 Task: Send an email with the signature Dana Mitchell with the subject Shipping confirmation and the message Thank you for your cooperation in this matter. from softage.1@softage.net to softage.2@softage.net and softage.3@softage.net with an attached document Proposal_summary.docx
Action: Mouse moved to (505, 638)
Screenshot: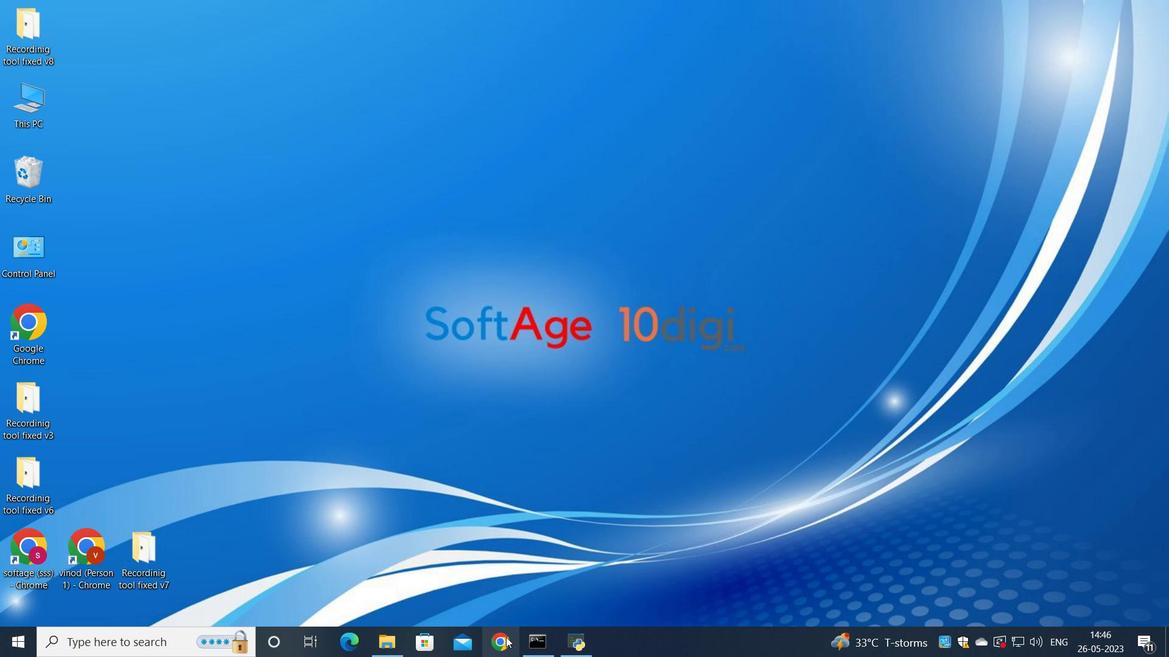 
Action: Mouse pressed left at (505, 638)
Screenshot: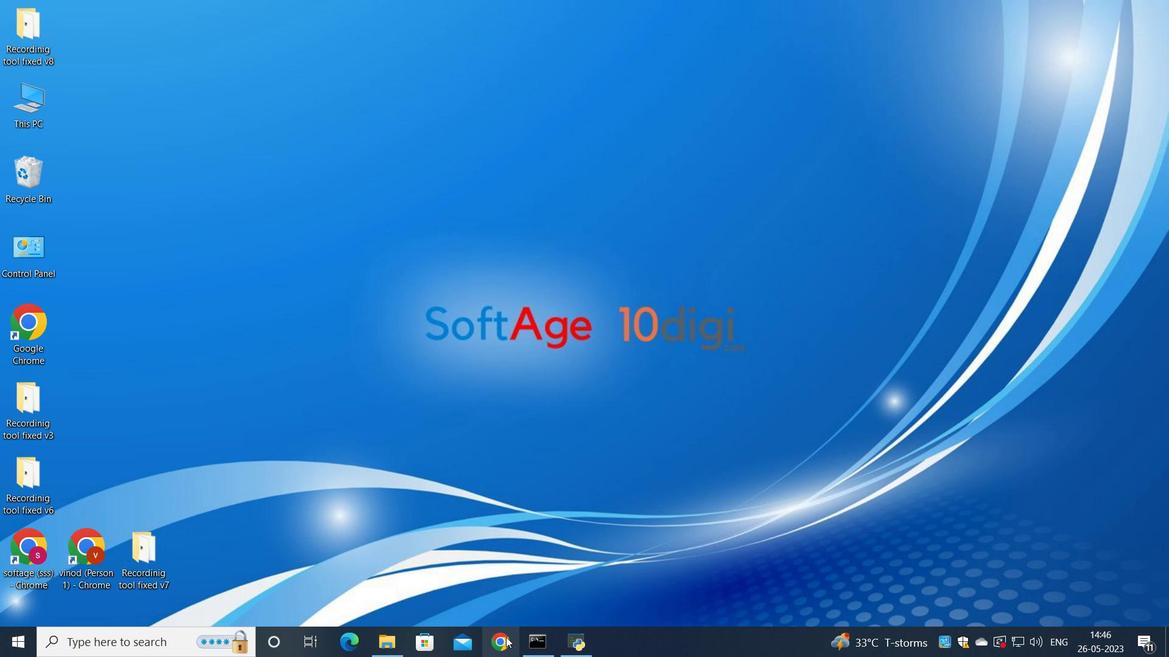 
Action: Mouse moved to (547, 377)
Screenshot: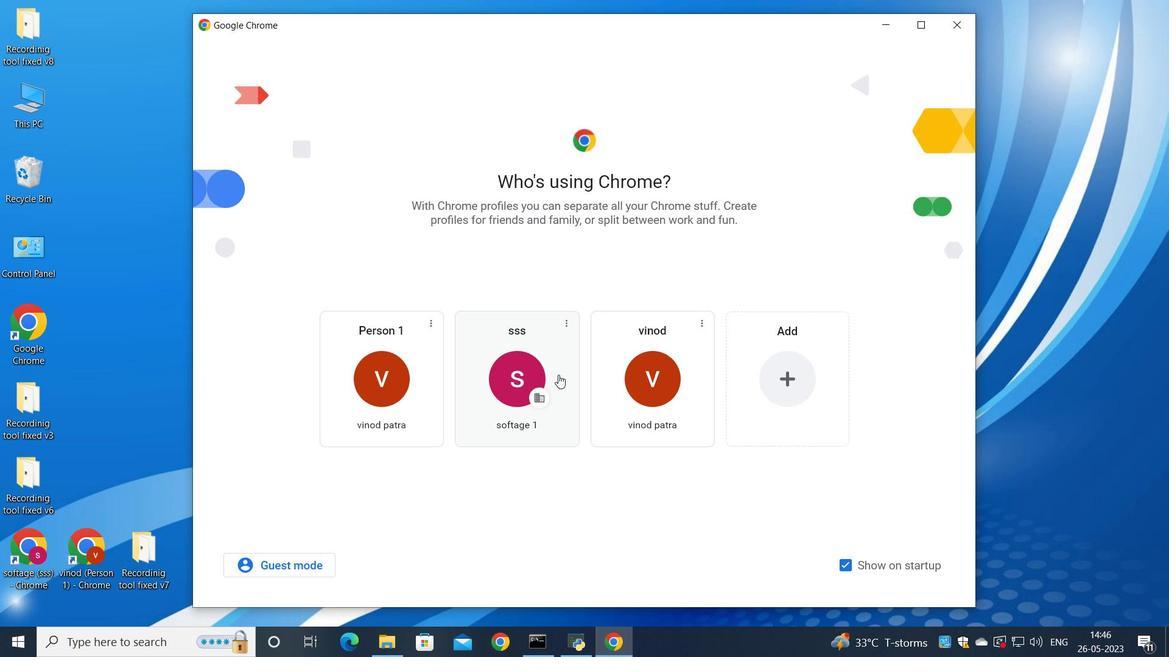 
Action: Mouse pressed left at (547, 377)
Screenshot: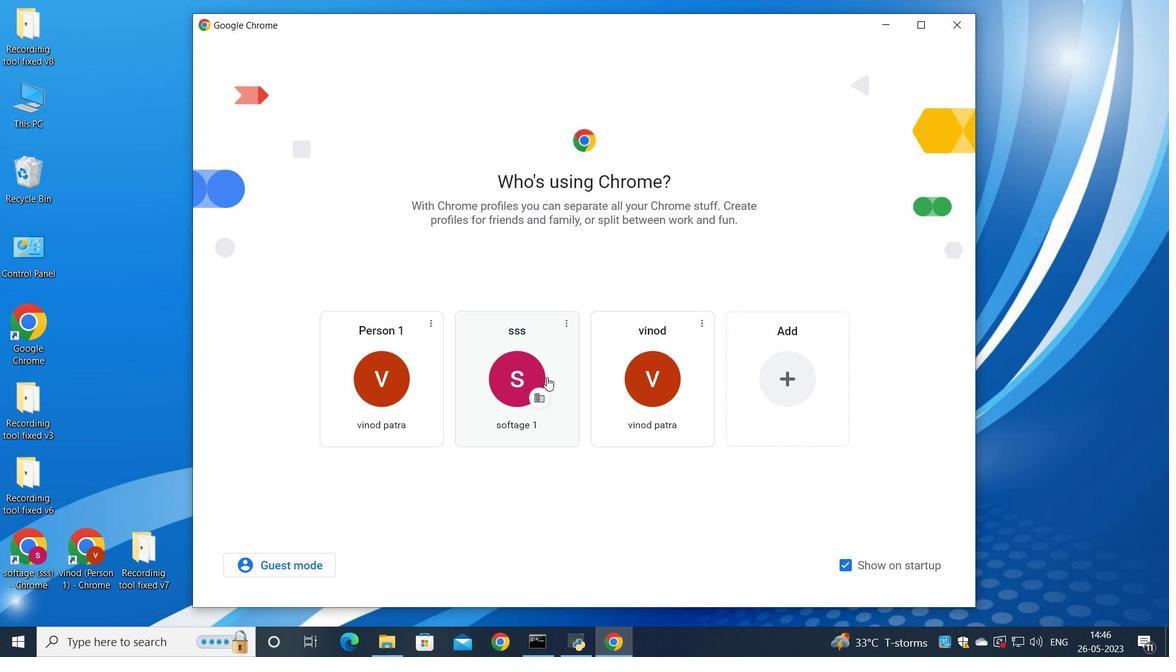 
Action: Mouse moved to (1023, 76)
Screenshot: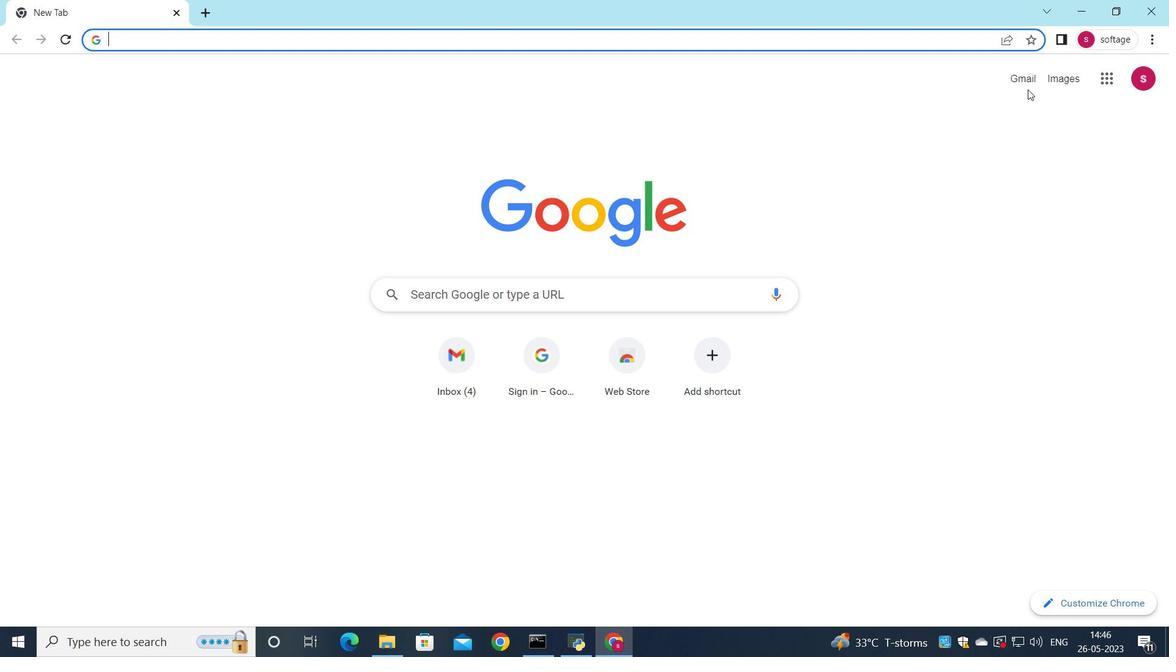 
Action: Mouse pressed left at (1023, 76)
Screenshot: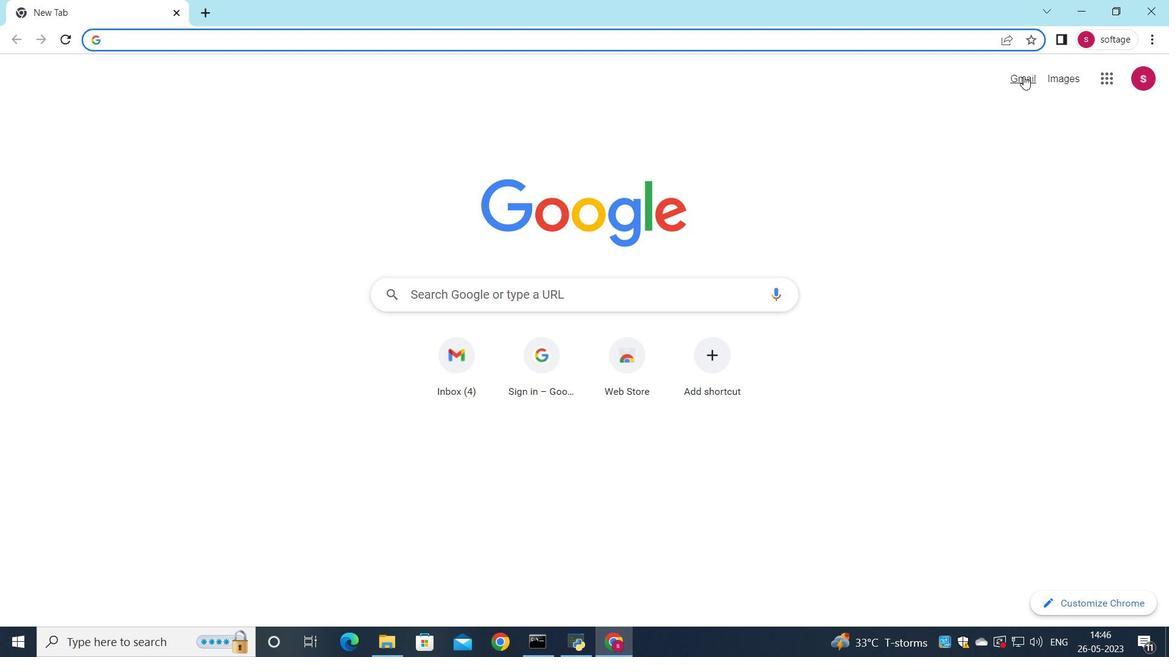 
Action: Mouse moved to (987, 104)
Screenshot: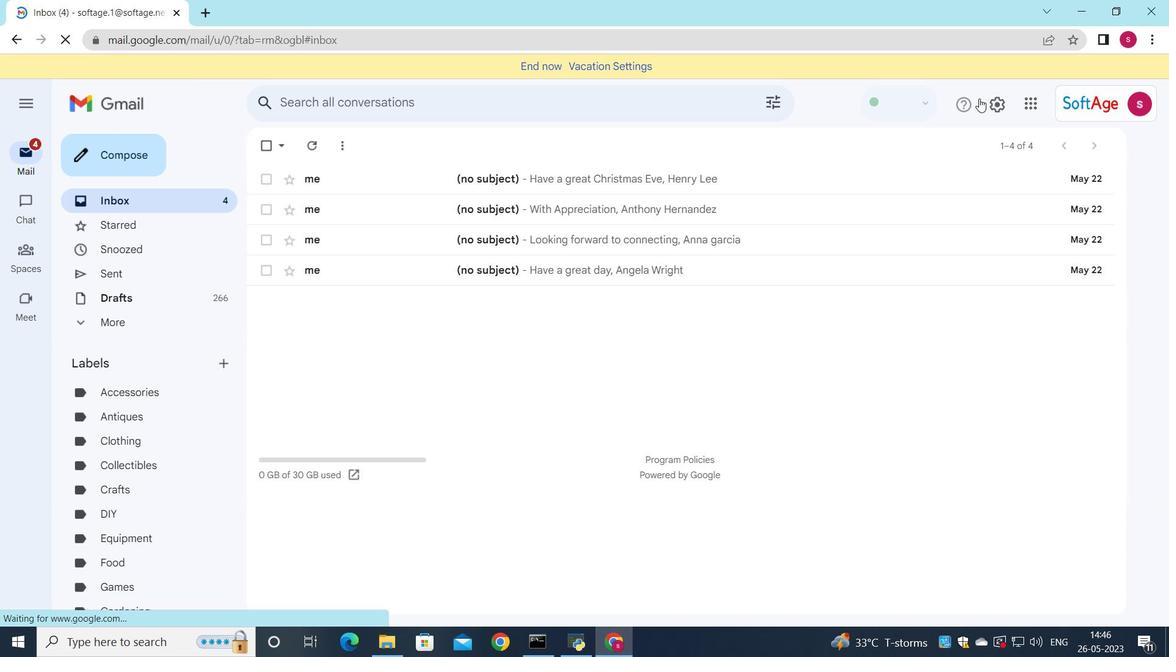 
Action: Mouse pressed left at (987, 104)
Screenshot: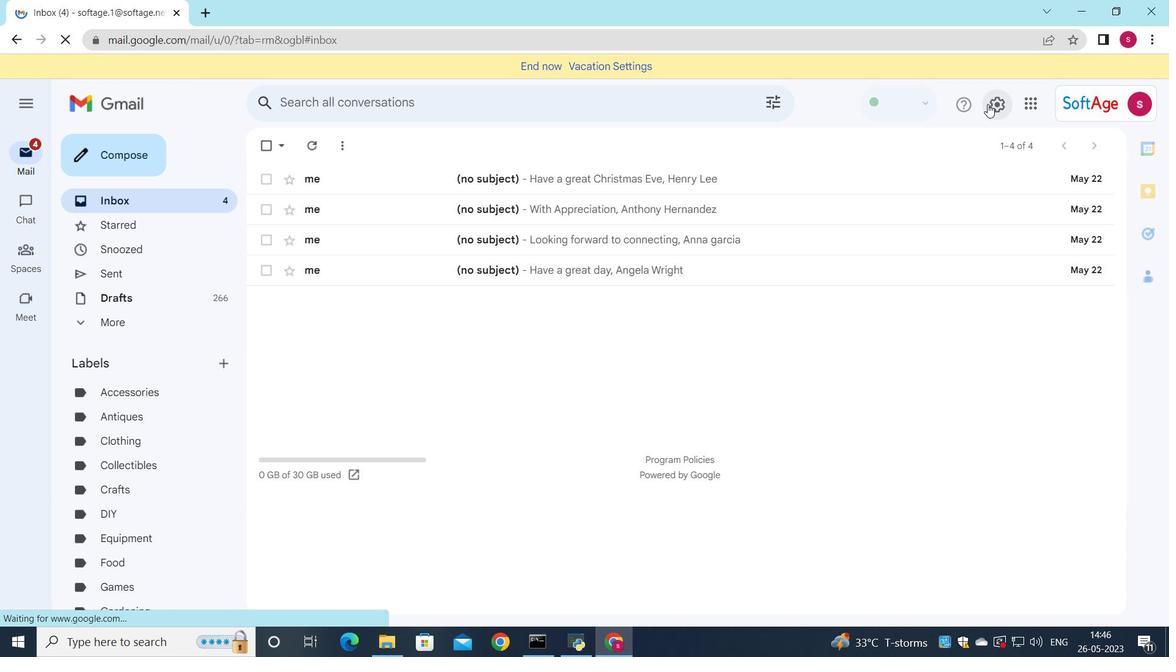 
Action: Mouse moved to (973, 185)
Screenshot: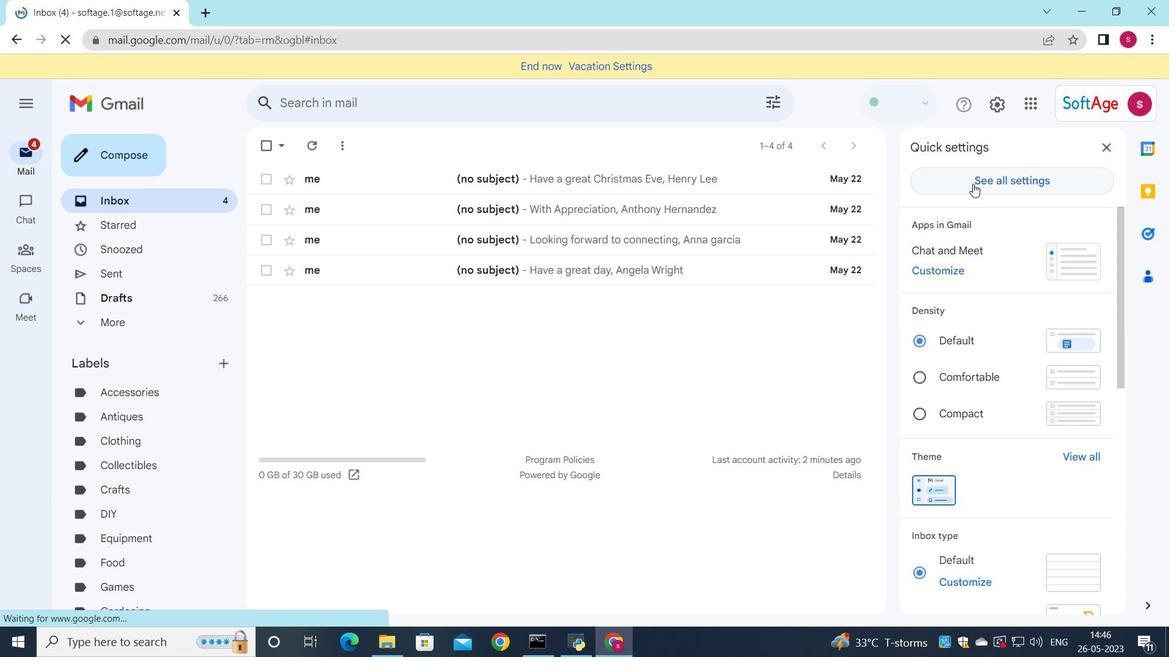 
Action: Mouse pressed left at (973, 185)
Screenshot: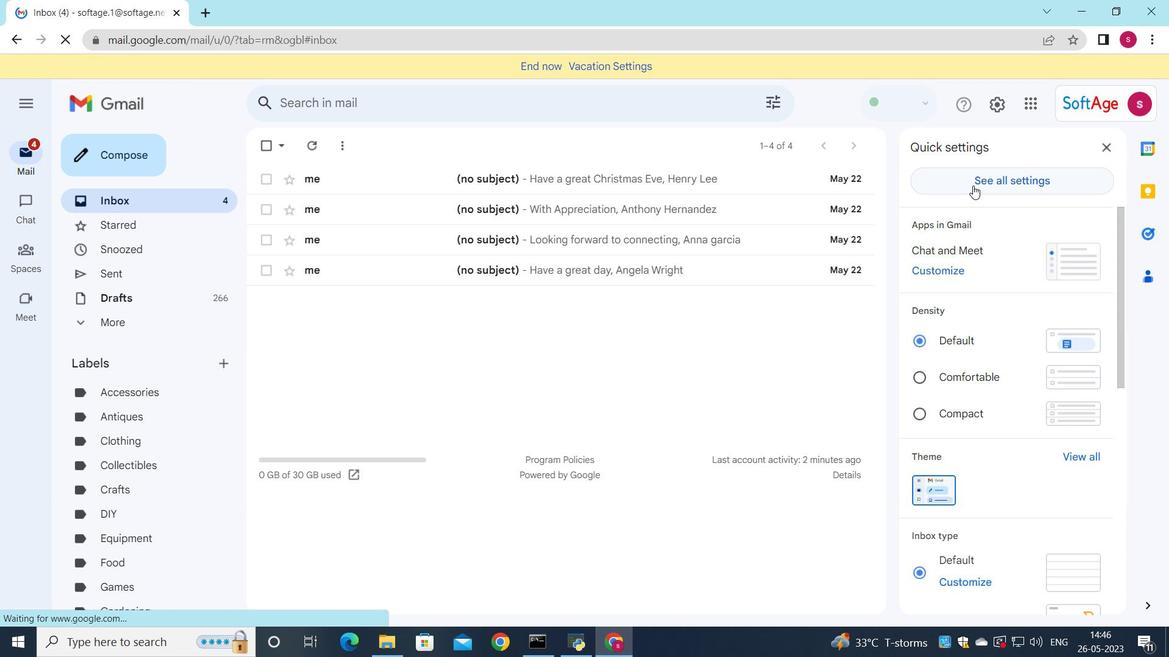 
Action: Mouse moved to (683, 296)
Screenshot: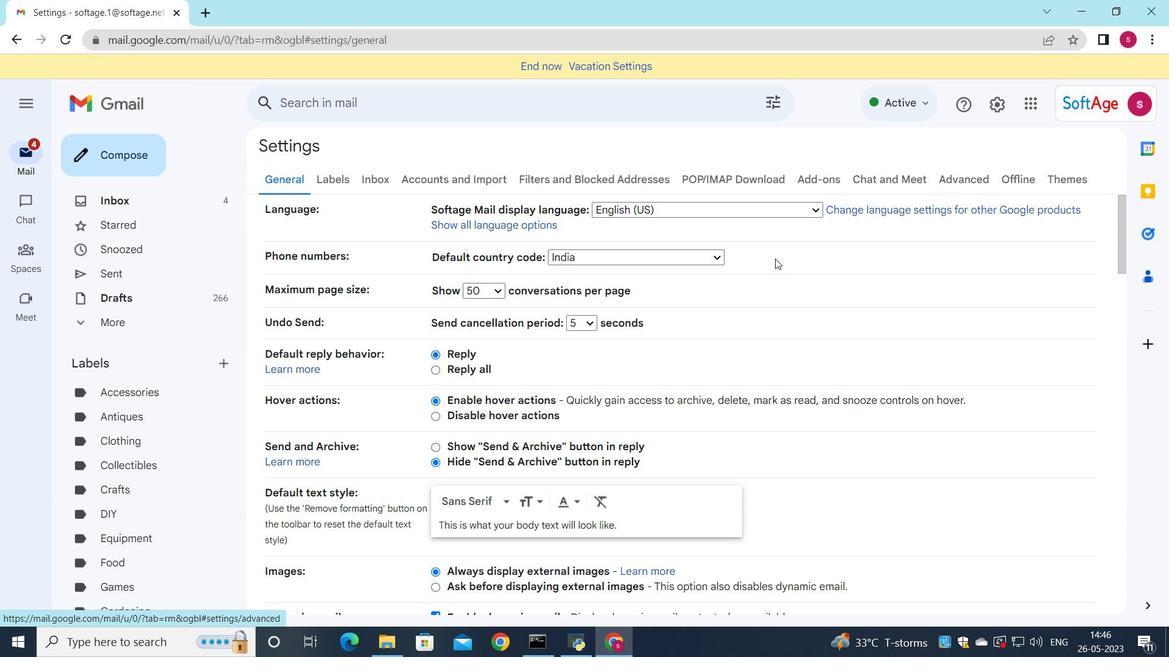 
Action: Mouse scrolled (683, 295) with delta (0, 0)
Screenshot: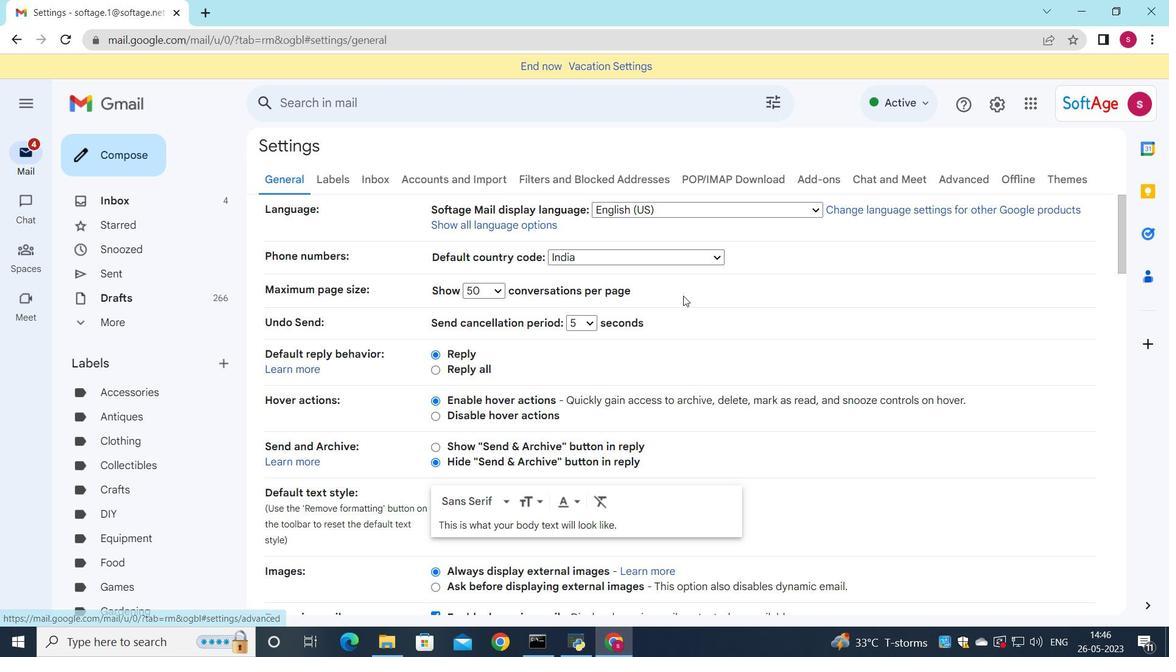 
Action: Mouse scrolled (683, 295) with delta (0, 0)
Screenshot: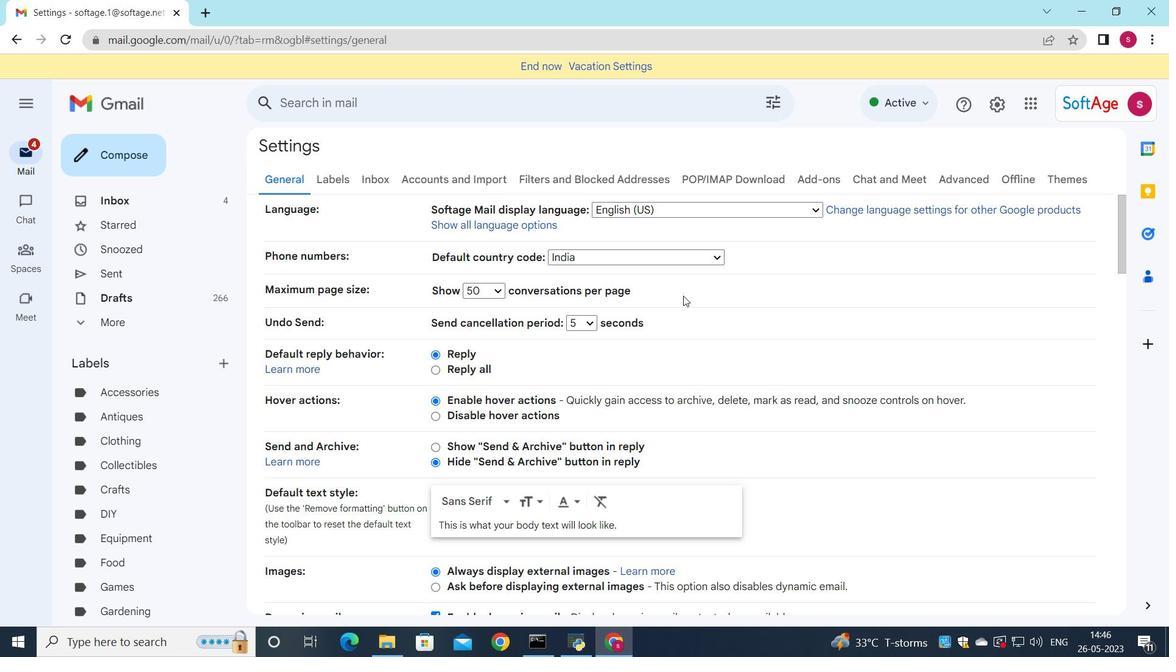 
Action: Mouse scrolled (683, 295) with delta (0, 0)
Screenshot: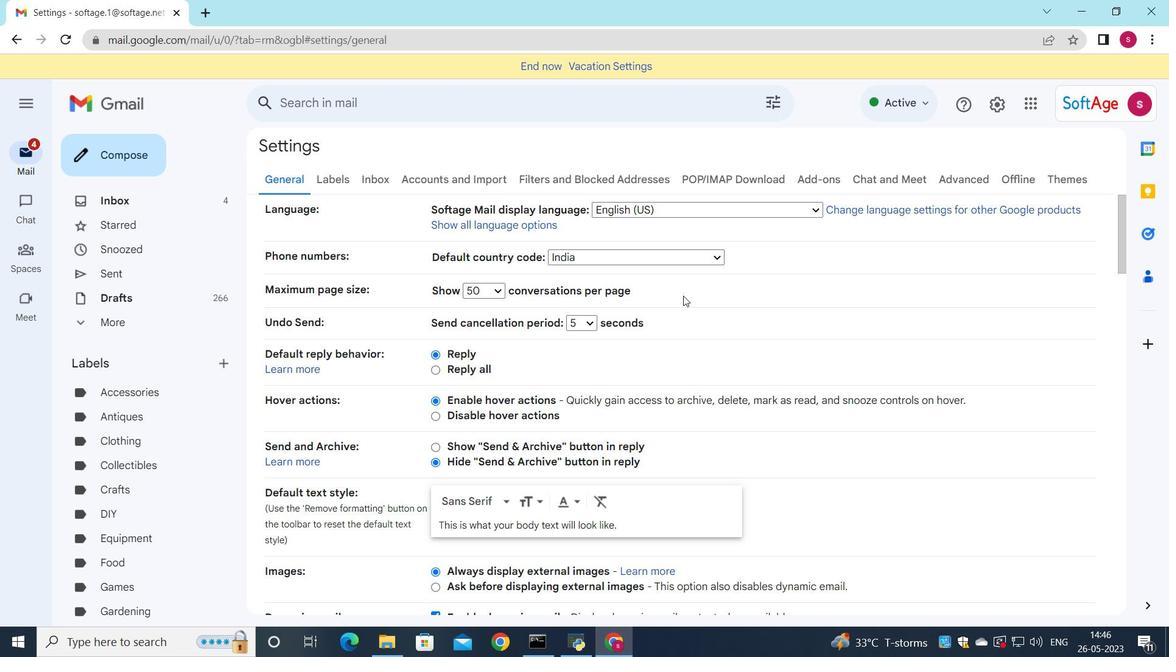 
Action: Mouse scrolled (683, 295) with delta (0, 0)
Screenshot: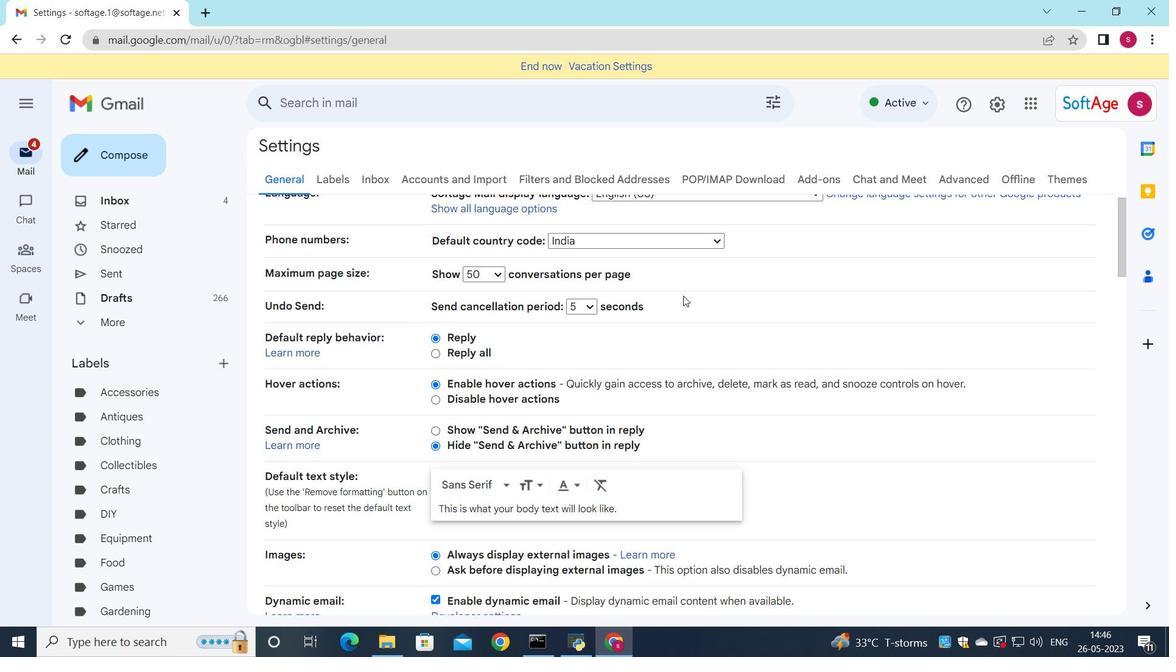 
Action: Mouse scrolled (683, 295) with delta (0, 0)
Screenshot: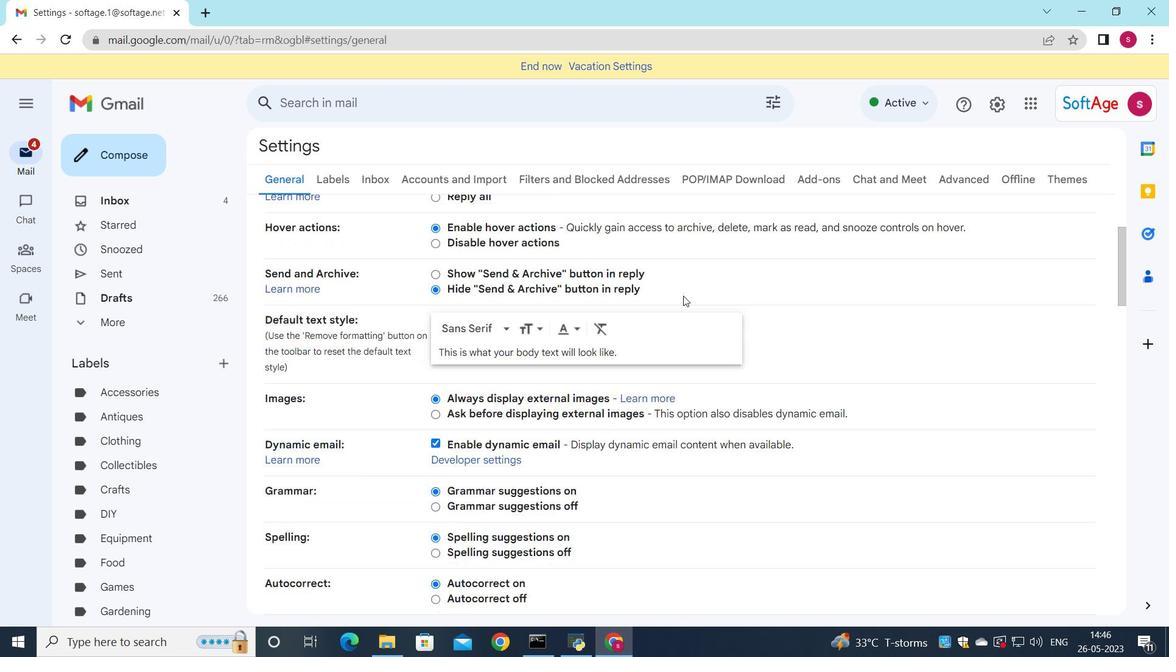 
Action: Mouse scrolled (683, 295) with delta (0, 0)
Screenshot: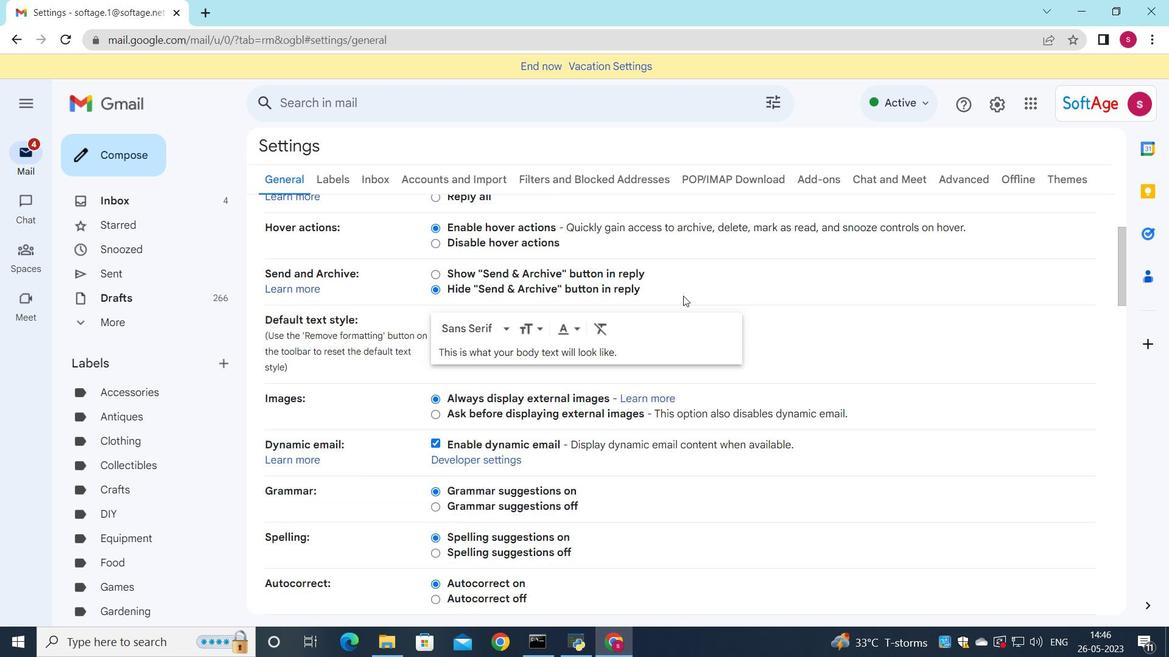 
Action: Mouse scrolled (683, 295) with delta (0, 0)
Screenshot: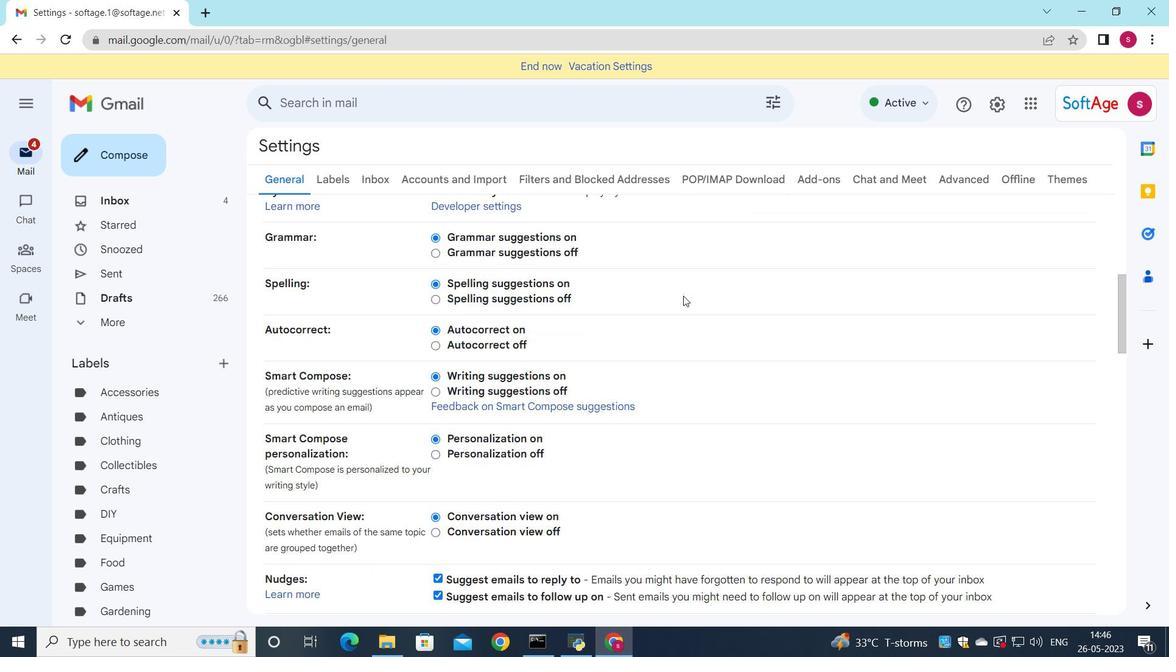 
Action: Mouse scrolled (683, 295) with delta (0, 0)
Screenshot: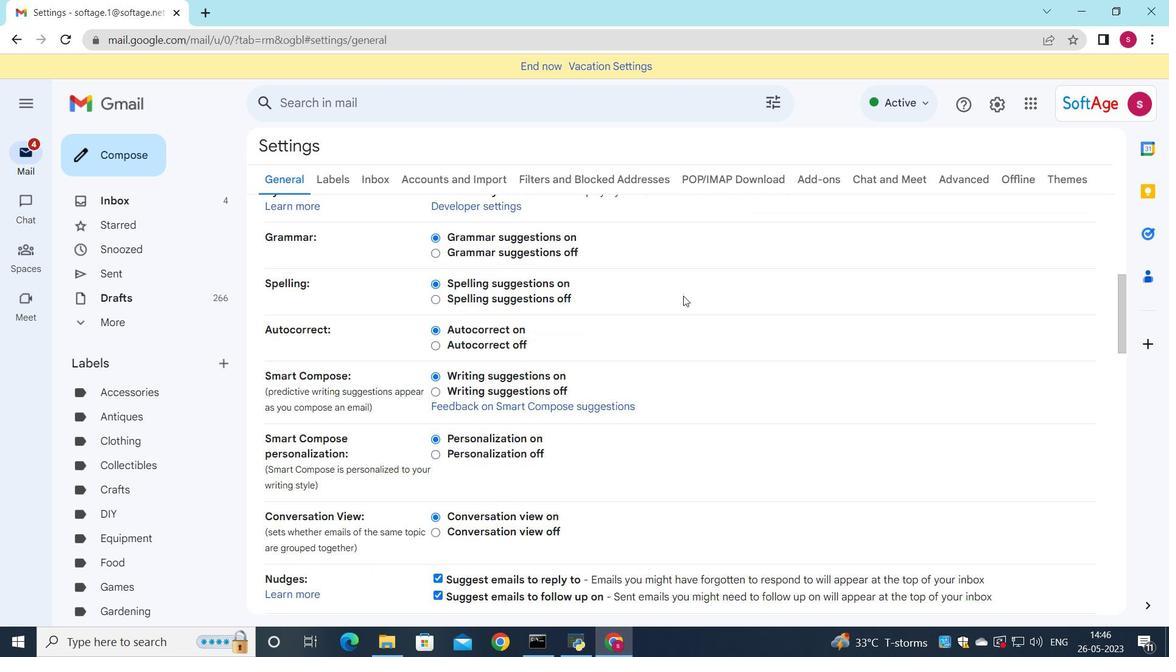 
Action: Mouse scrolled (683, 295) with delta (0, 0)
Screenshot: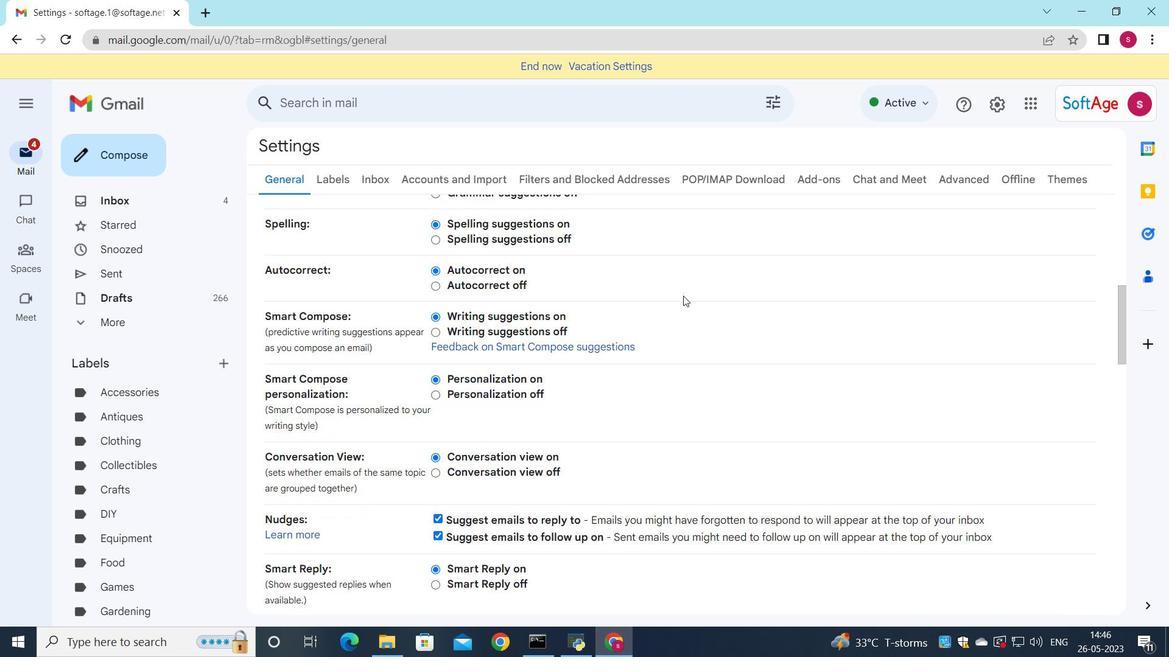 
Action: Mouse scrolled (683, 295) with delta (0, 0)
Screenshot: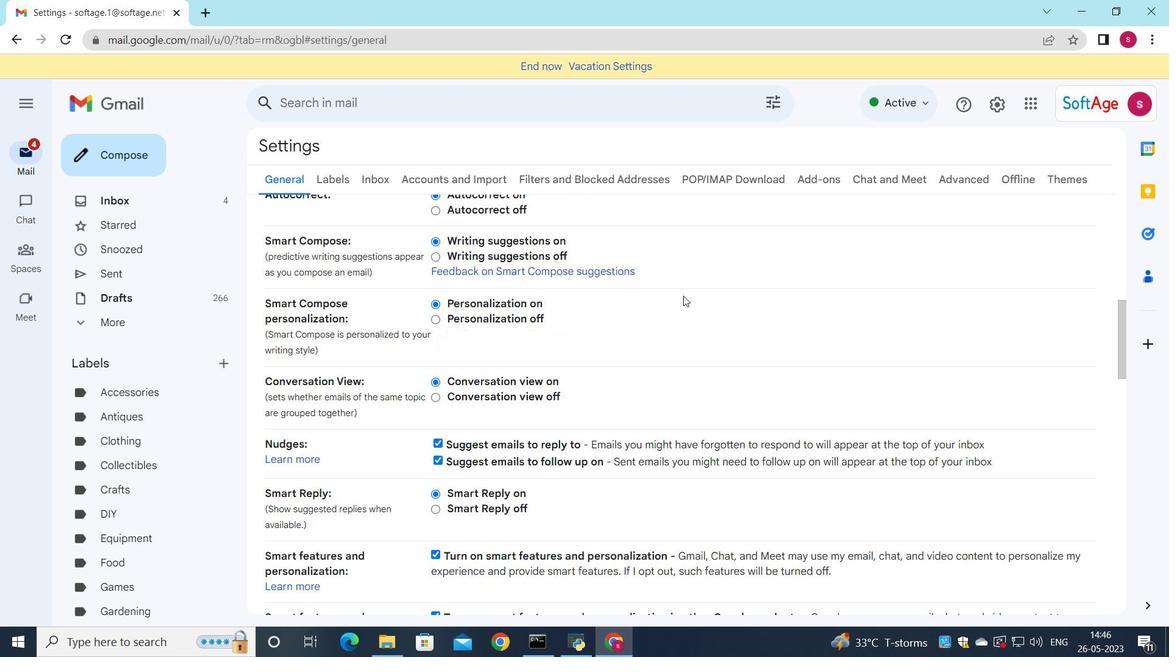 
Action: Mouse scrolled (683, 295) with delta (0, 0)
Screenshot: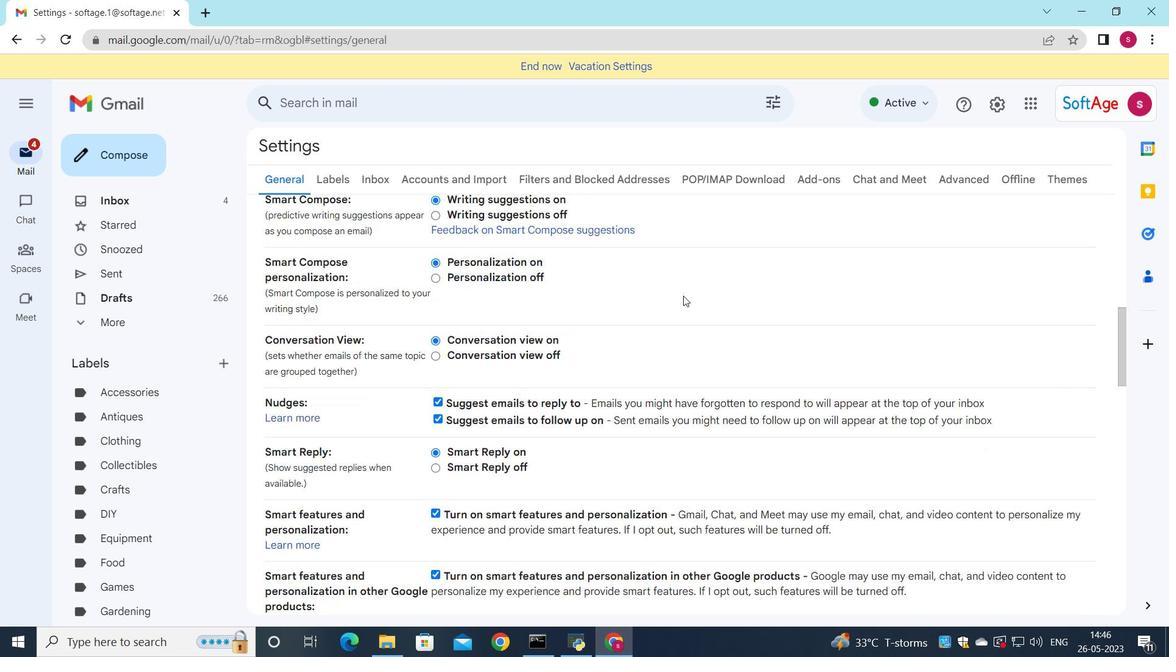 
Action: Mouse scrolled (683, 295) with delta (0, 0)
Screenshot: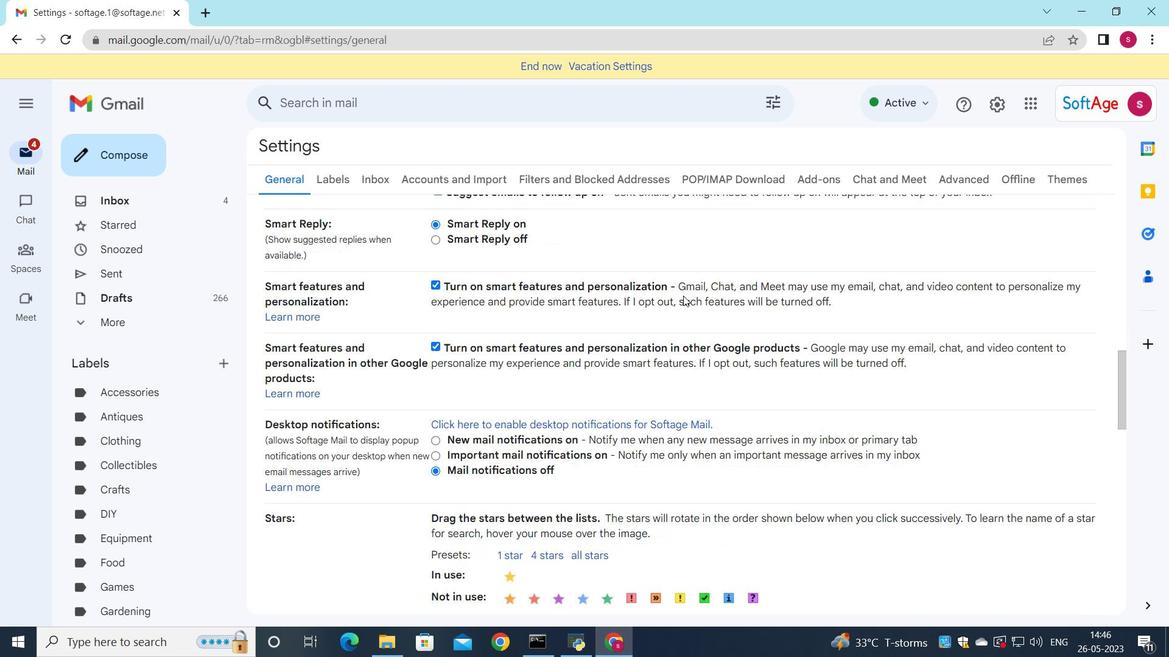 
Action: Mouse scrolled (683, 295) with delta (0, 0)
Screenshot: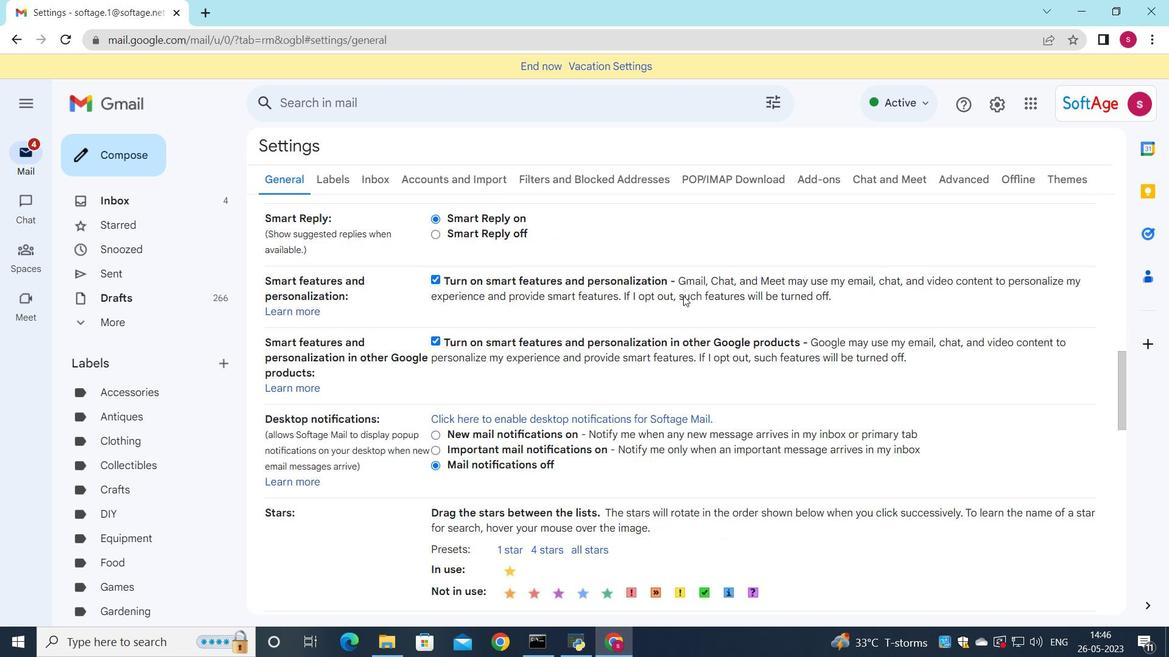 
Action: Mouse scrolled (683, 295) with delta (0, 0)
Screenshot: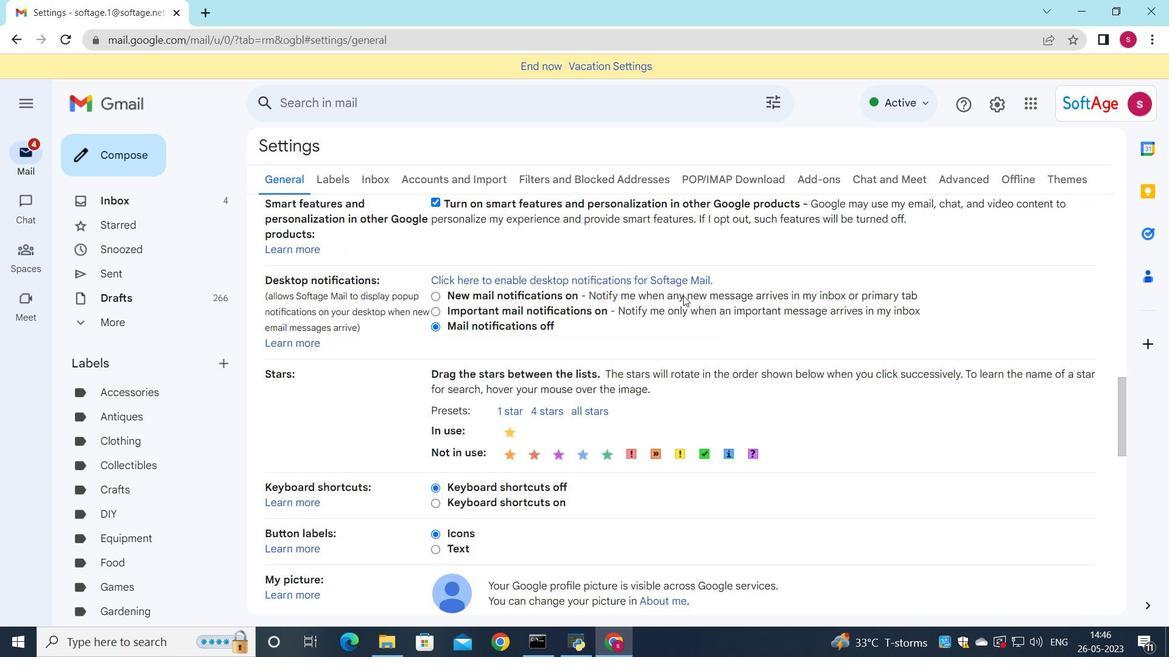 
Action: Mouse scrolled (683, 295) with delta (0, 0)
Screenshot: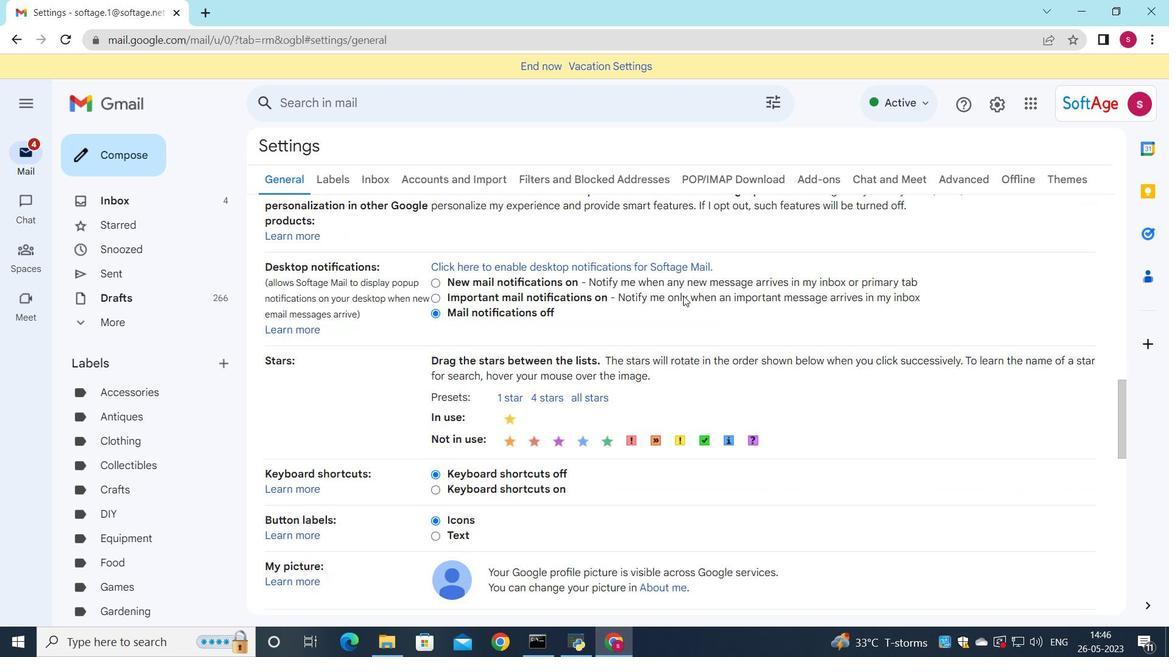 
Action: Mouse scrolled (683, 295) with delta (0, 0)
Screenshot: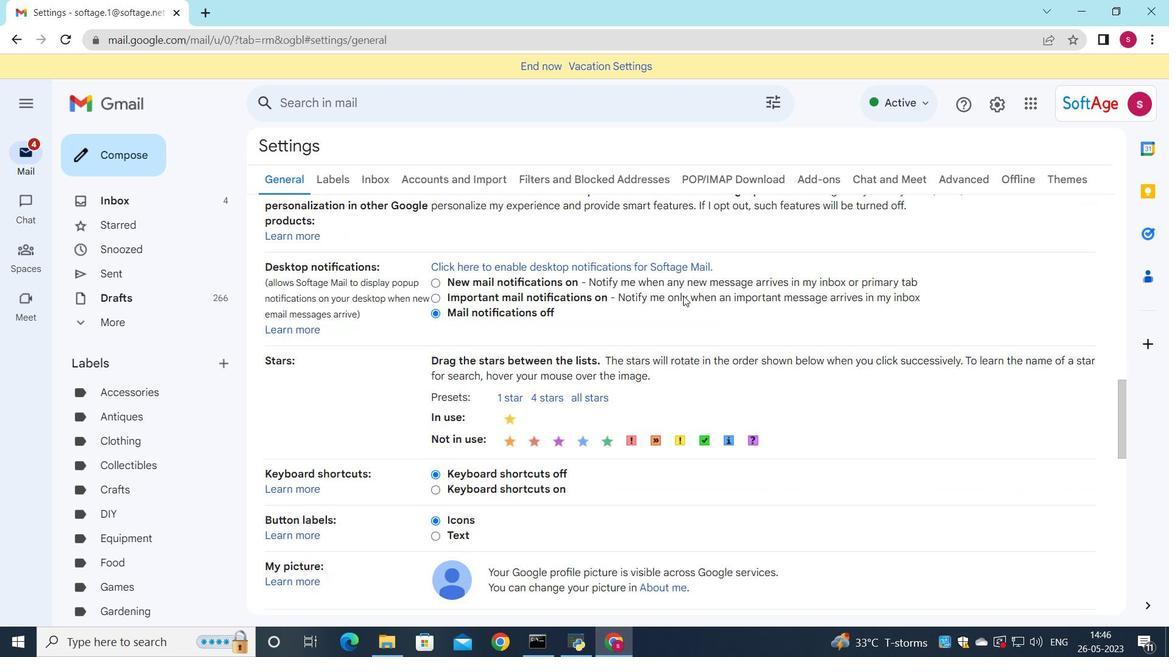 
Action: Mouse scrolled (683, 295) with delta (0, 0)
Screenshot: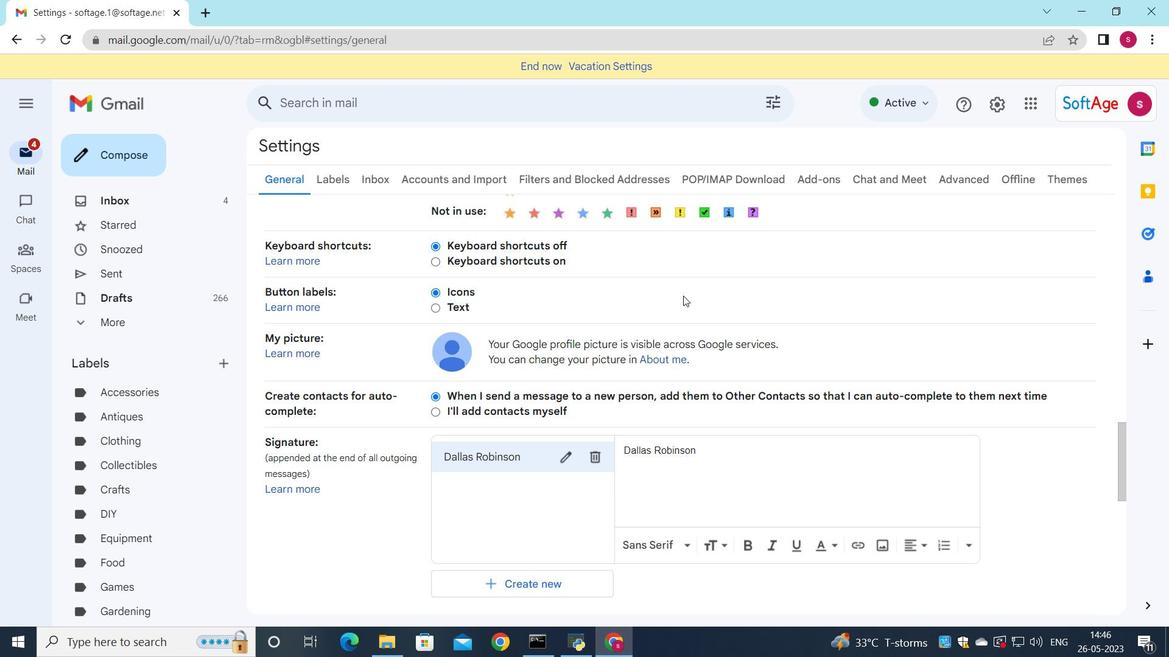 
Action: Mouse scrolled (683, 295) with delta (0, 0)
Screenshot: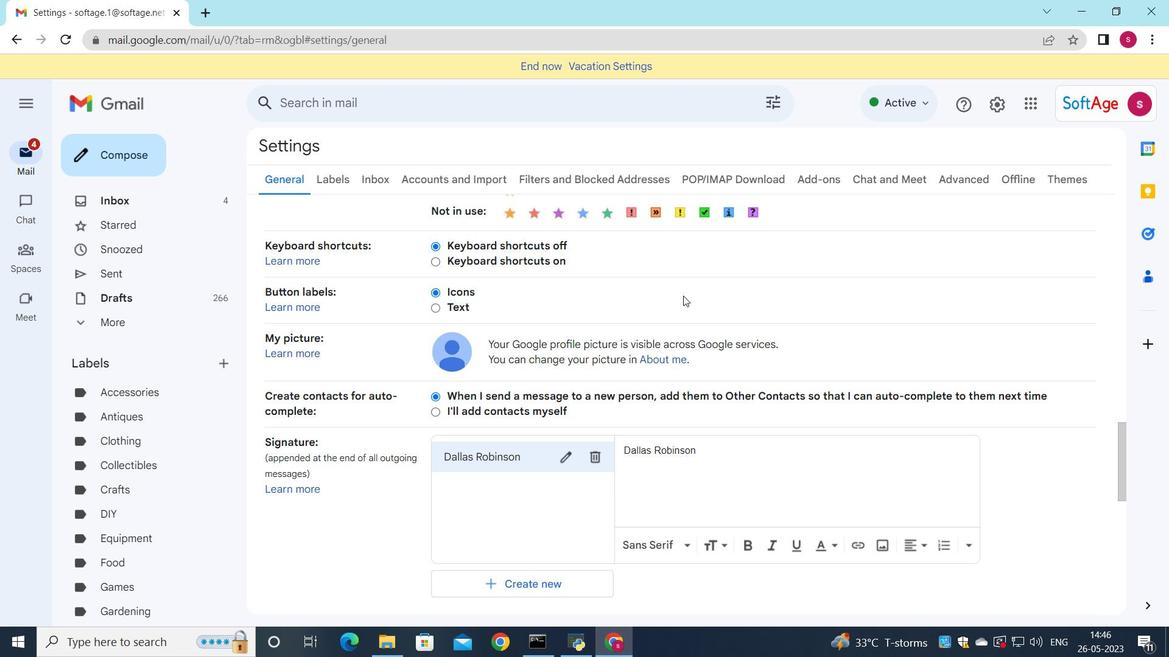 
Action: Mouse moved to (601, 299)
Screenshot: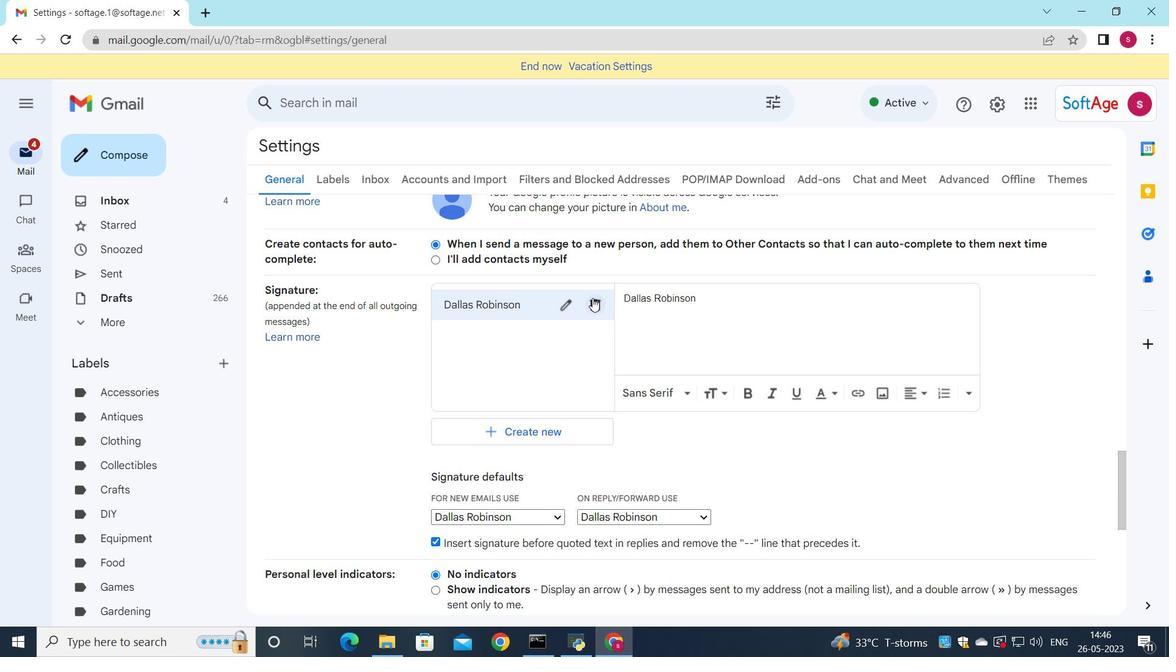 
Action: Mouse pressed left at (601, 299)
Screenshot: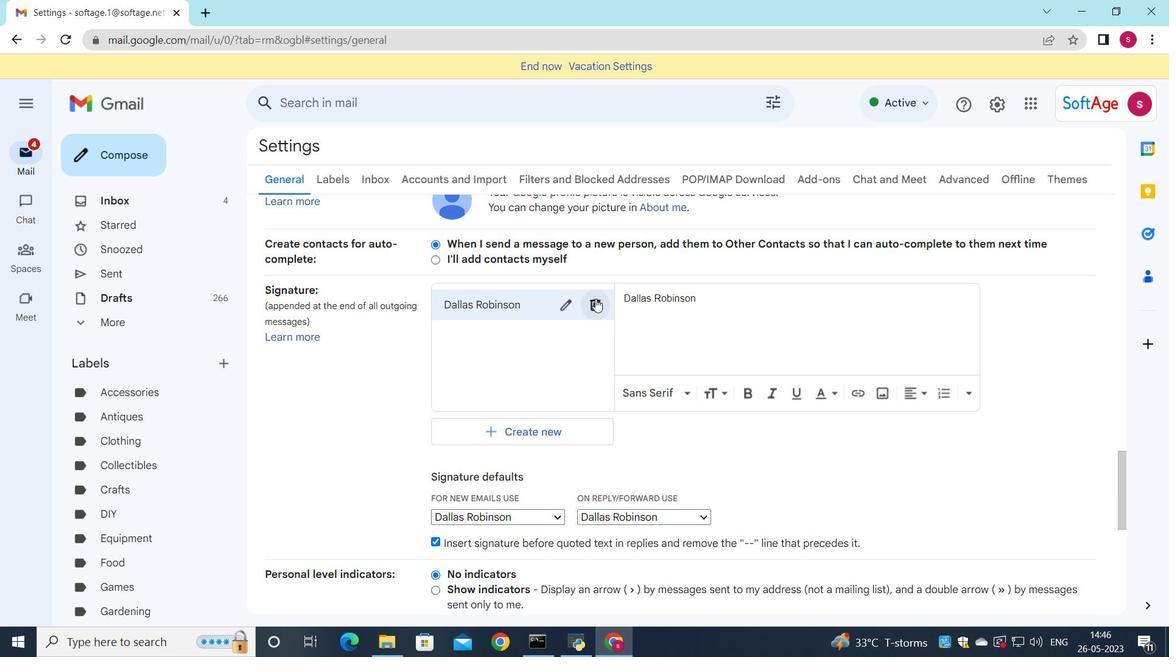 
Action: Mouse moved to (726, 374)
Screenshot: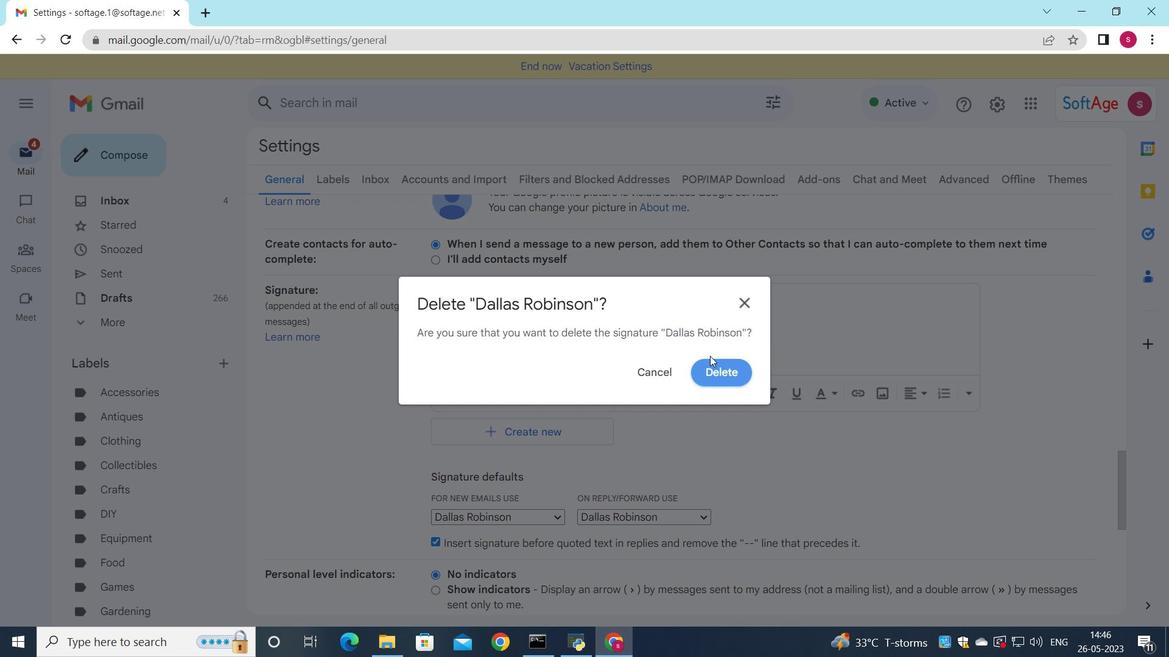 
Action: Mouse pressed left at (726, 374)
Screenshot: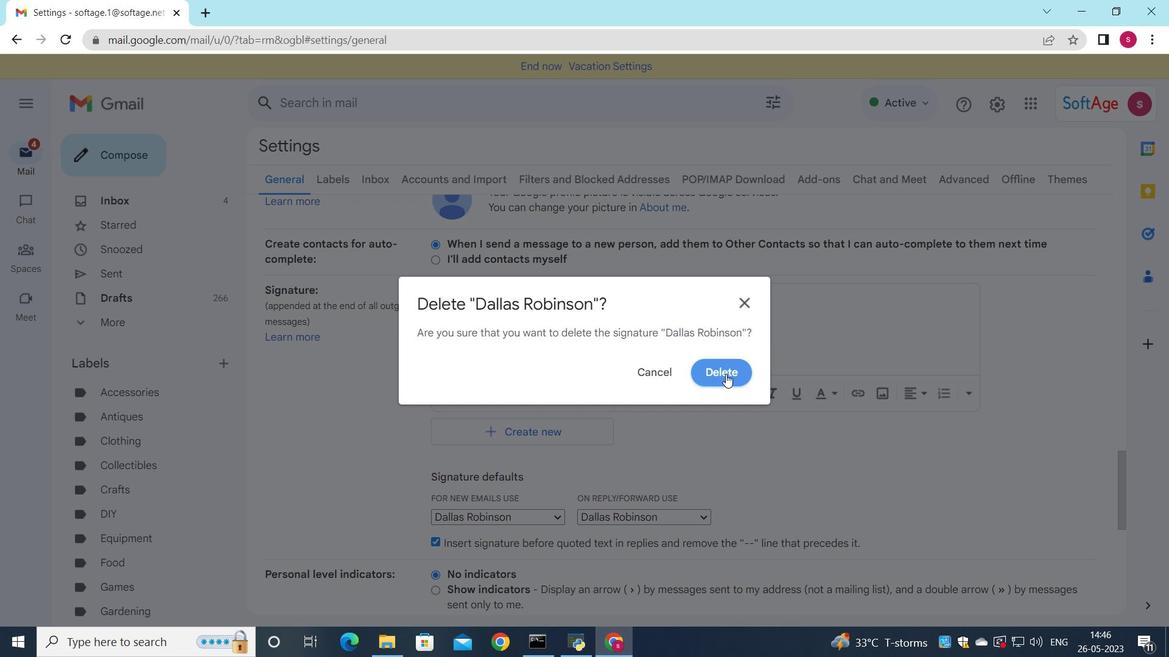 
Action: Mouse moved to (476, 314)
Screenshot: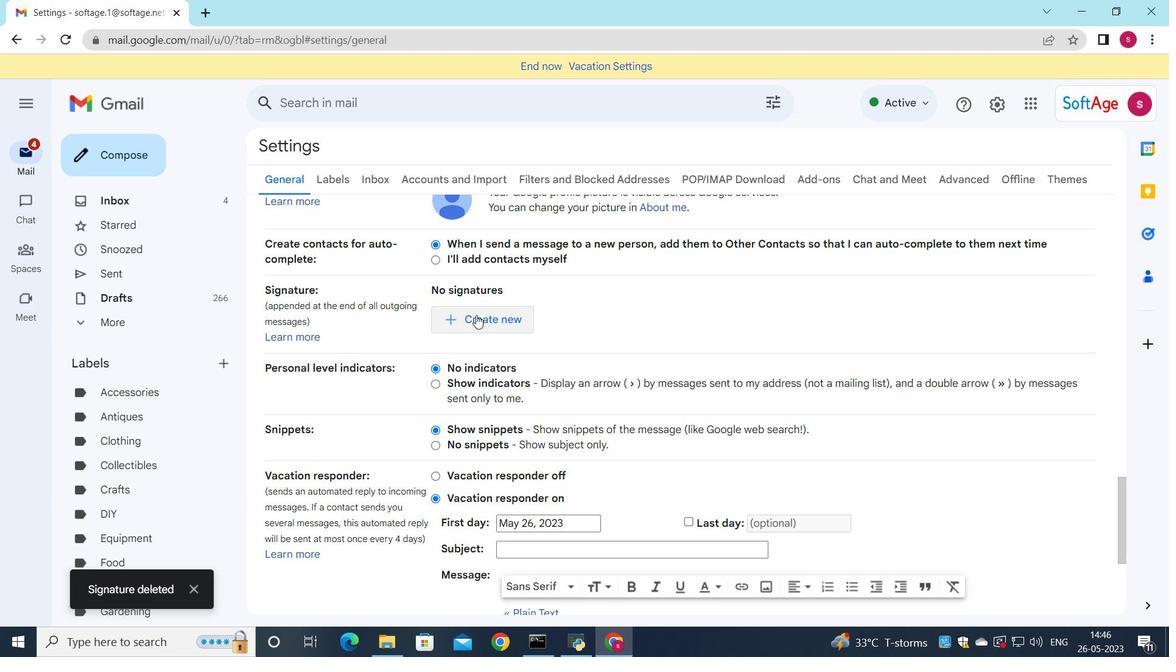 
Action: Mouse pressed left at (476, 314)
Screenshot: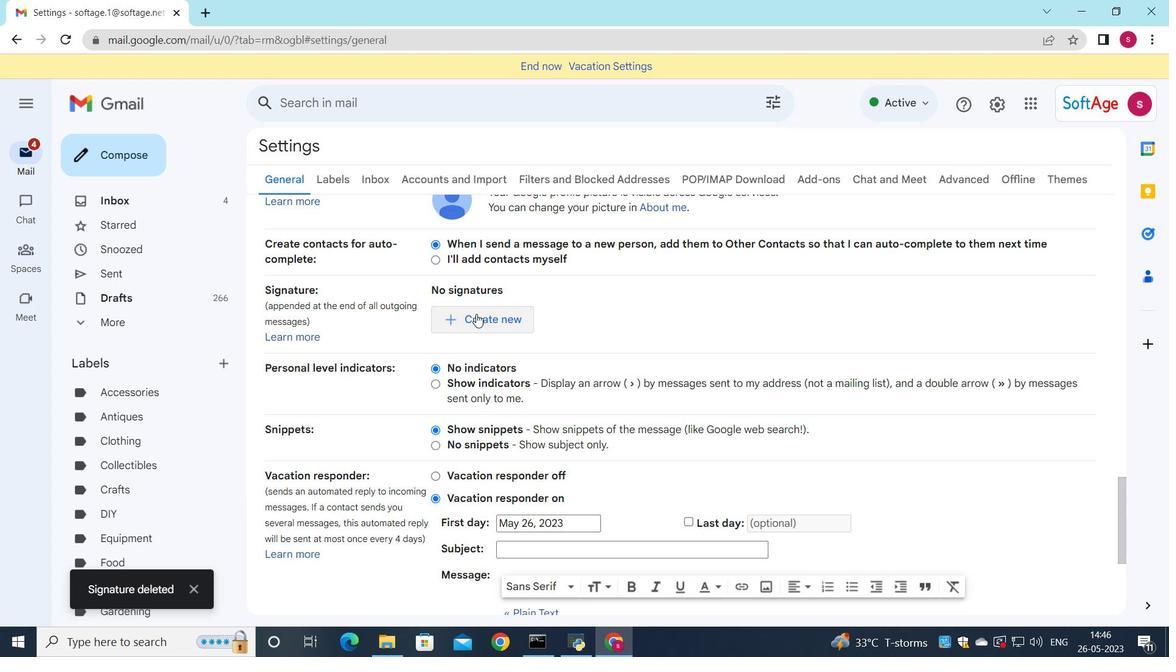 
Action: Mouse moved to (698, 369)
Screenshot: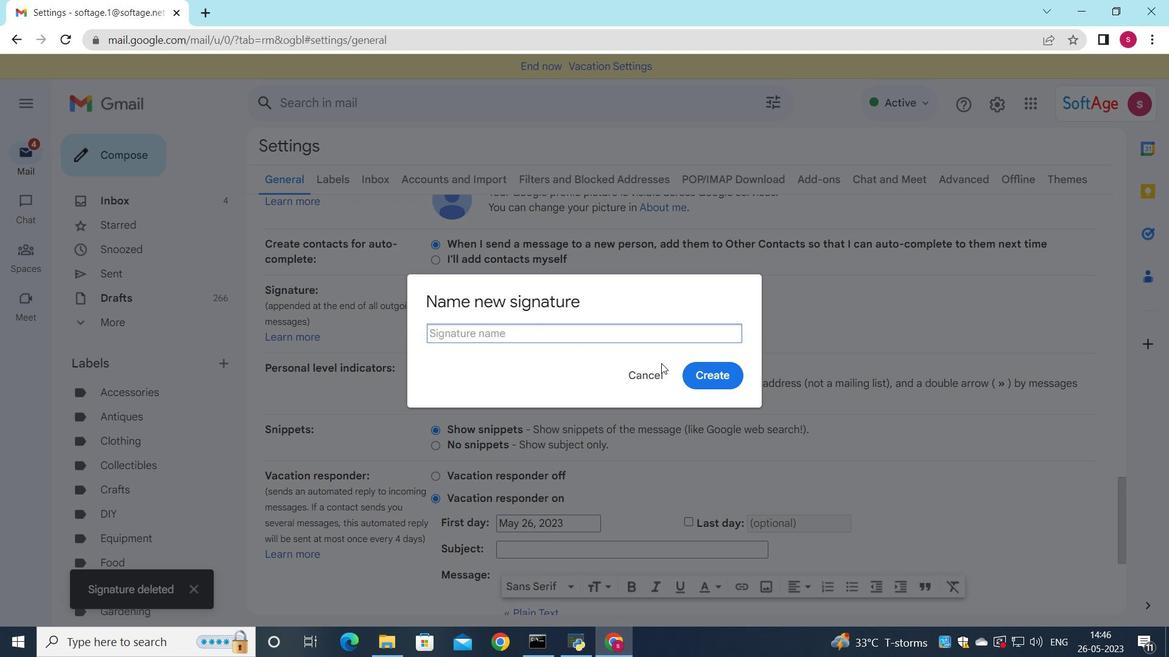 
Action: Key pressed <Key.shift>Dana<Key.space><Key.shift>Mitchell
Screenshot: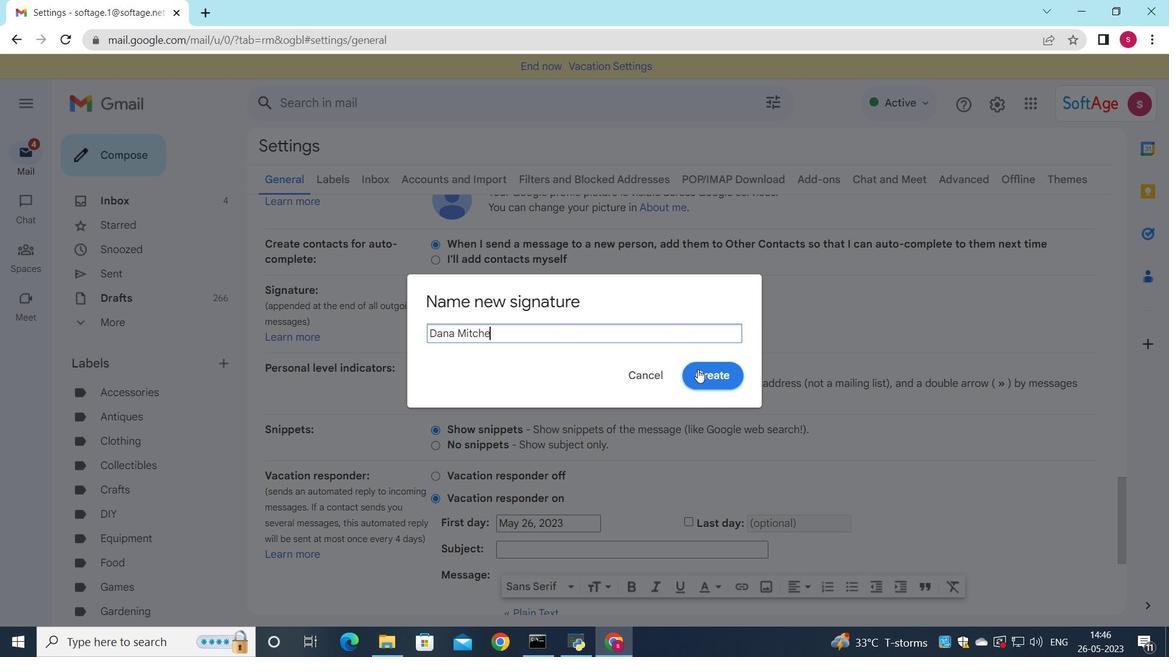 
Action: Mouse moved to (732, 368)
Screenshot: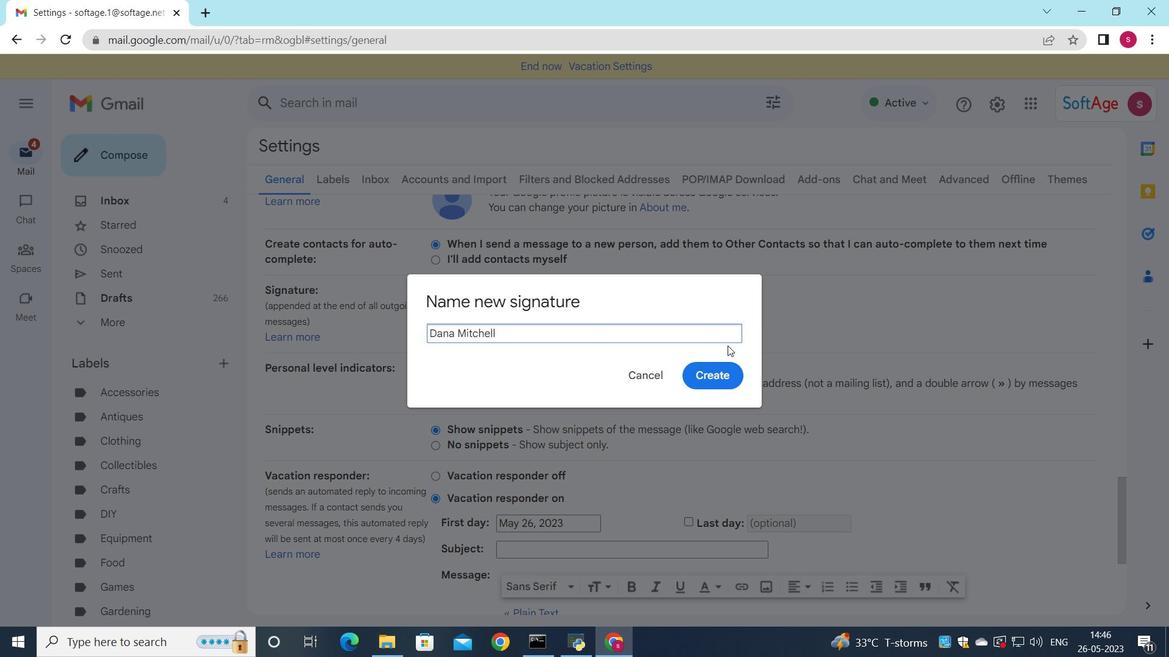 
Action: Mouse pressed left at (732, 368)
Screenshot: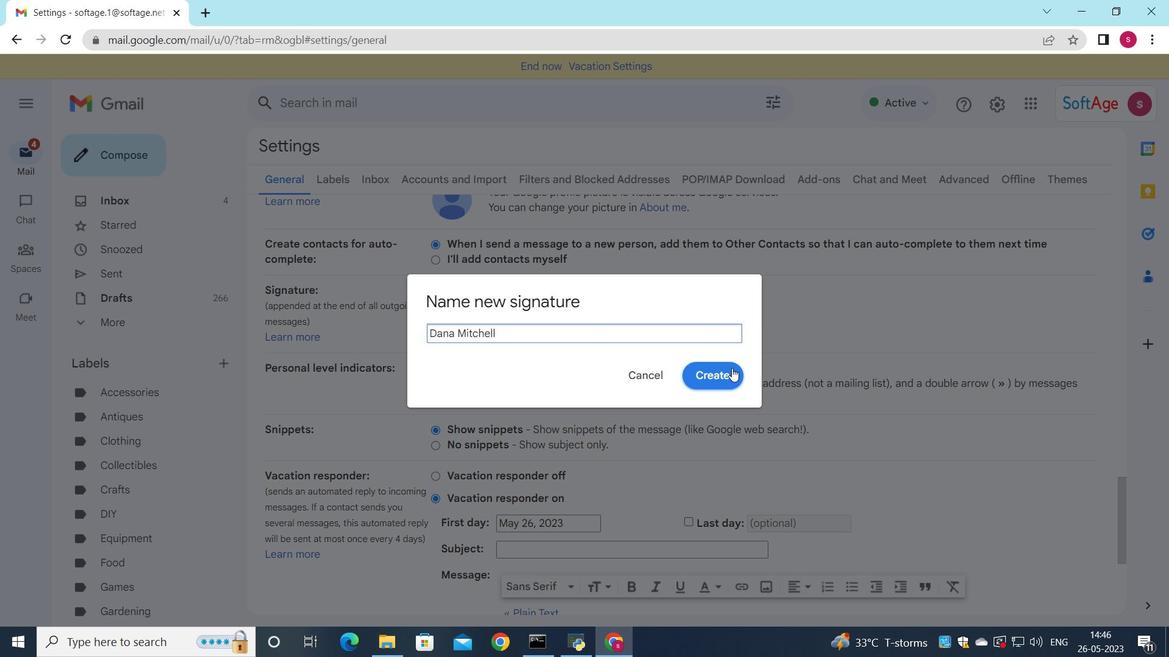 
Action: Mouse moved to (718, 301)
Screenshot: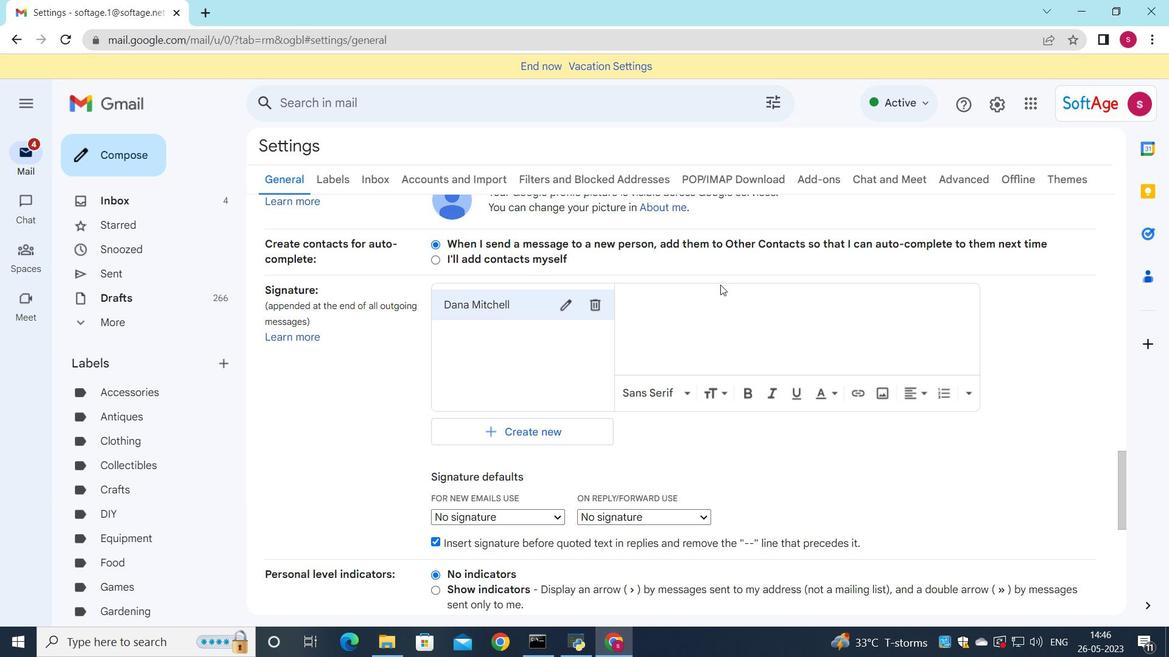 
Action: Mouse pressed left at (718, 301)
Screenshot: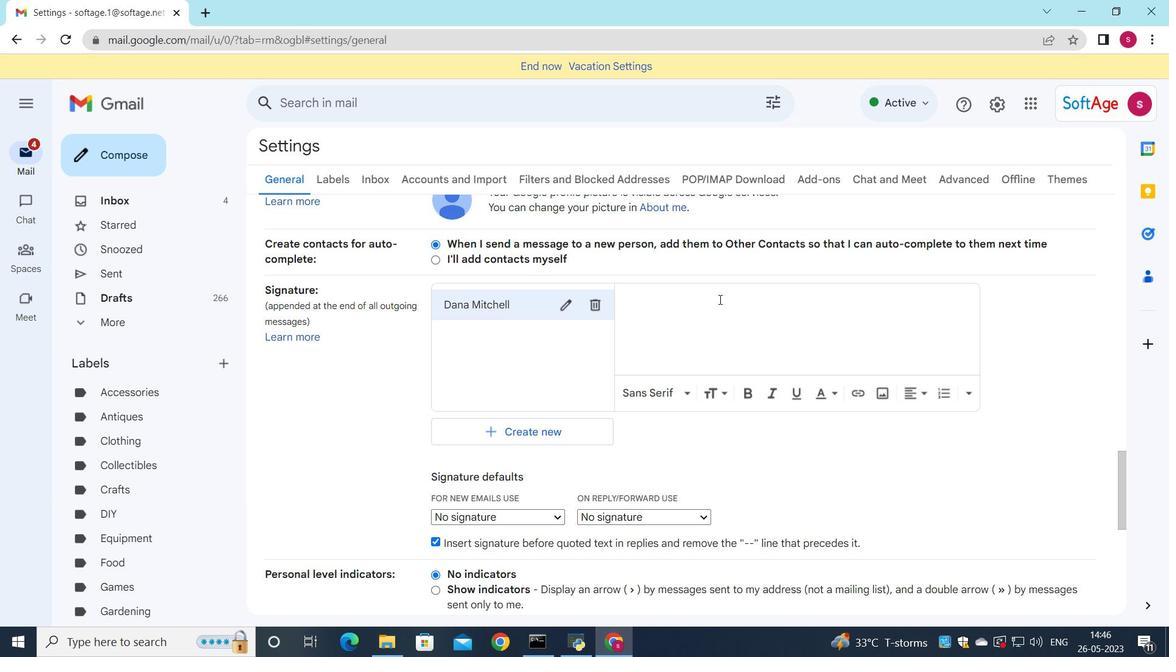 
Action: Key pressed <Key.shift>Dab<Key.backspace>na<Key.space><Key.shift>Mitchel
Screenshot: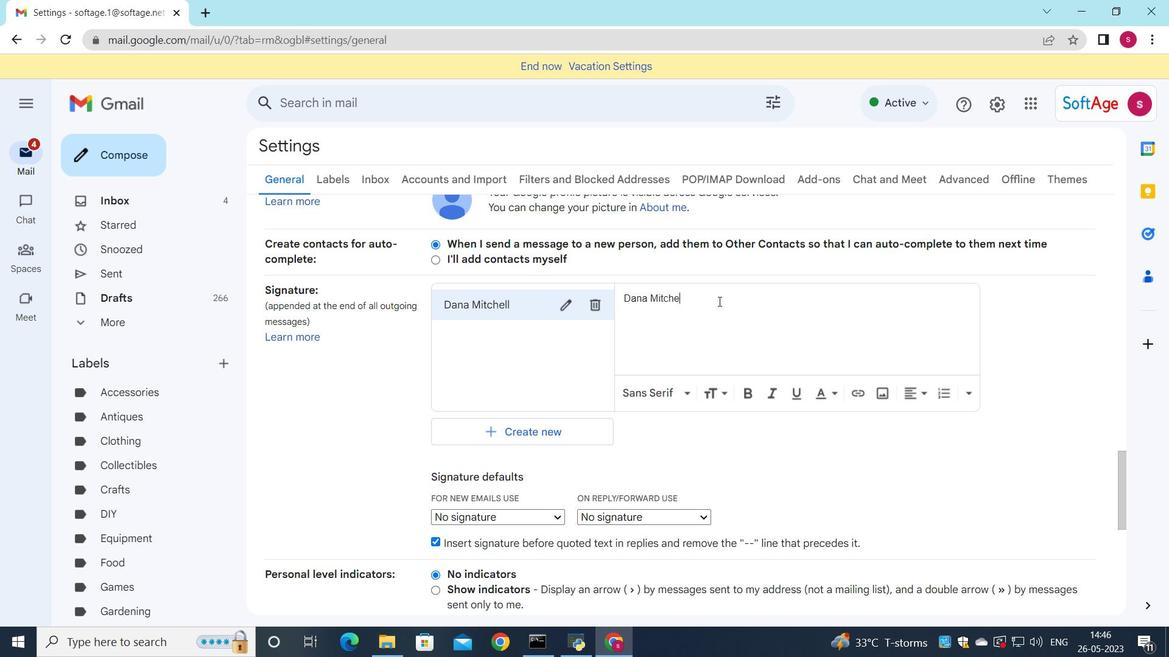 
Action: Mouse moved to (481, 528)
Screenshot: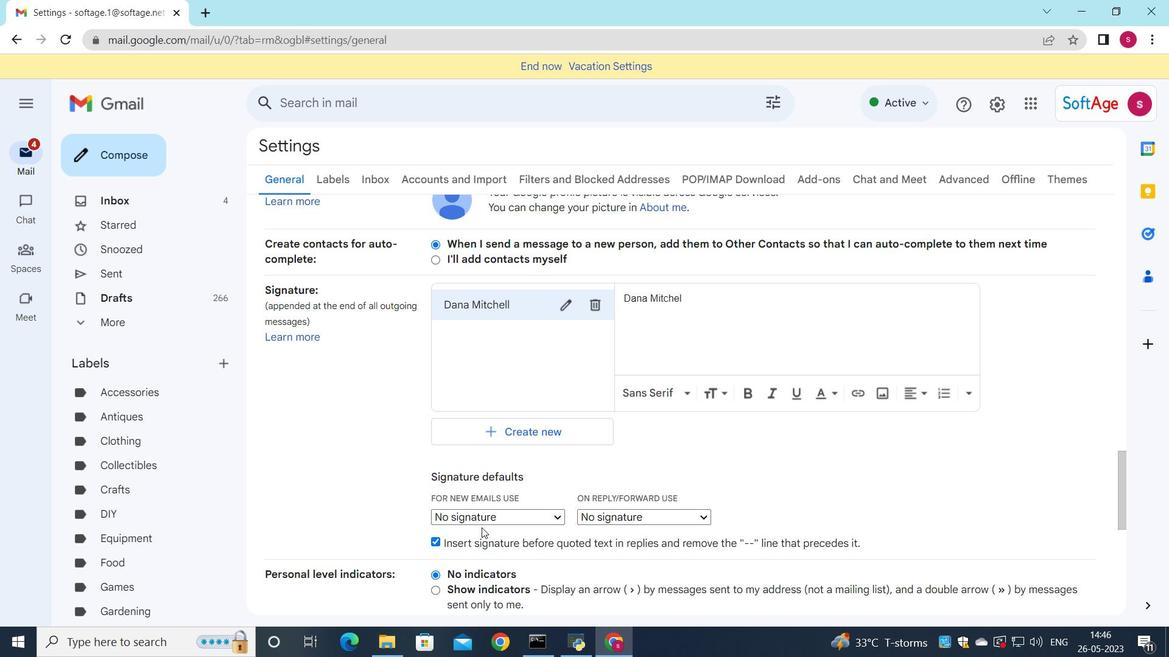 
Action: Mouse pressed left at (481, 528)
Screenshot: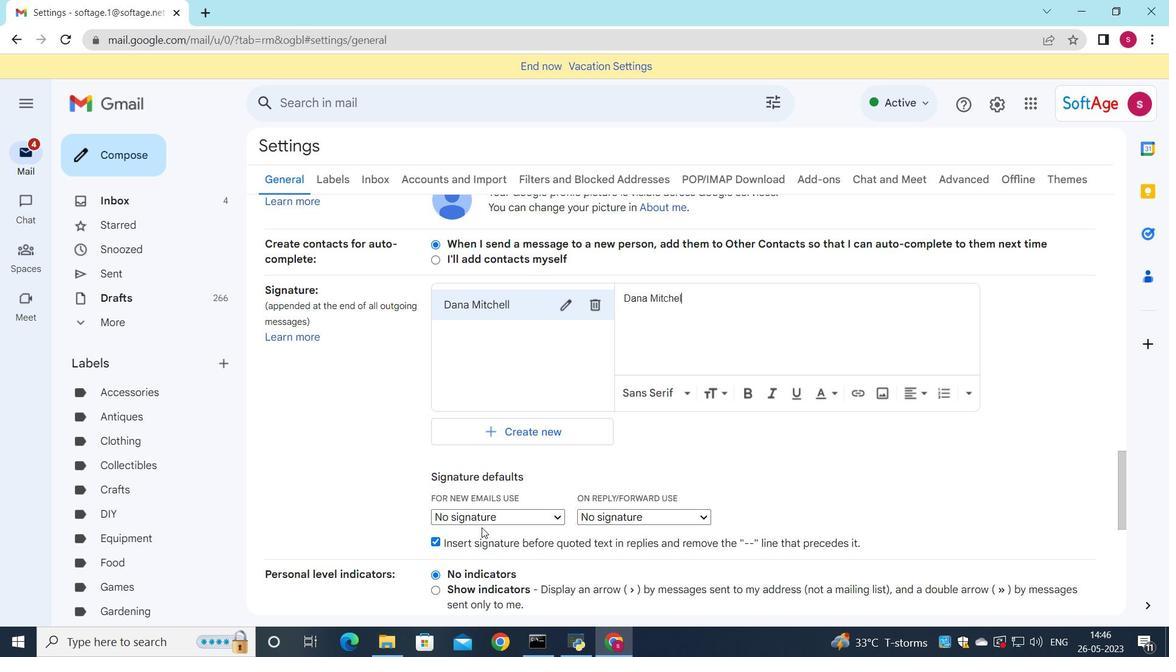 
Action: Mouse moved to (490, 521)
Screenshot: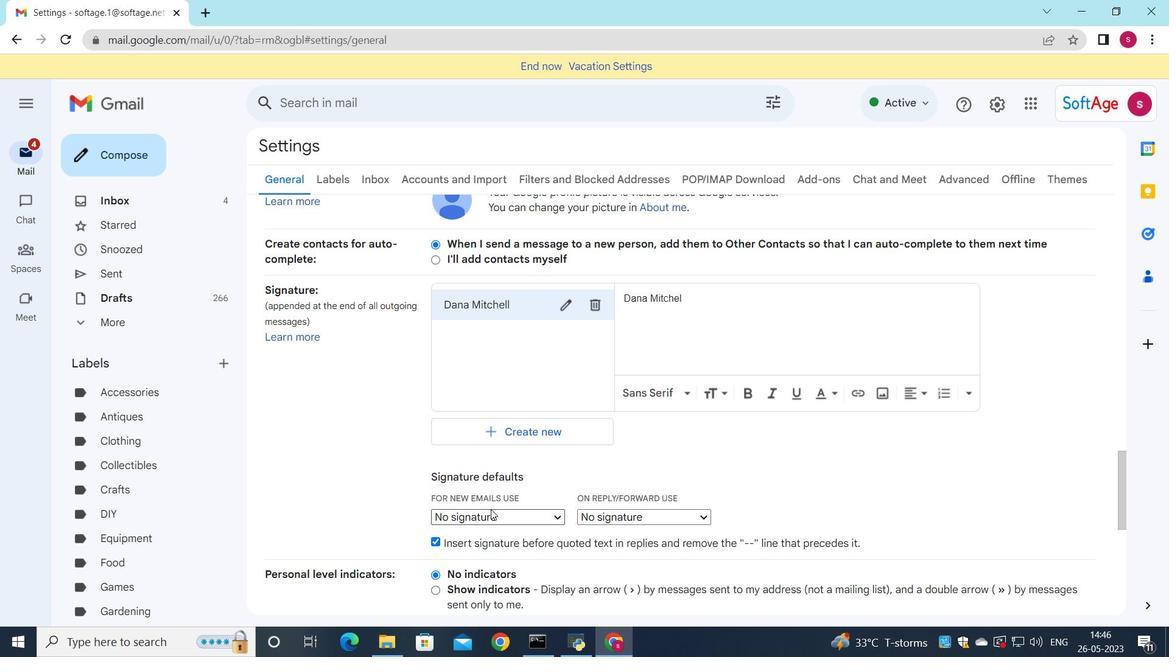 
Action: Mouse pressed left at (490, 521)
Screenshot: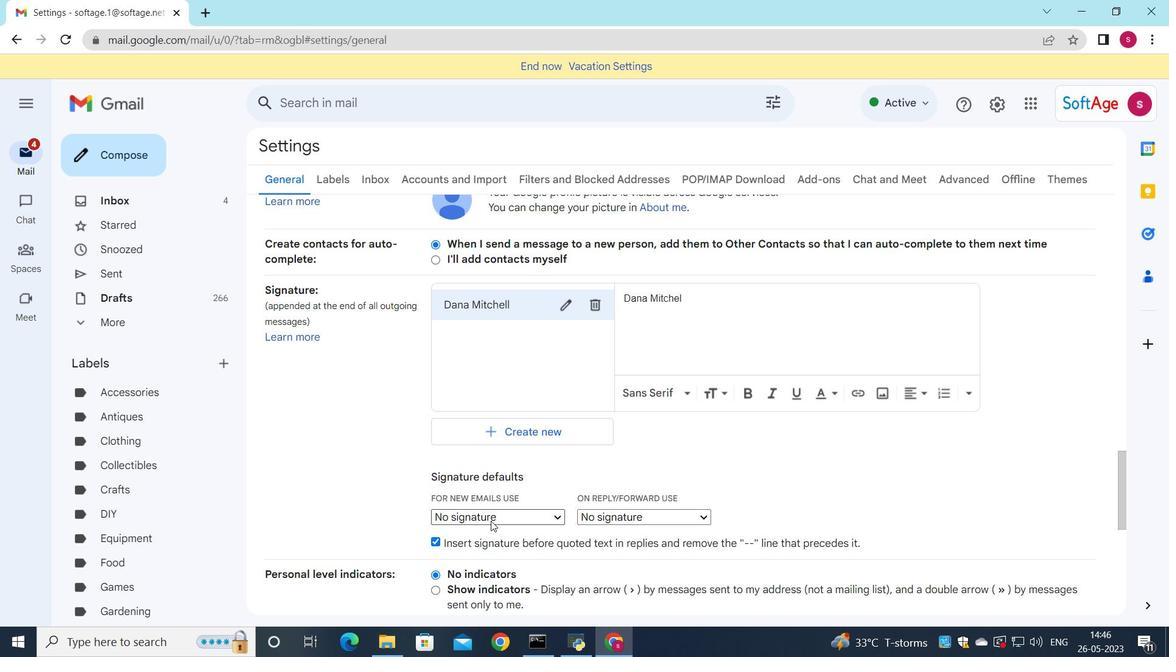 
Action: Mouse moved to (484, 544)
Screenshot: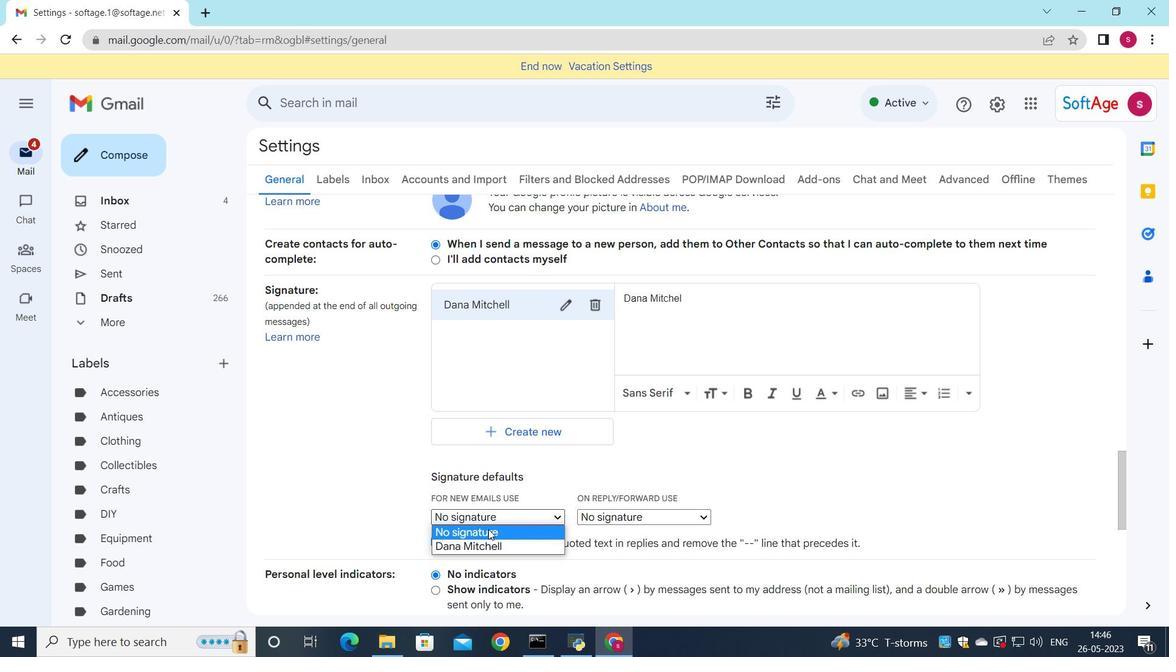 
Action: Mouse pressed left at (484, 544)
Screenshot: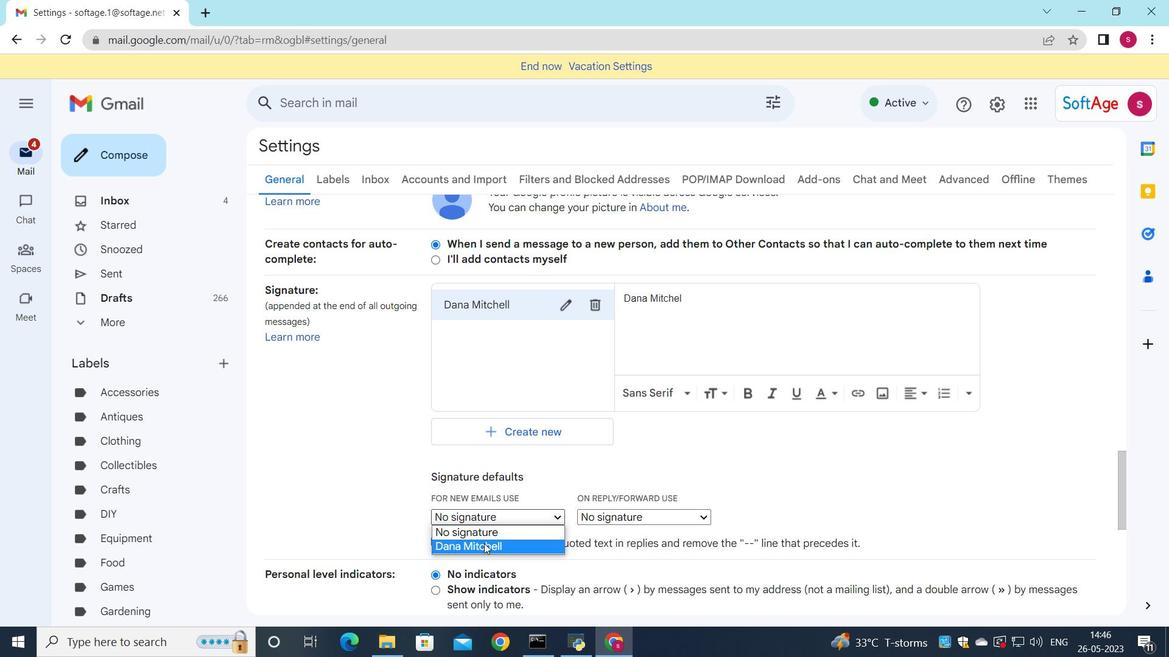 
Action: Mouse moved to (615, 520)
Screenshot: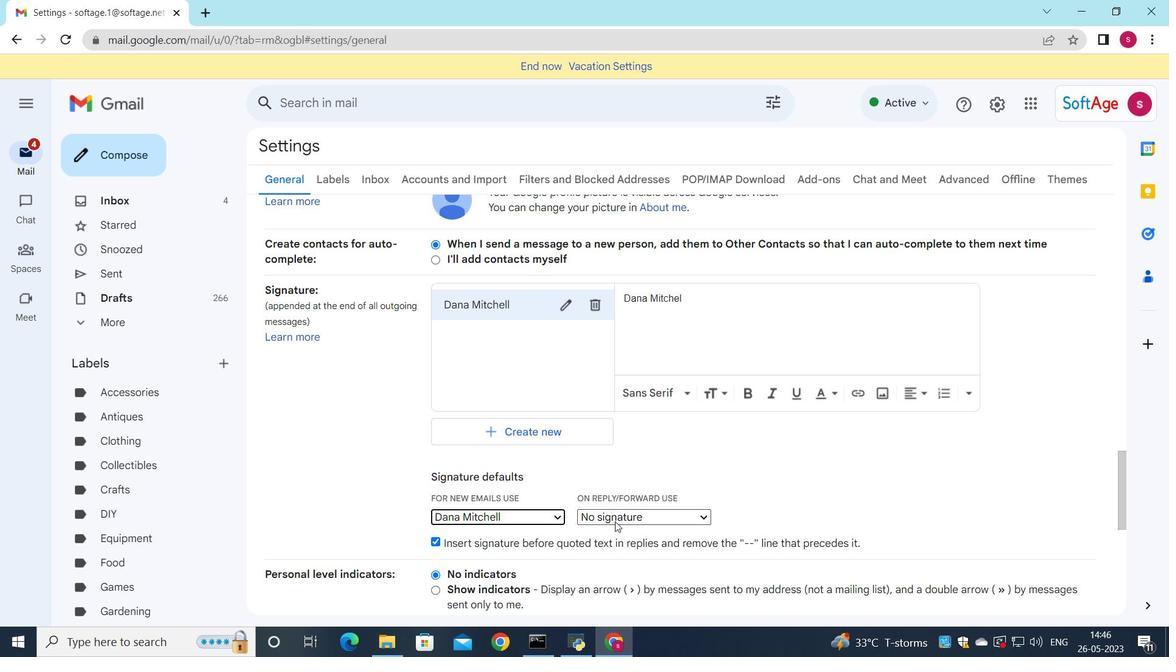
Action: Mouse pressed left at (615, 520)
Screenshot: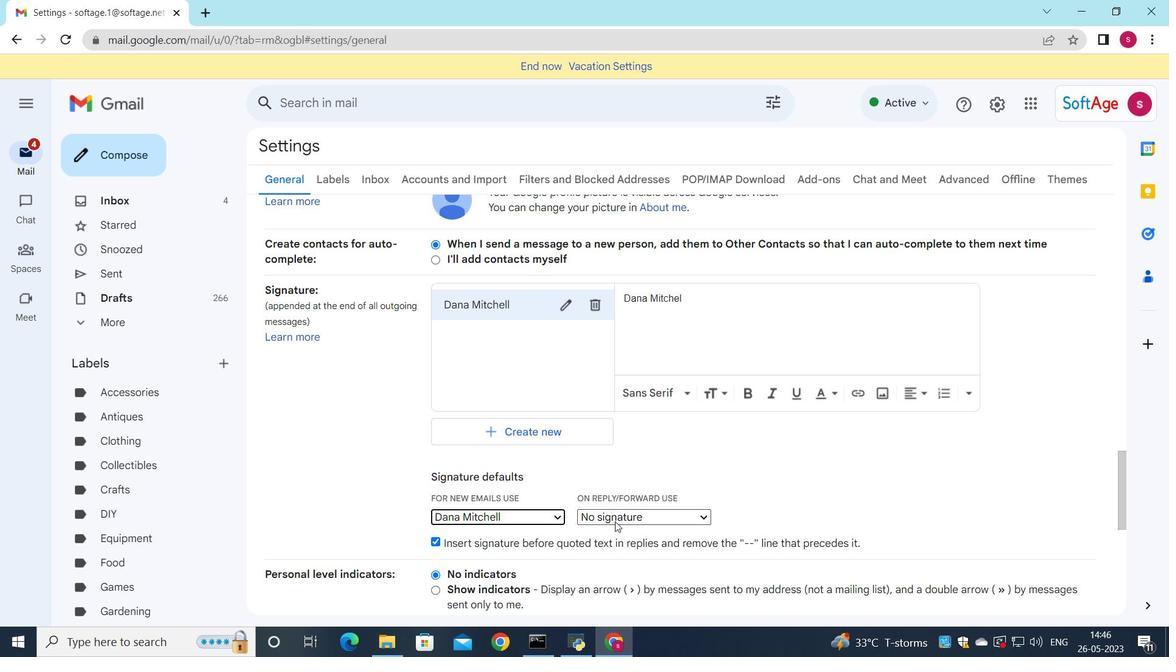 
Action: Mouse moved to (612, 544)
Screenshot: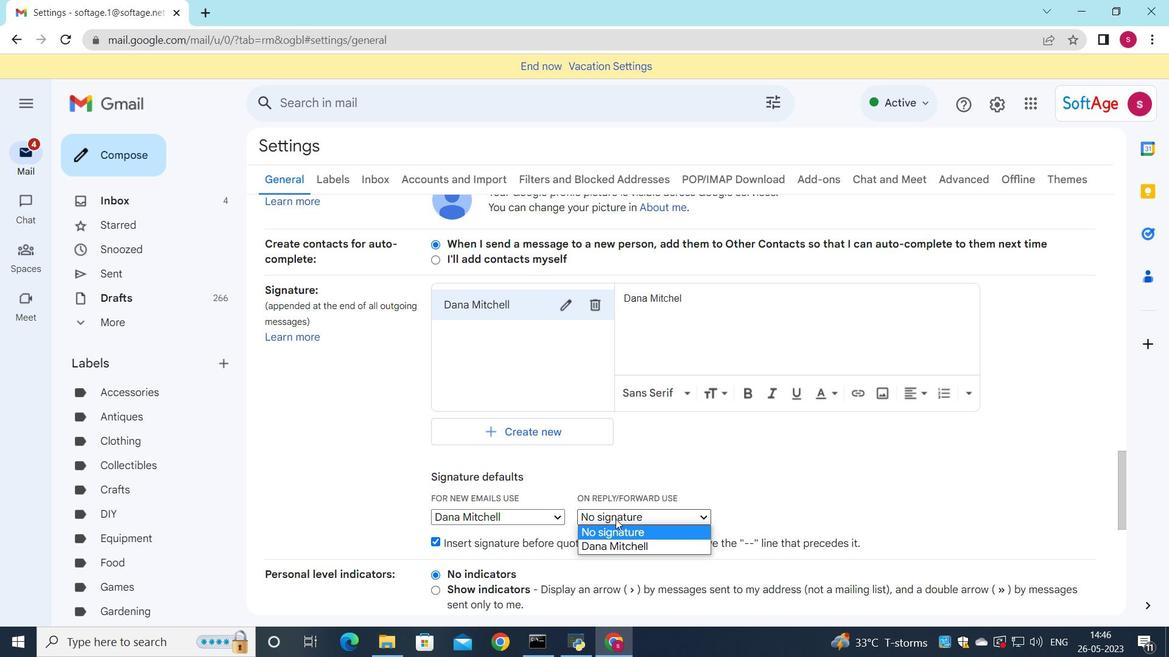 
Action: Mouse pressed left at (612, 544)
Screenshot: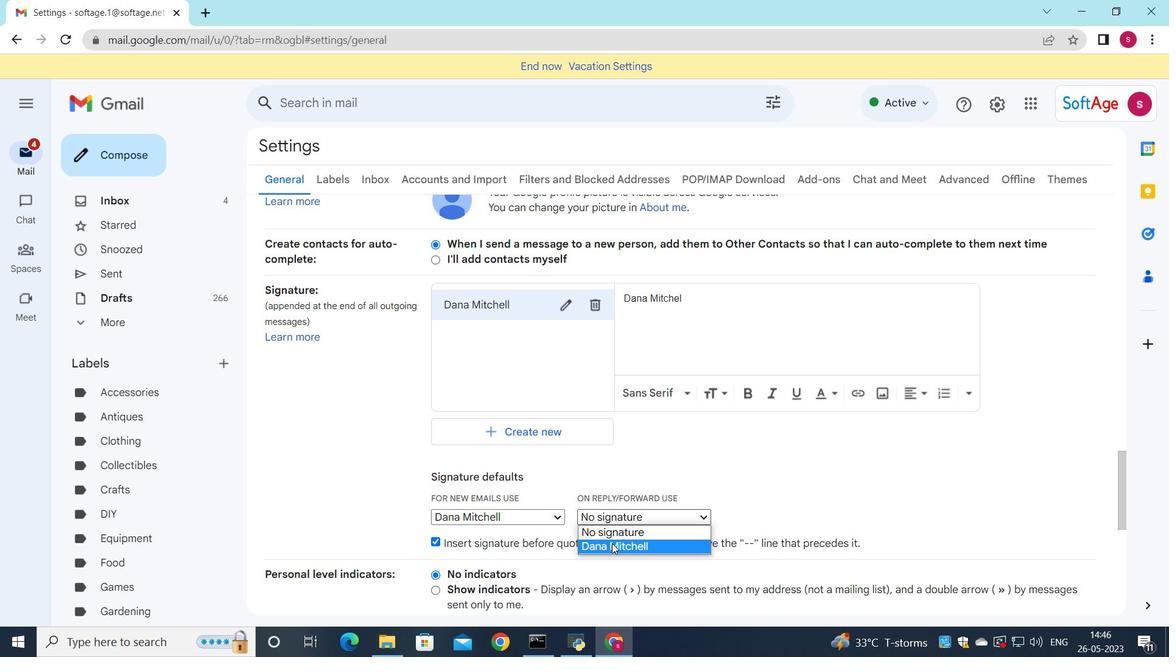 
Action: Mouse moved to (611, 542)
Screenshot: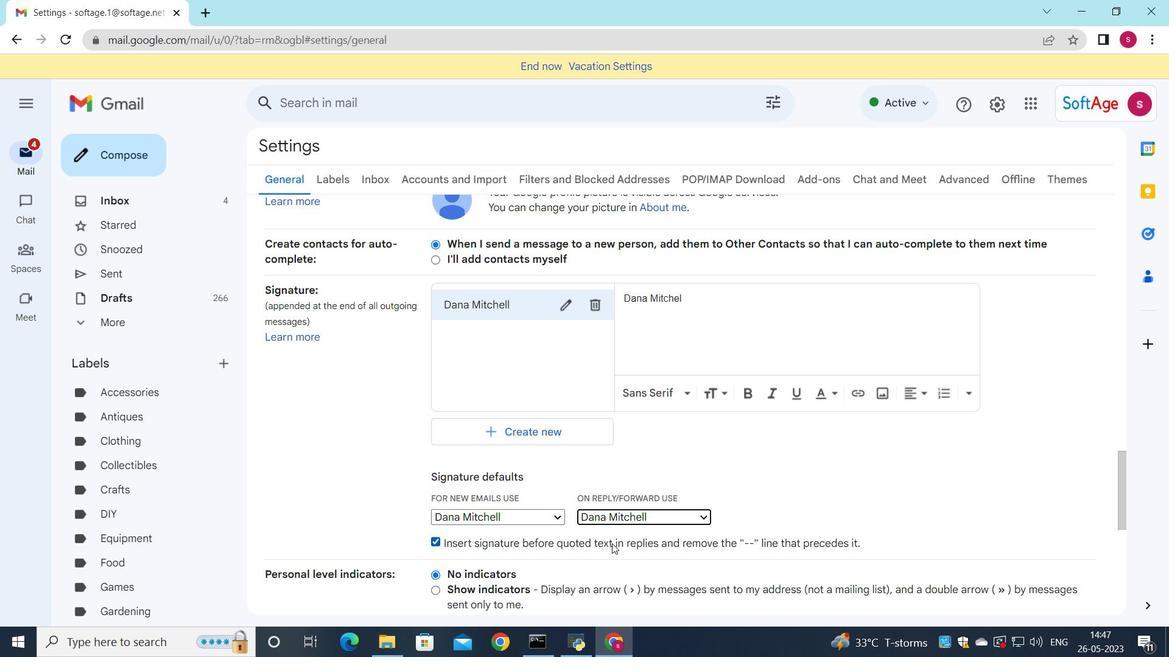 
Action: Mouse scrolled (611, 541) with delta (0, 0)
Screenshot: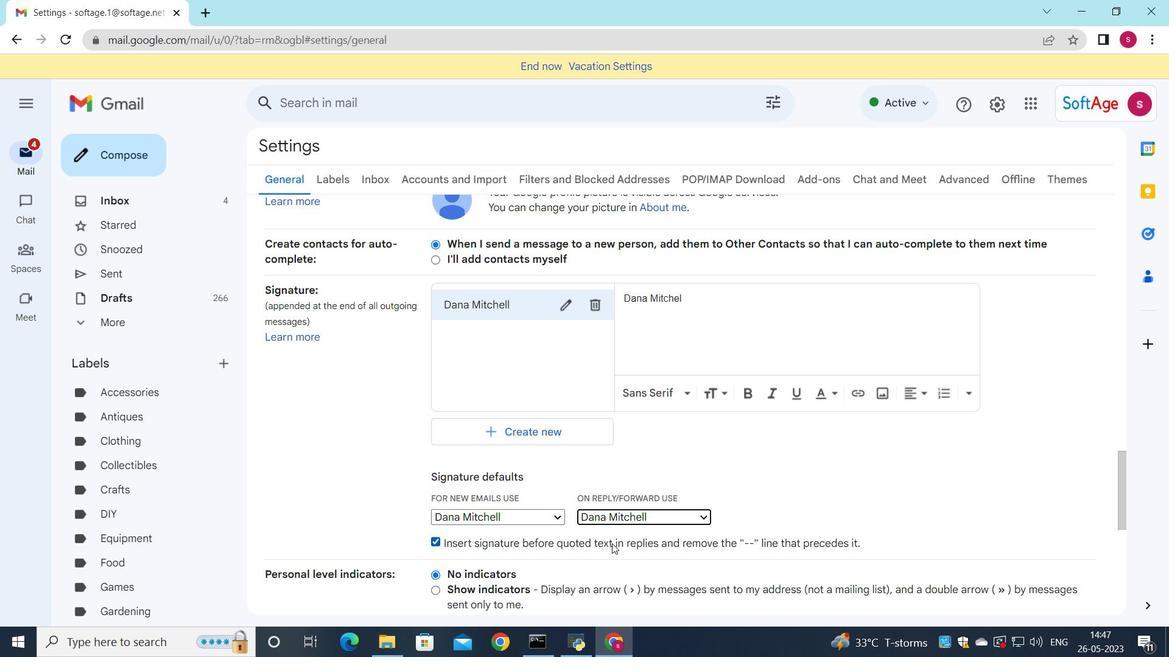 
Action: Mouse moved to (611, 541)
Screenshot: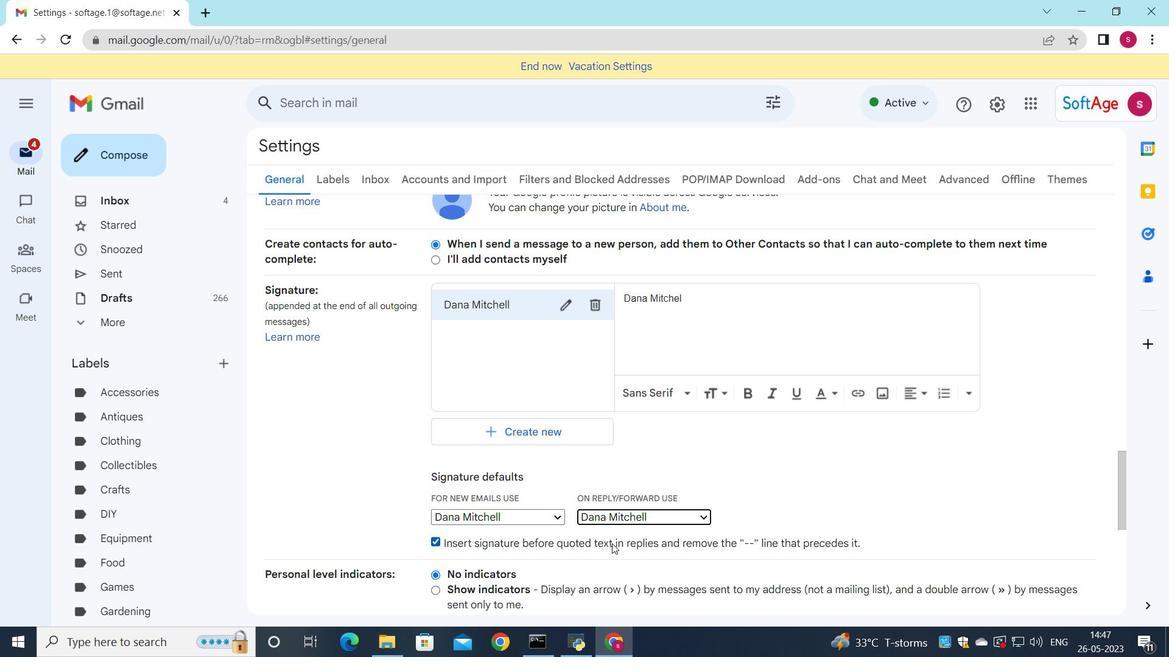 
Action: Mouse scrolled (611, 540) with delta (0, 0)
Screenshot: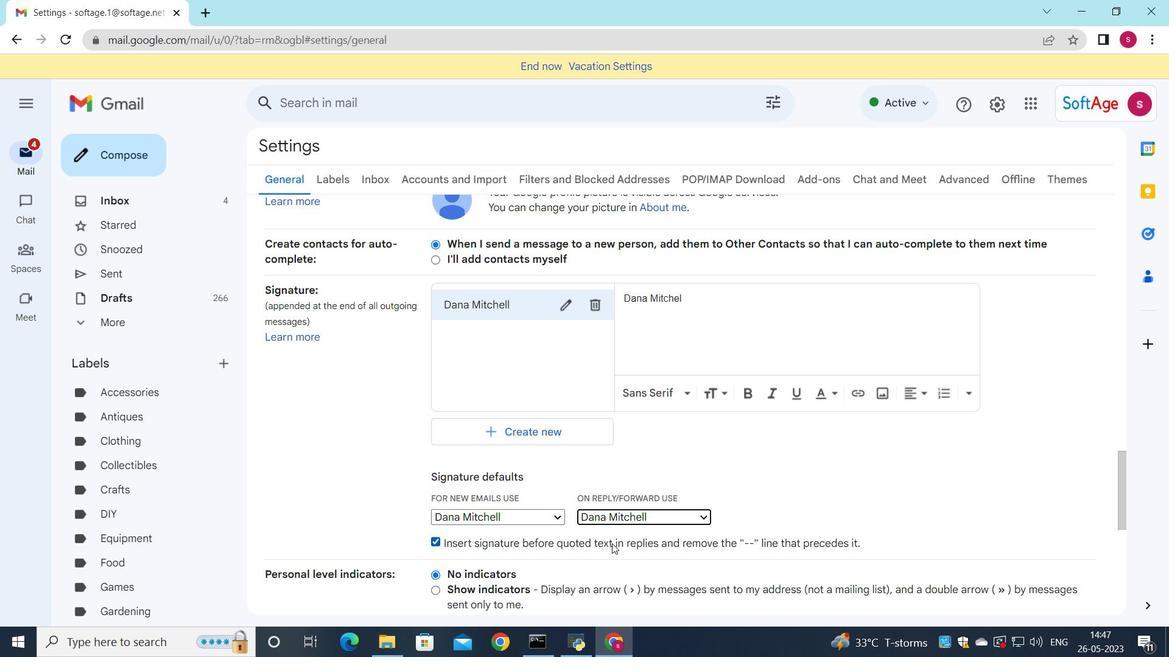 
Action: Mouse scrolled (611, 540) with delta (0, 0)
Screenshot: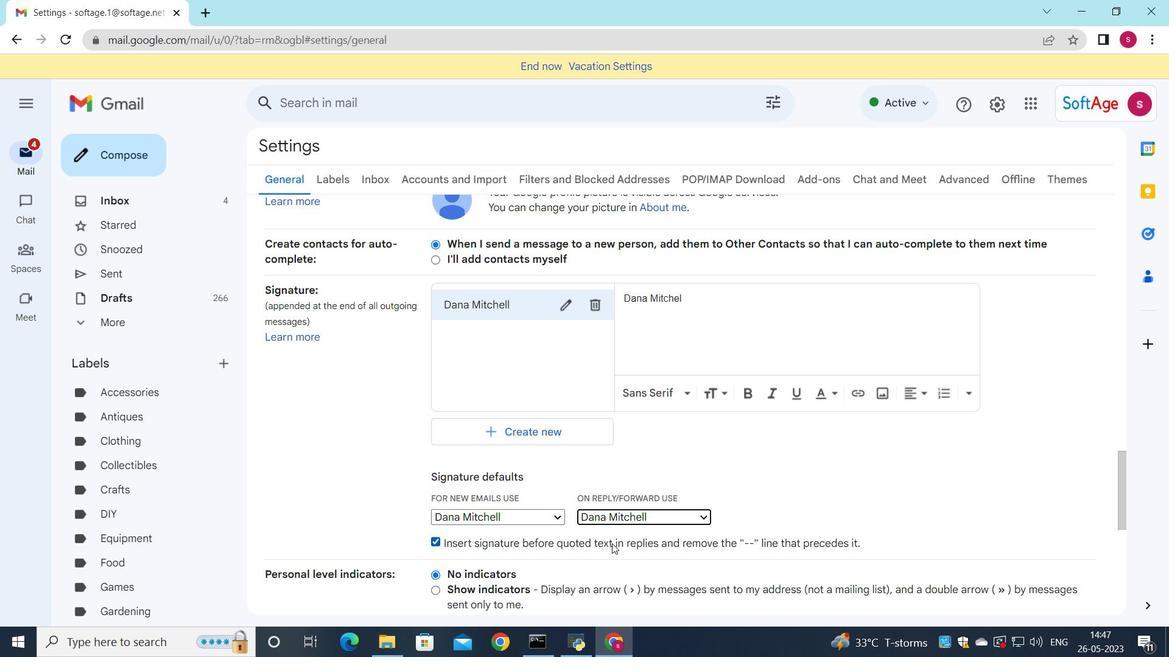 
Action: Mouse scrolled (611, 540) with delta (0, 0)
Screenshot: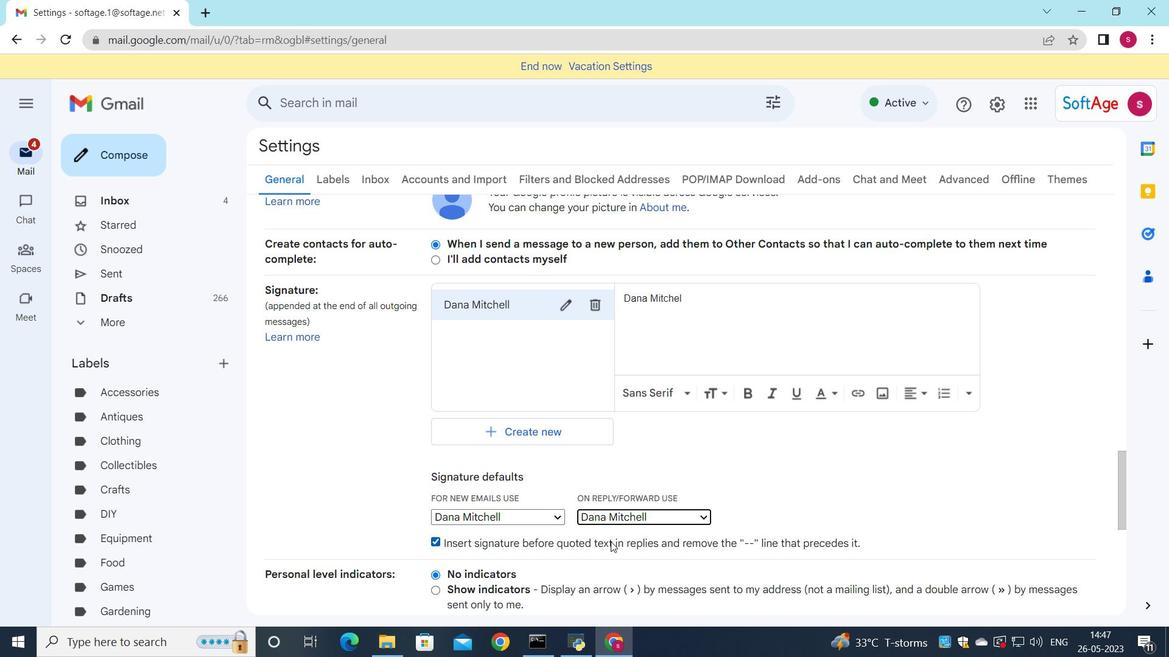 
Action: Mouse scrolled (611, 540) with delta (0, 0)
Screenshot: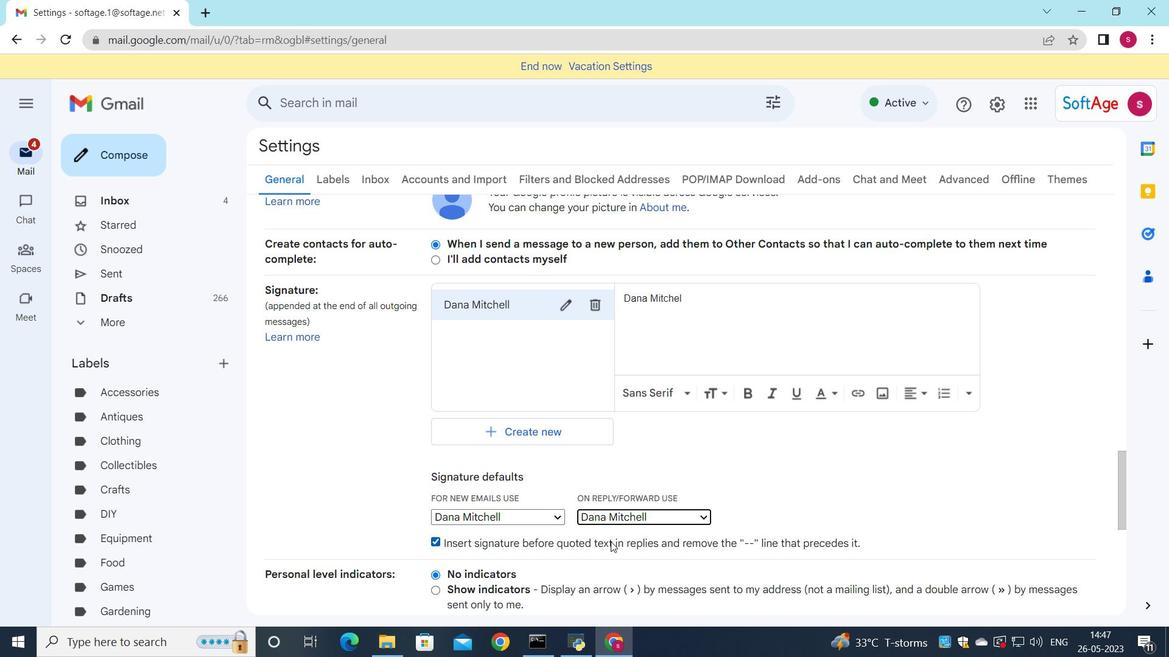 
Action: Mouse moved to (610, 539)
Screenshot: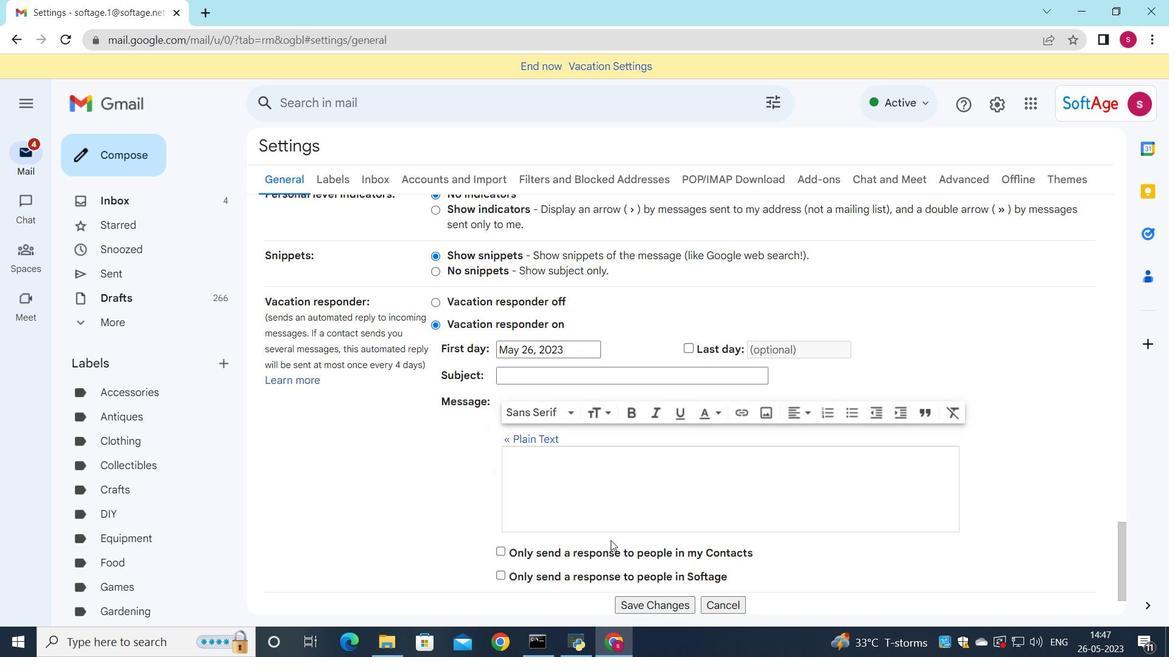 
Action: Mouse scrolled (610, 539) with delta (0, 0)
Screenshot: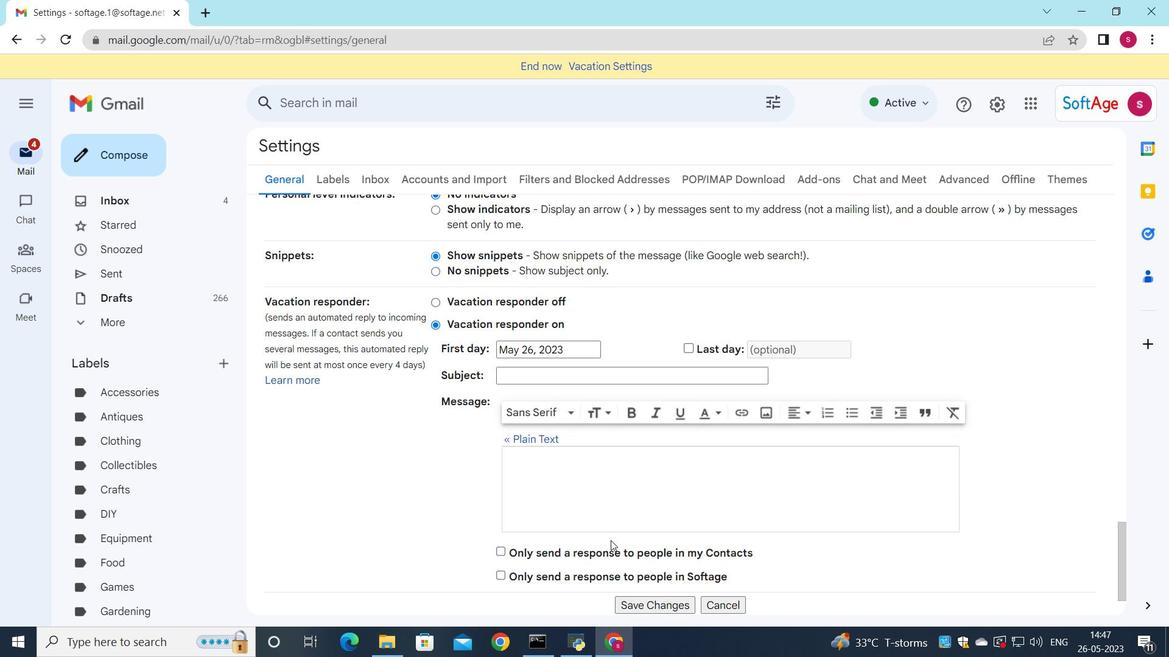 
Action: Mouse scrolled (610, 539) with delta (0, 0)
Screenshot: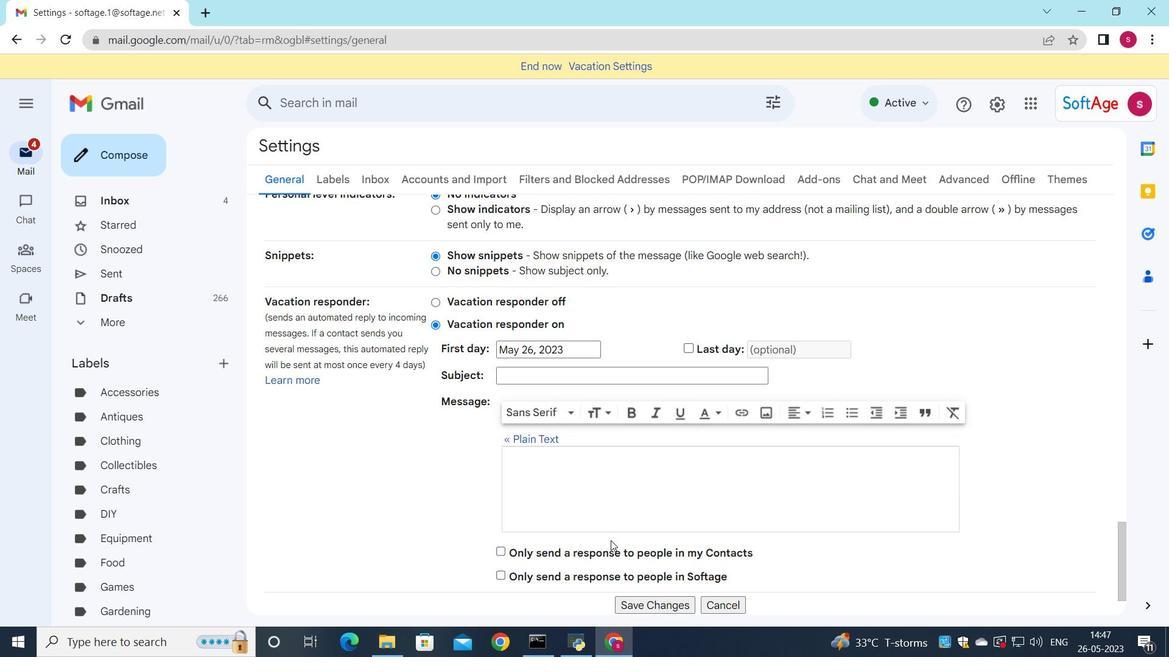 
Action: Mouse scrolled (610, 539) with delta (0, 0)
Screenshot: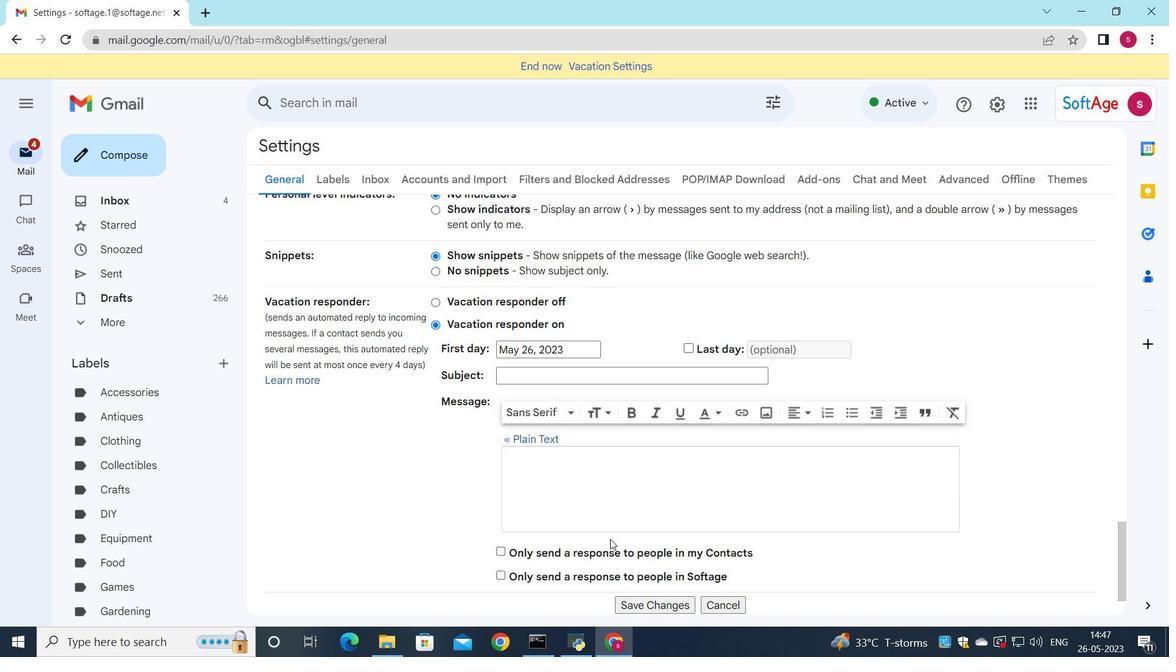 
Action: Mouse scrolled (610, 539) with delta (0, 0)
Screenshot: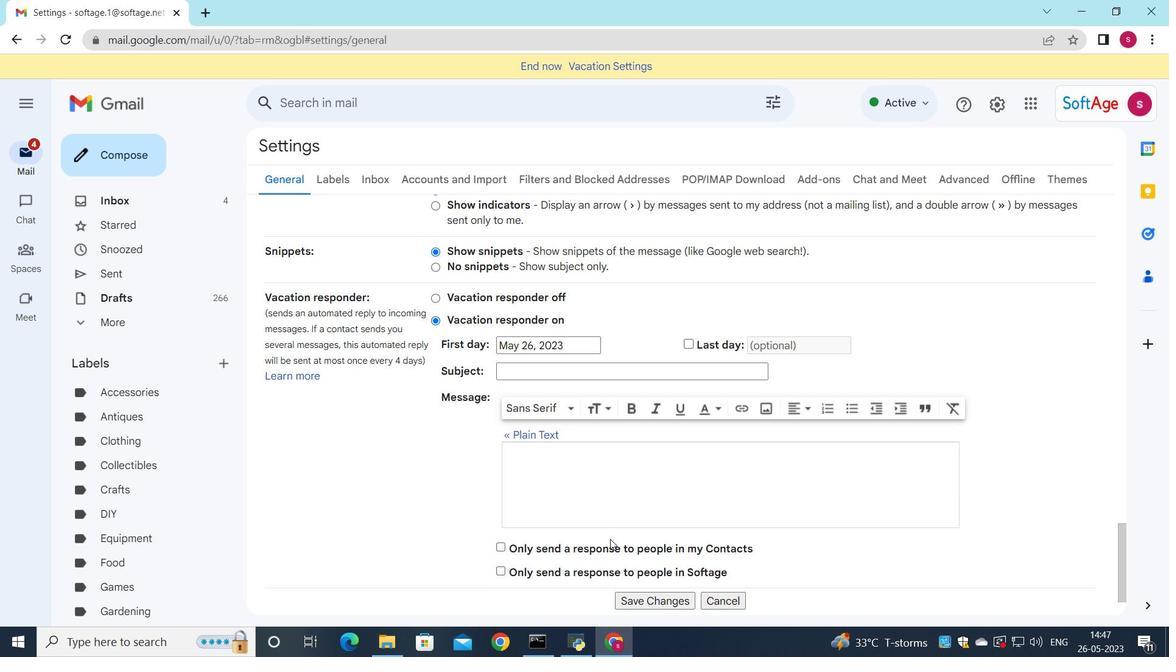 
Action: Mouse moved to (638, 533)
Screenshot: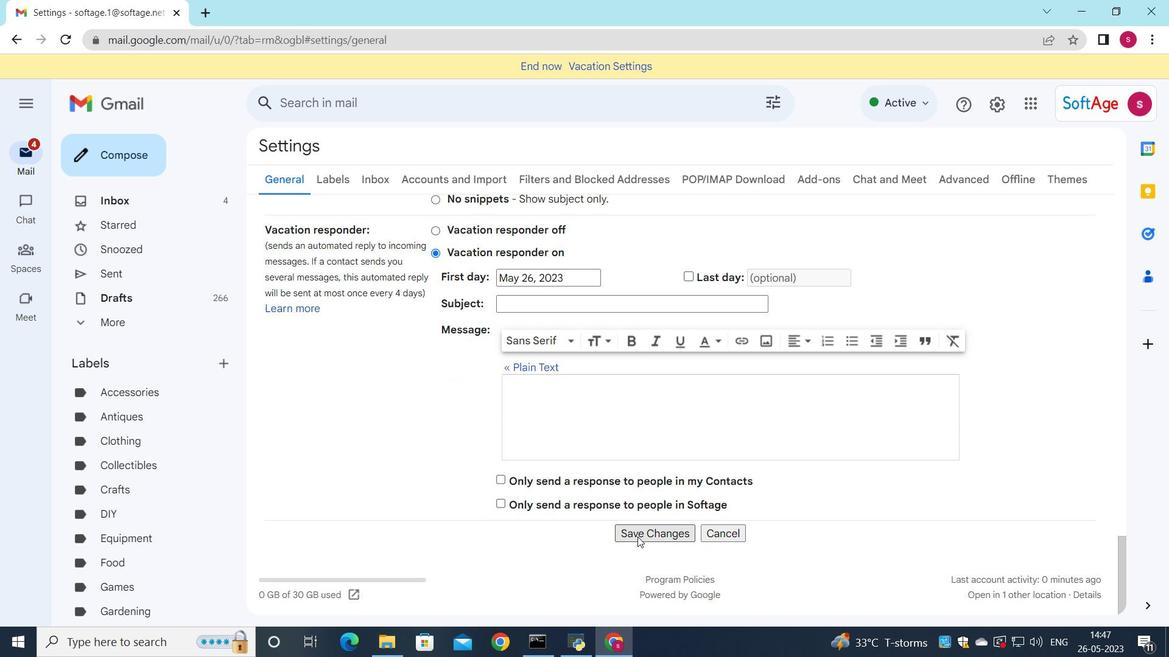 
Action: Mouse pressed left at (638, 533)
Screenshot: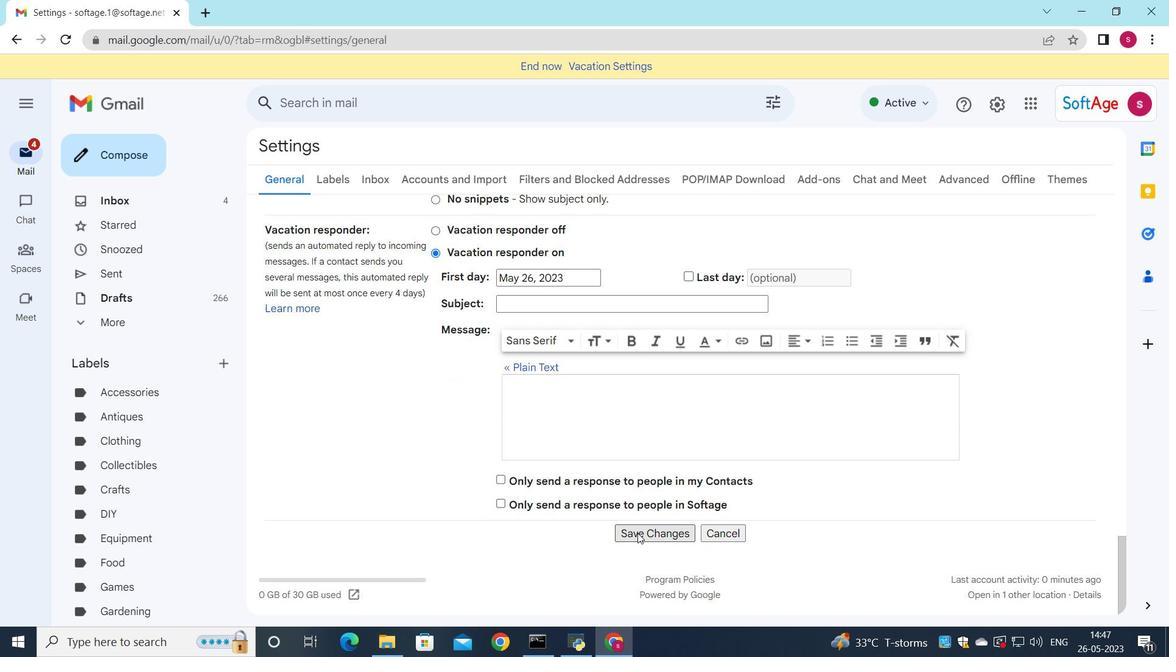 
Action: Mouse moved to (117, 166)
Screenshot: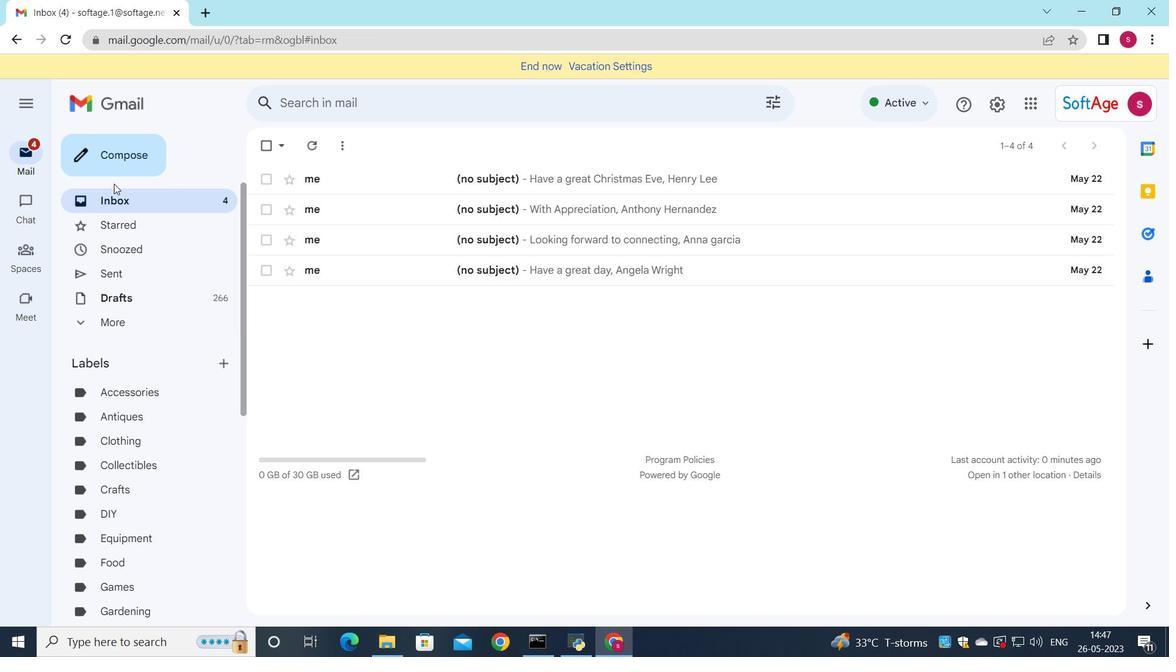 
Action: Mouse pressed left at (117, 166)
Screenshot: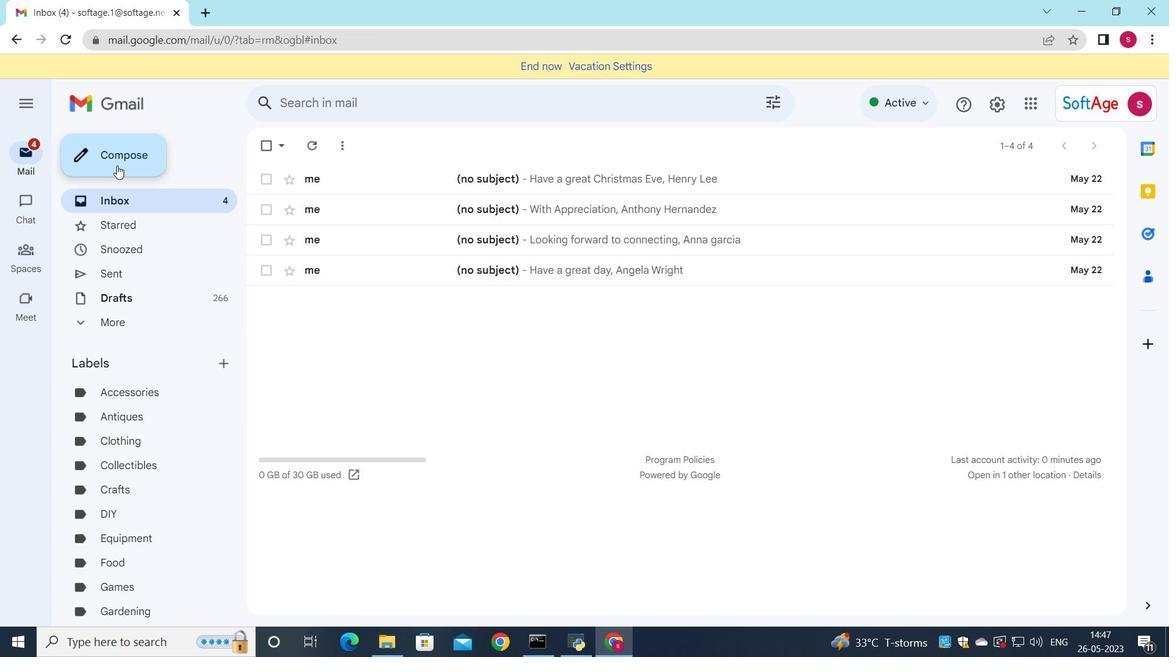 
Action: Key pressed soft
Screenshot: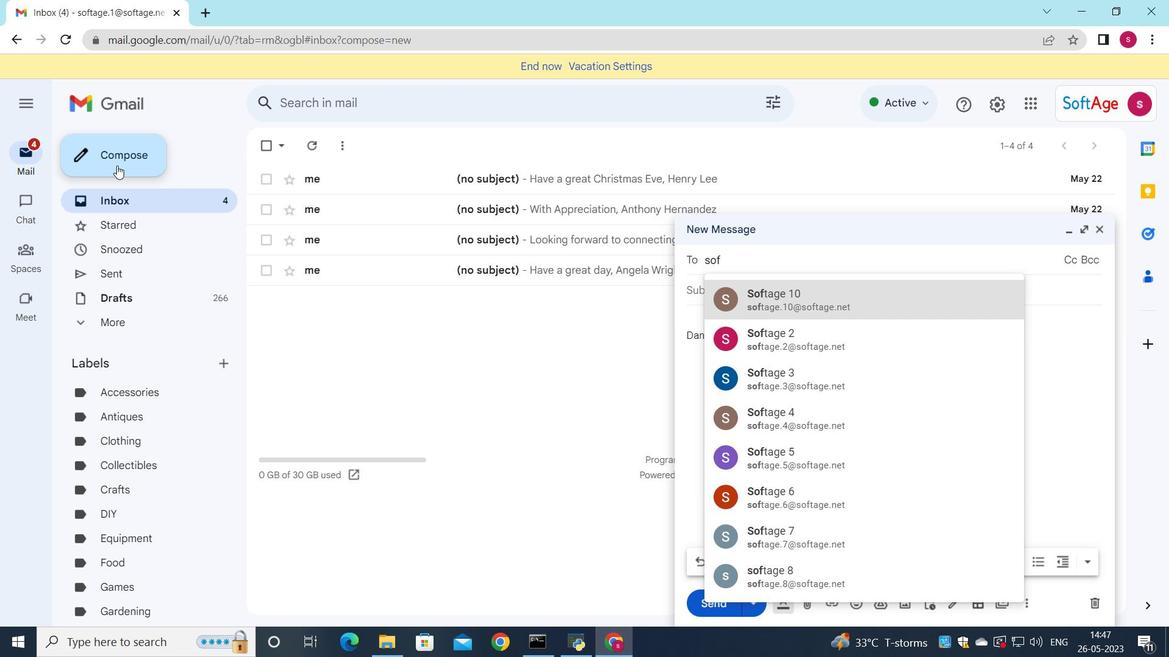 
Action: Mouse moved to (720, 336)
Screenshot: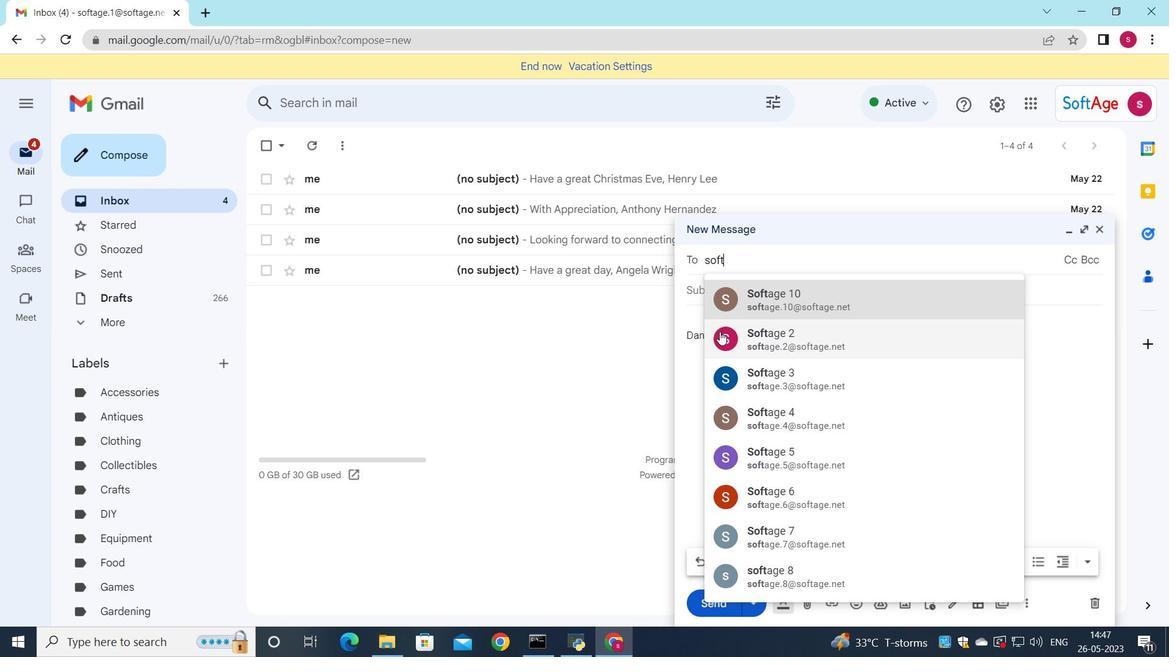 
Action: Mouse pressed left at (720, 336)
Screenshot: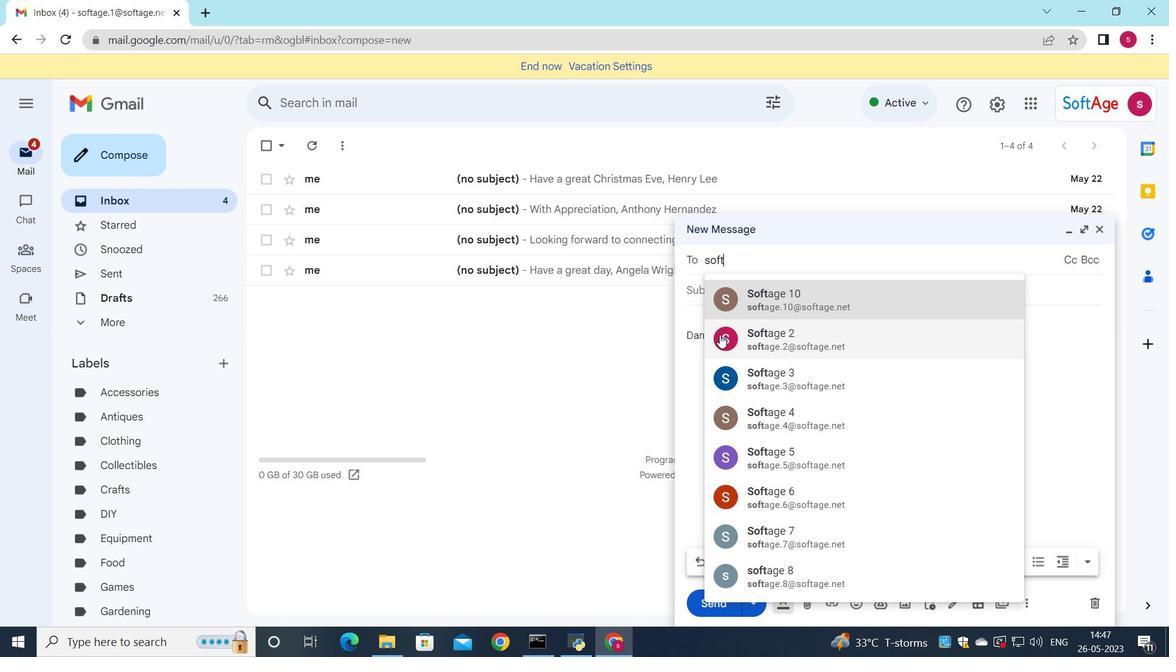 
Action: Key pressed s
Screenshot: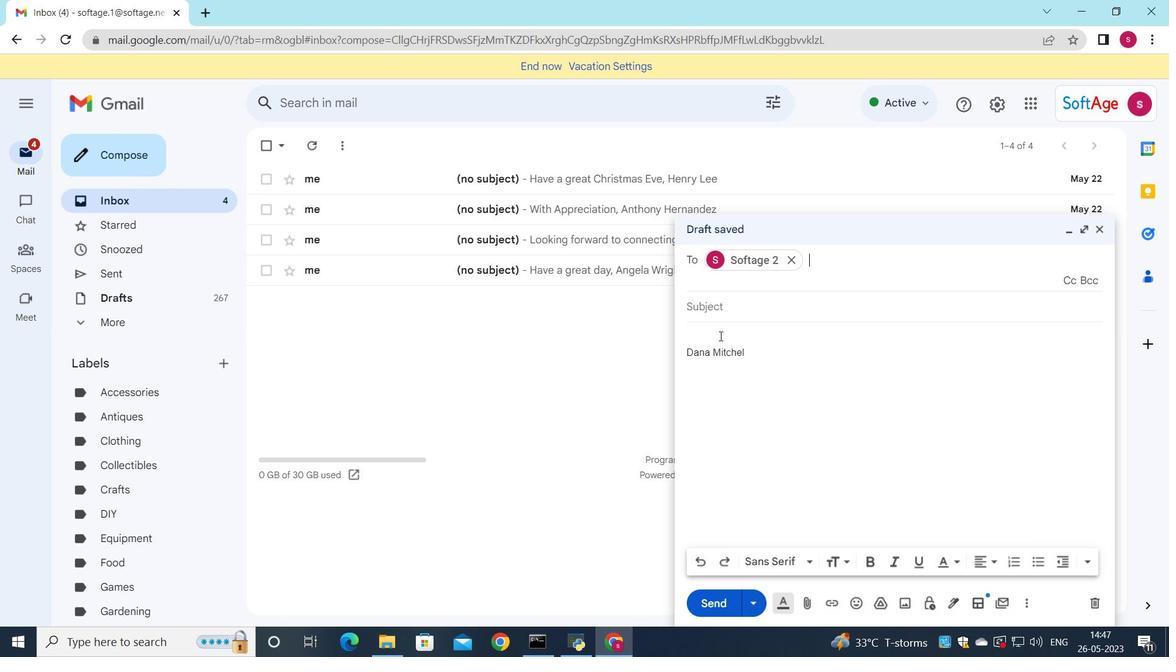 
Action: Mouse moved to (843, 378)
Screenshot: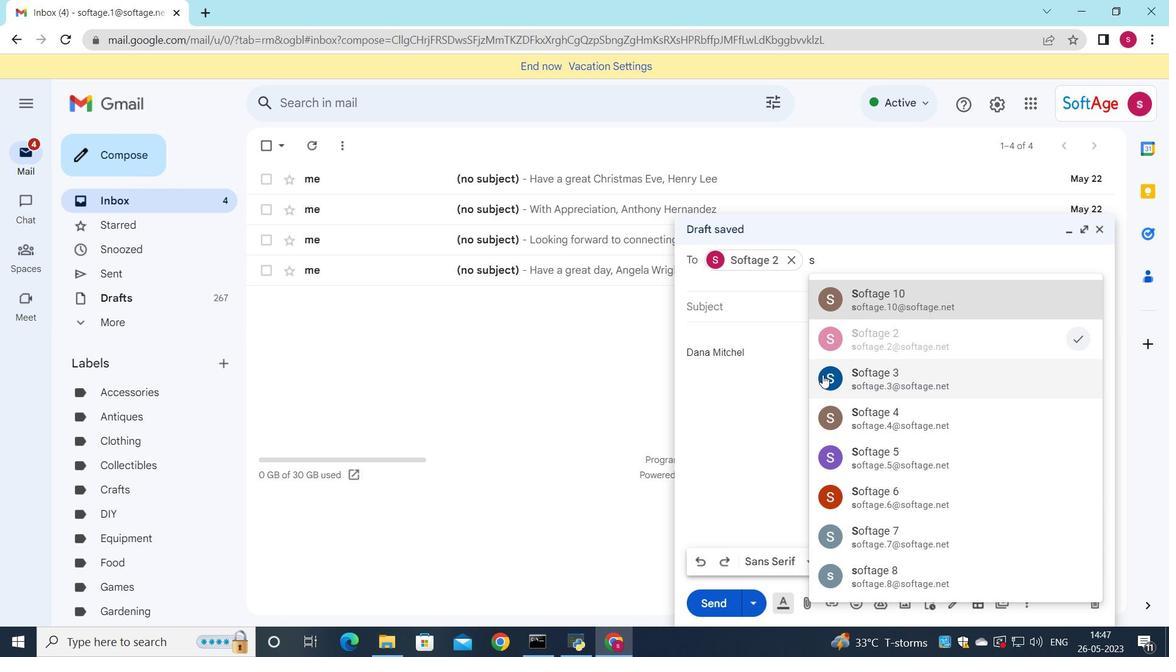 
Action: Mouse pressed left at (843, 378)
Screenshot: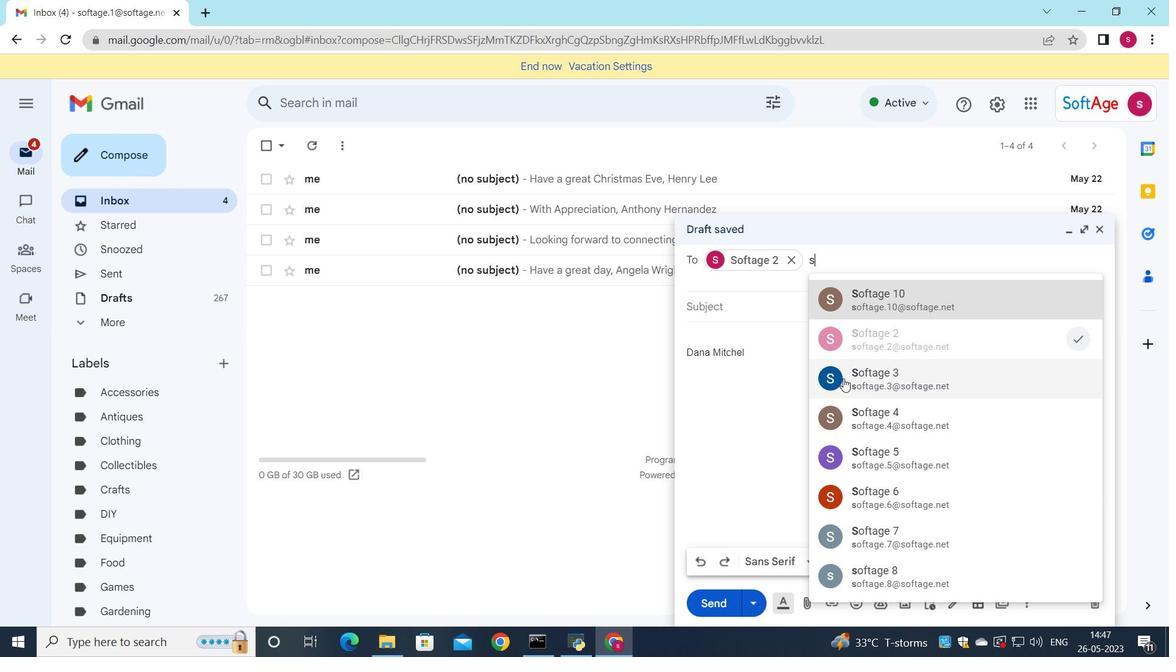 
Action: Mouse moved to (723, 310)
Screenshot: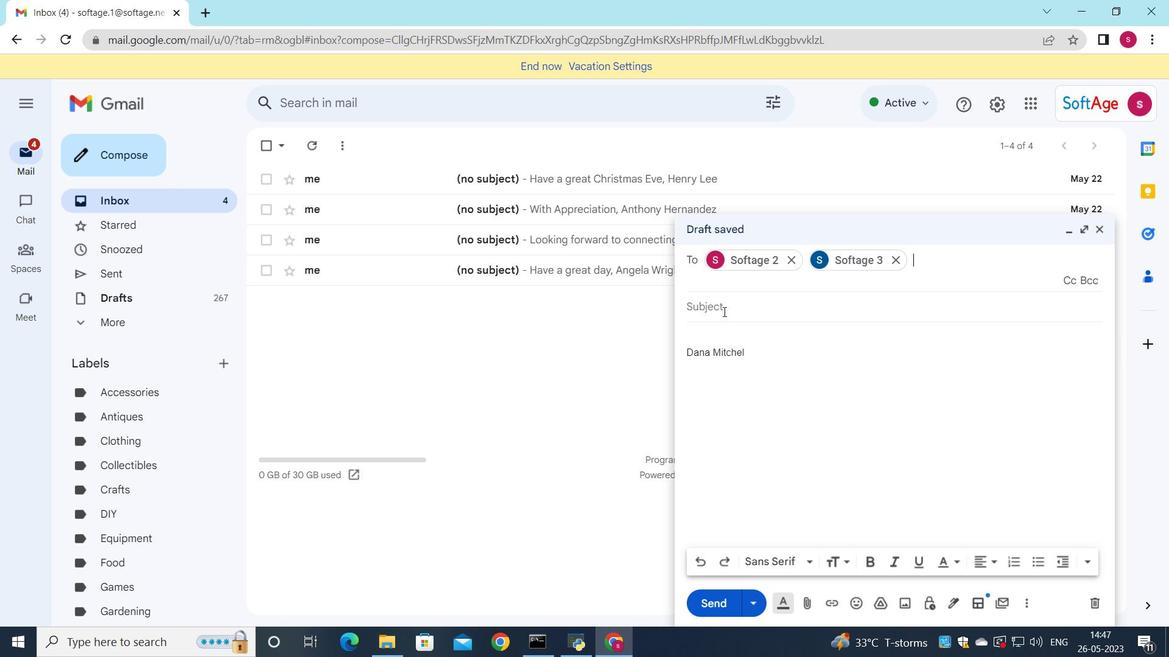 
Action: Mouse pressed left at (723, 310)
Screenshot: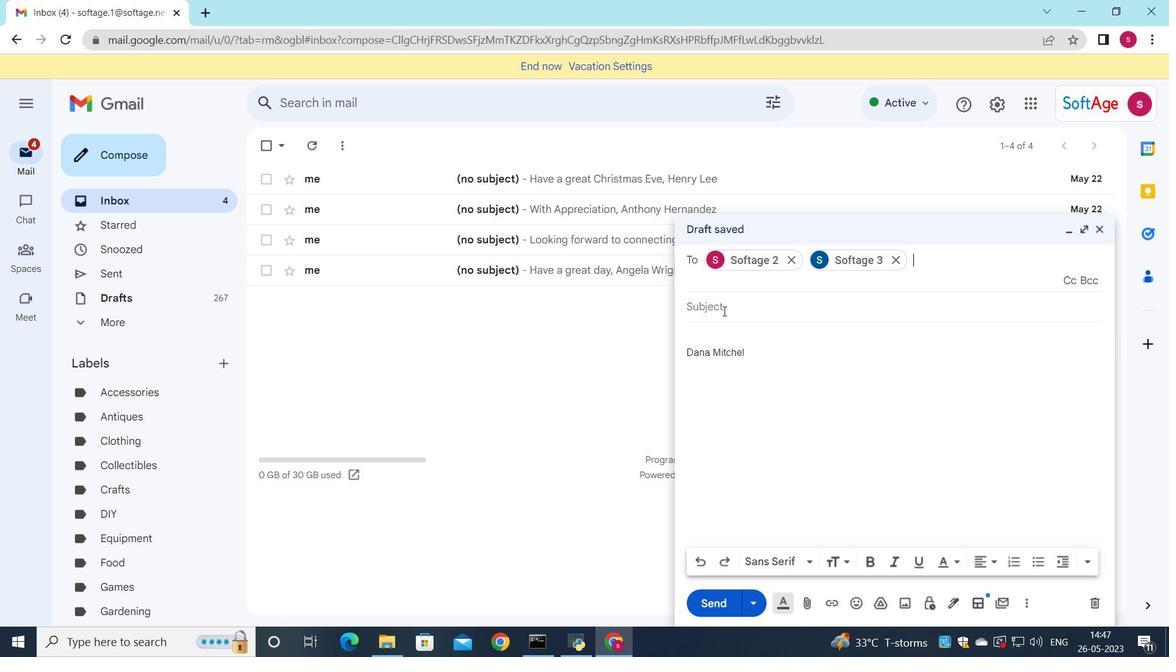 
Action: Key pressed <Key.shift><Key.shift><Key.shift>Shipping<Key.space>confirmation
Screenshot: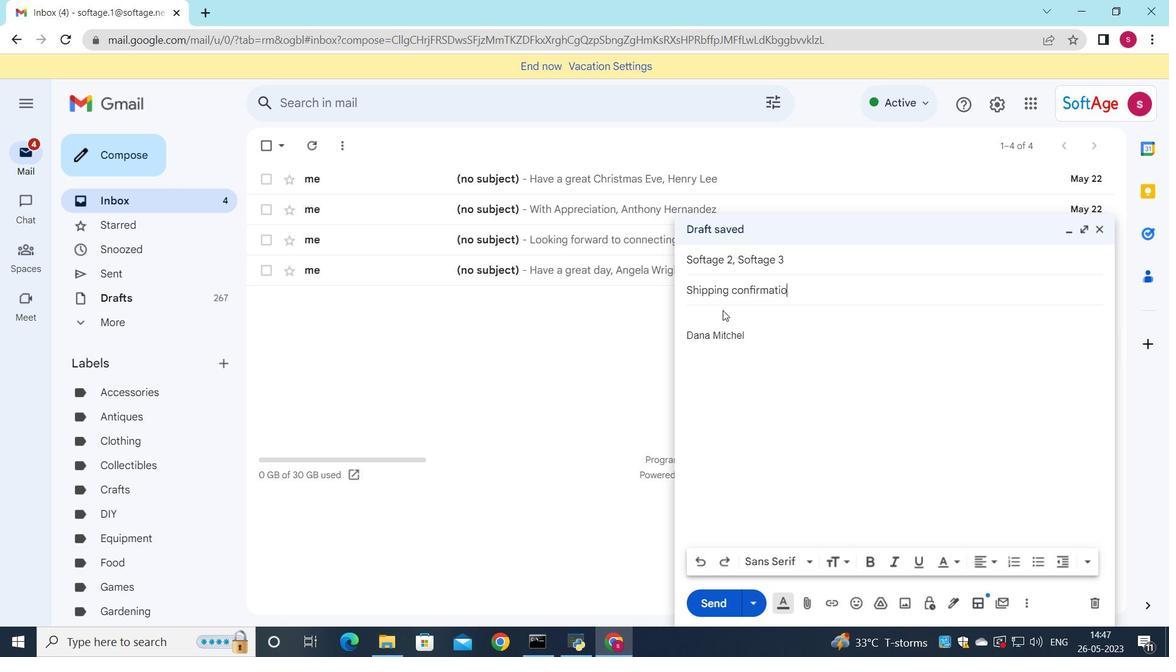 
Action: Mouse moved to (710, 322)
Screenshot: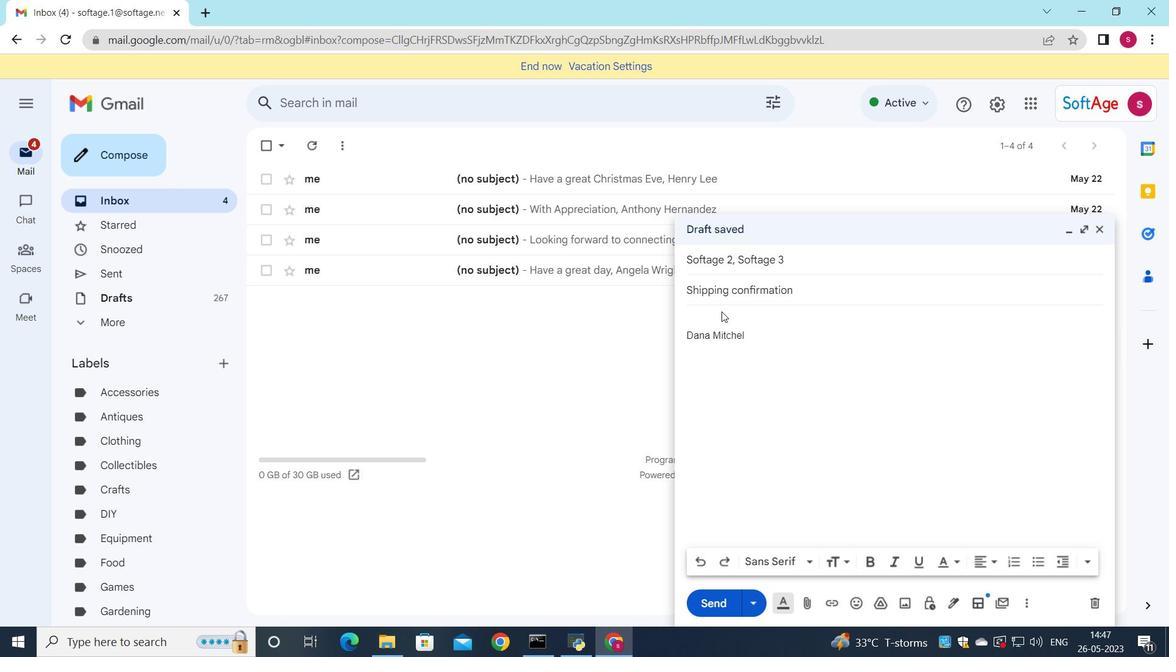 
Action: Mouse pressed left at (710, 322)
Screenshot: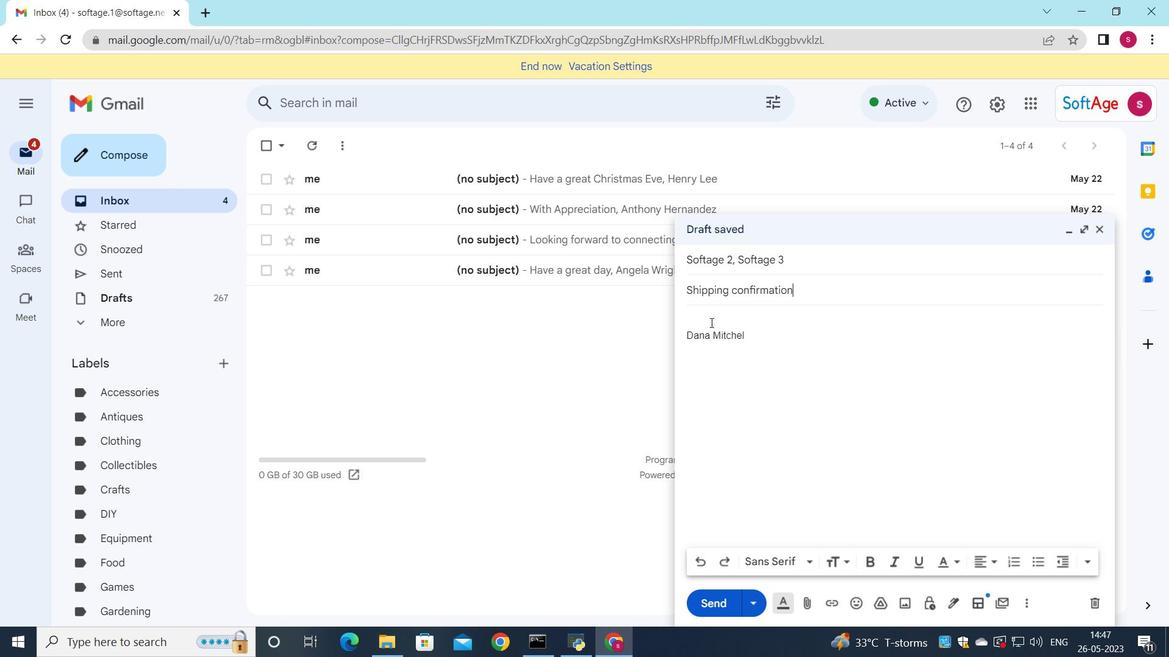 
Action: Mouse moved to (648, 311)
Screenshot: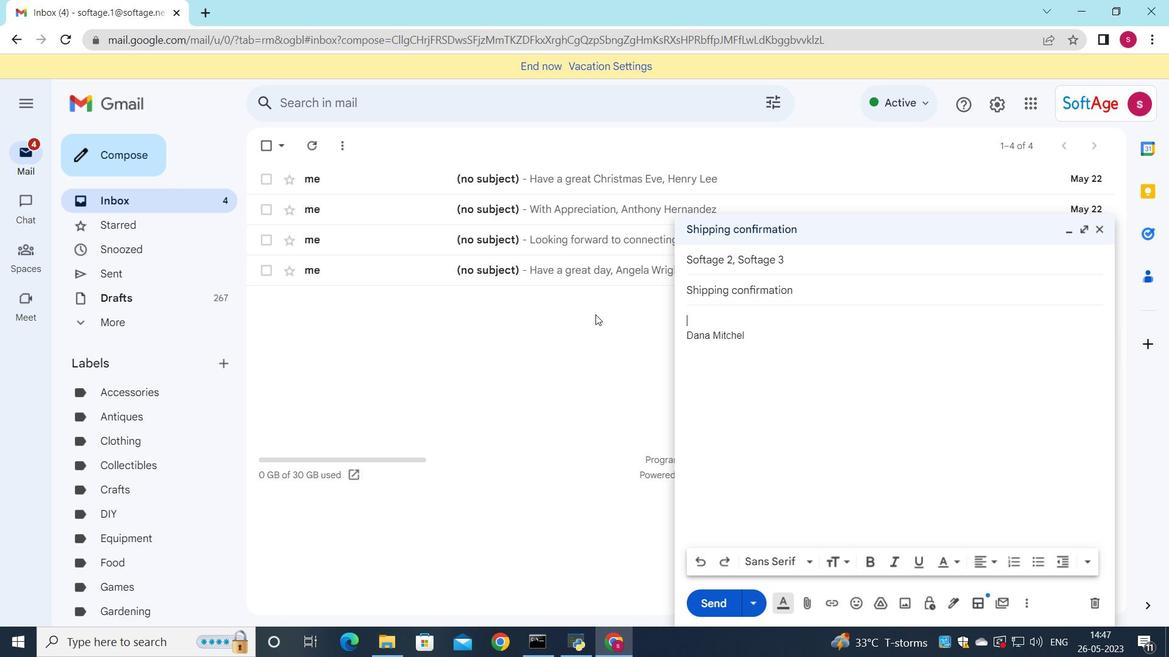 
Action: Key pressed <Key.shift>Thank<Key.space>you<Key.space>for<Key.space>yp<Key.backspace>our<Key.space>ci<Key.backspace>ooperation<Key.space>in<Key.space>this<Key.space>n<Key.backspace>matter<Key.space>
Screenshot: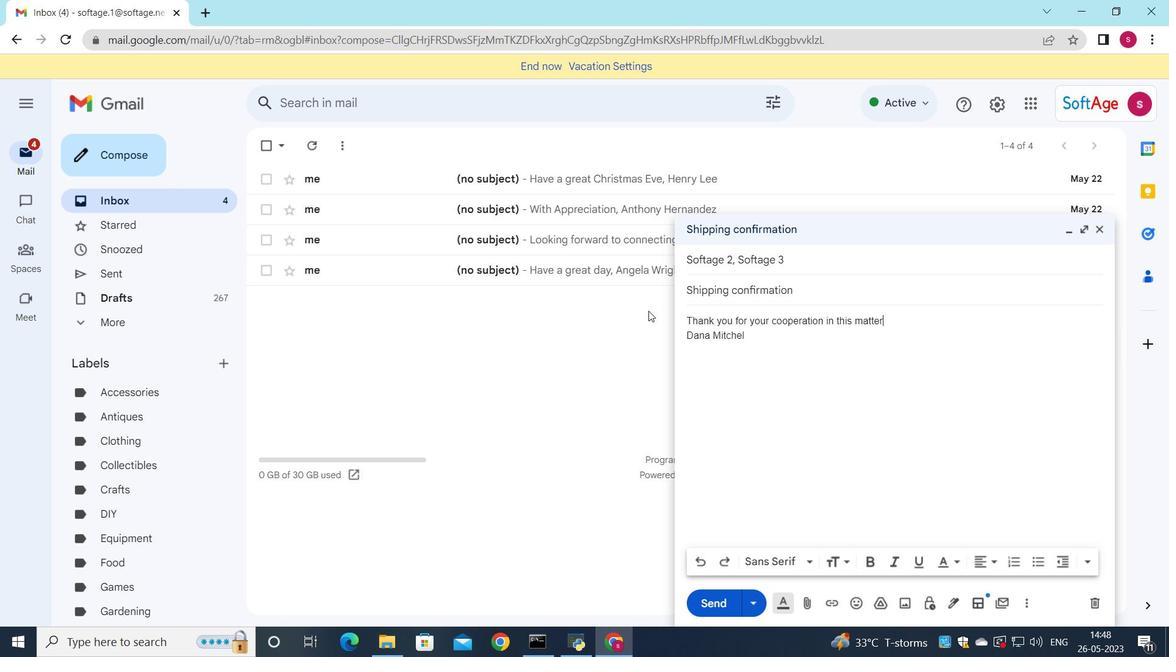 
Action: Mouse moved to (805, 607)
Screenshot: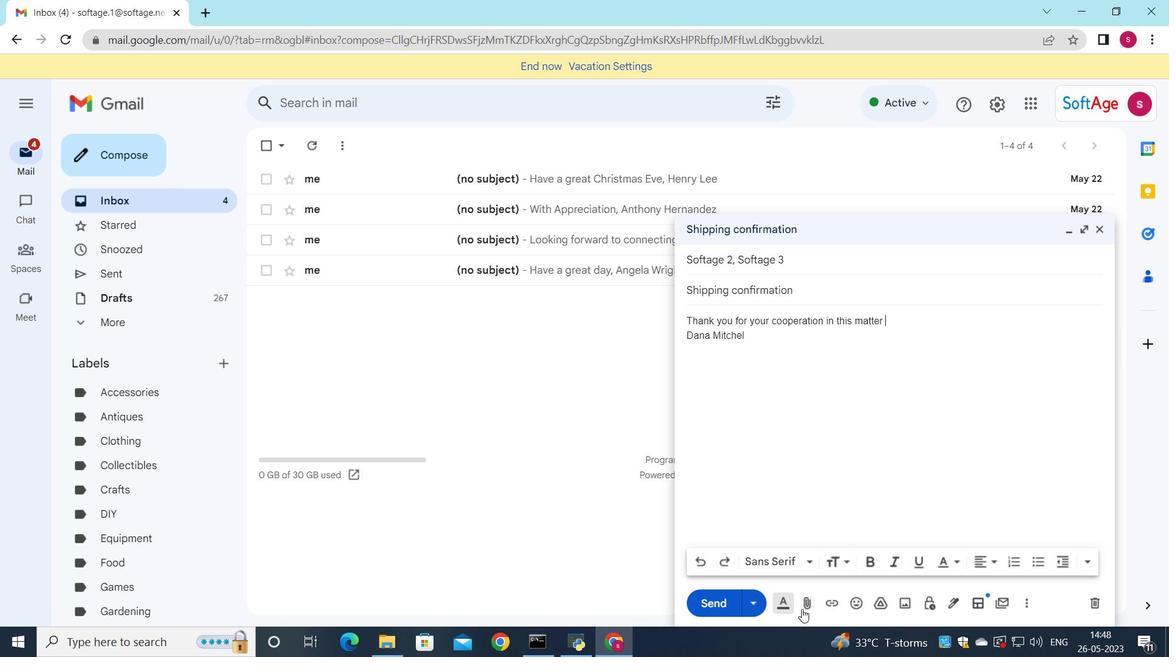 
Action: Mouse pressed left at (805, 607)
Screenshot: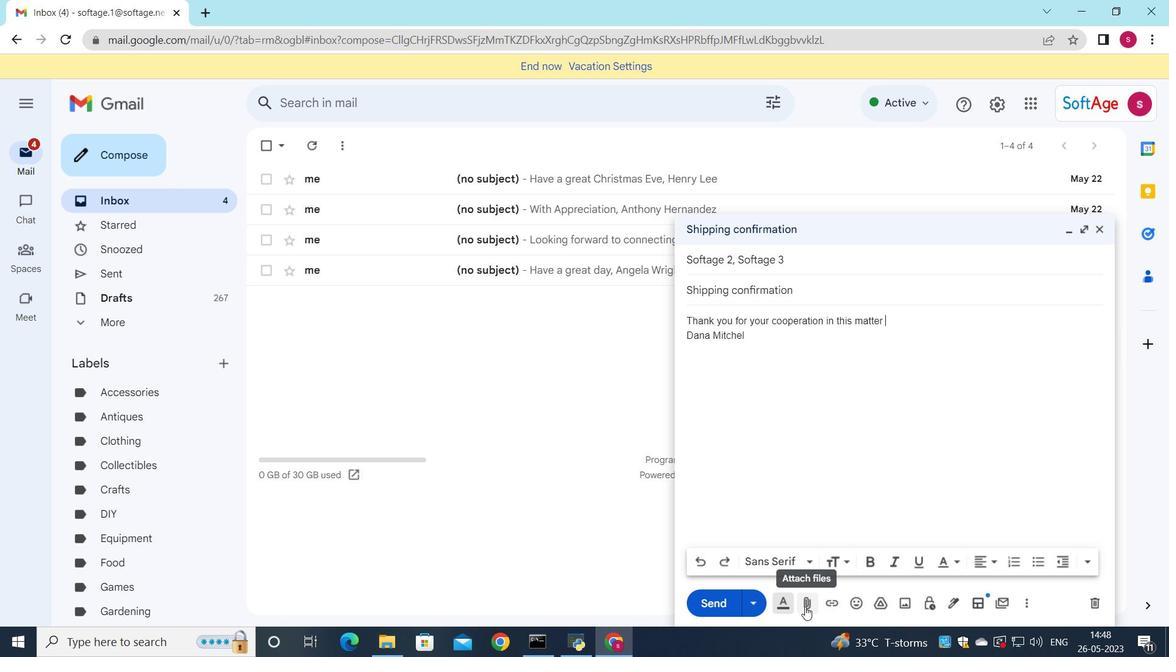 
Action: Mouse moved to (250, 106)
Screenshot: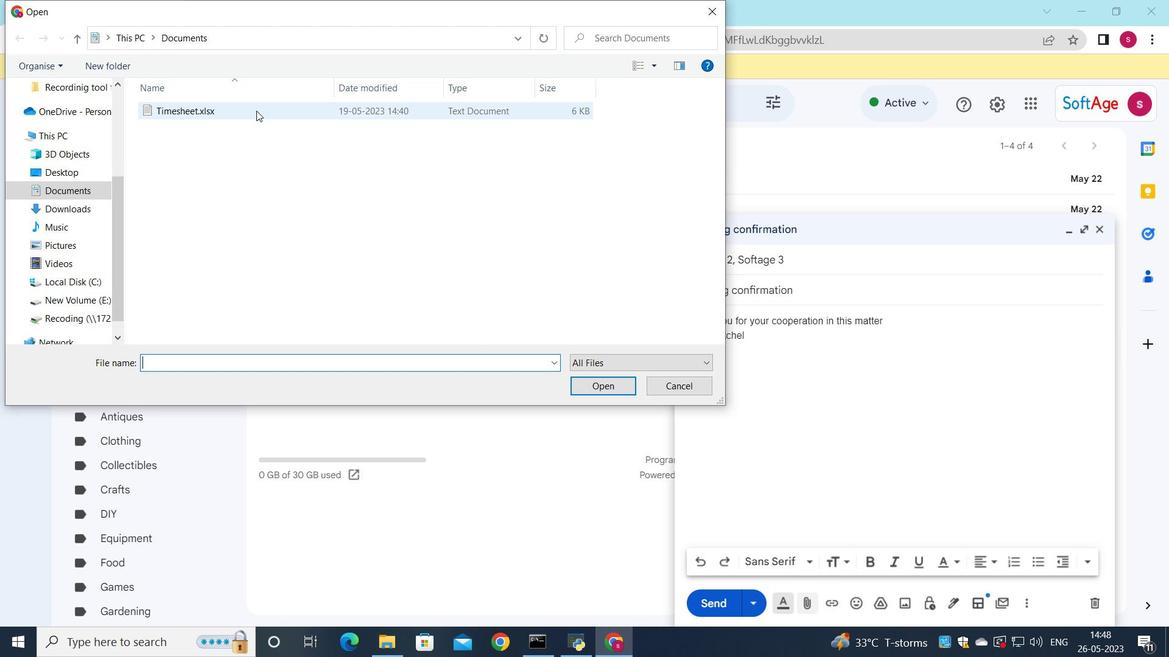 
Action: Mouse pressed left at (250, 106)
Screenshot: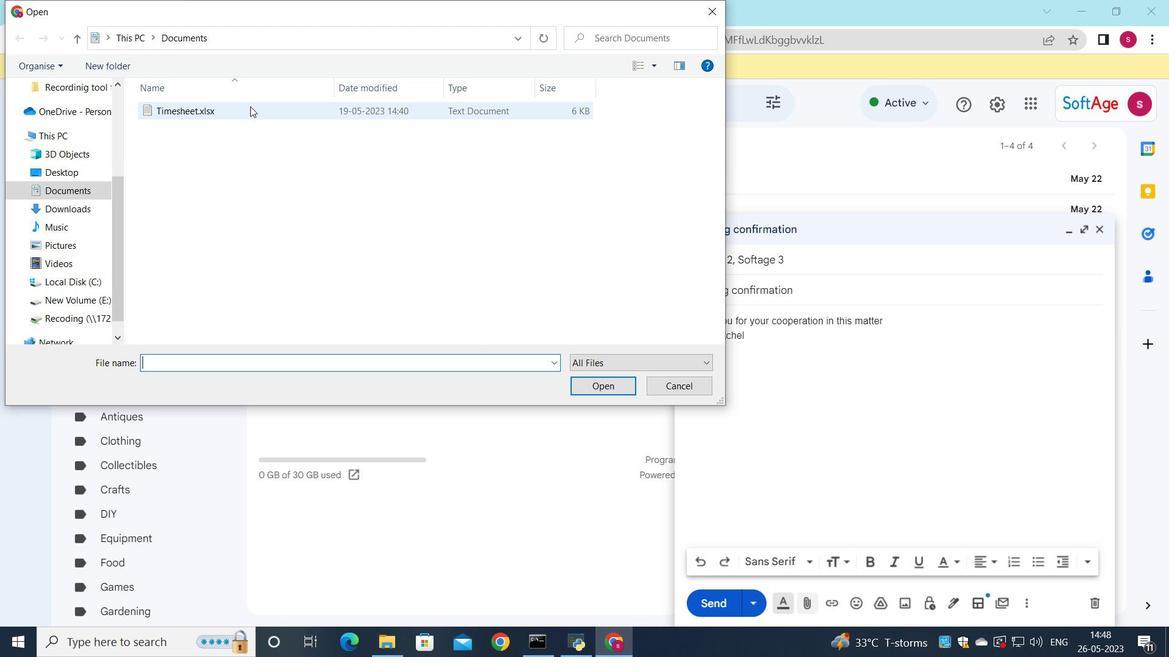 
Action: Mouse moved to (250, 107)
Screenshot: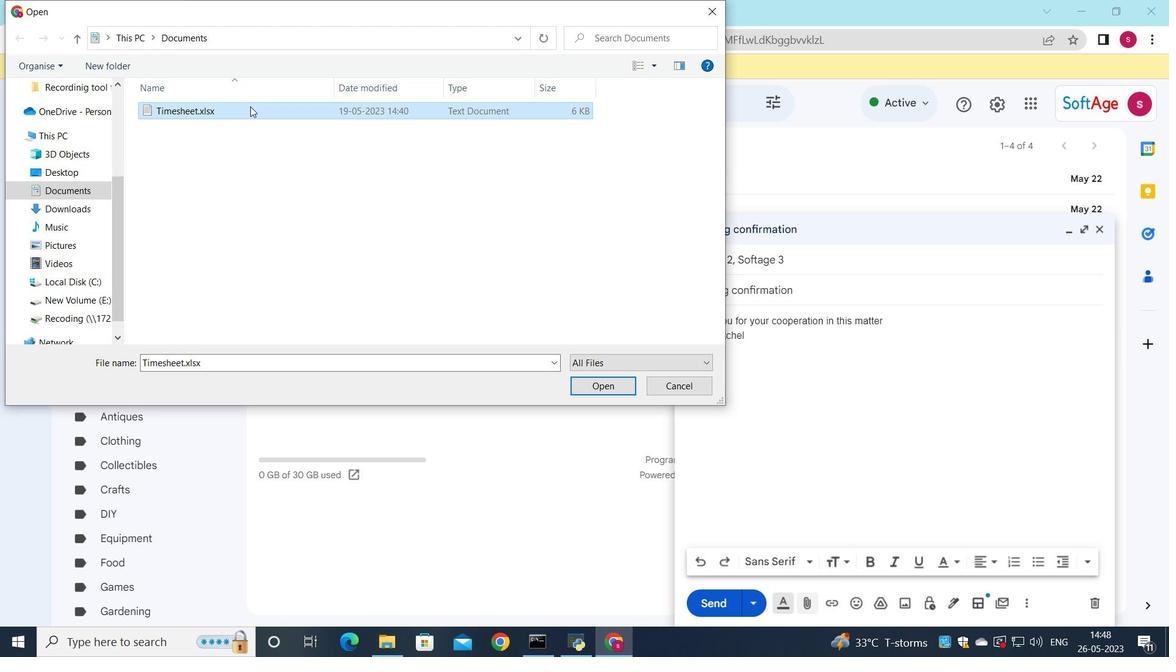 
Action: Mouse pressed left at (250, 107)
Screenshot: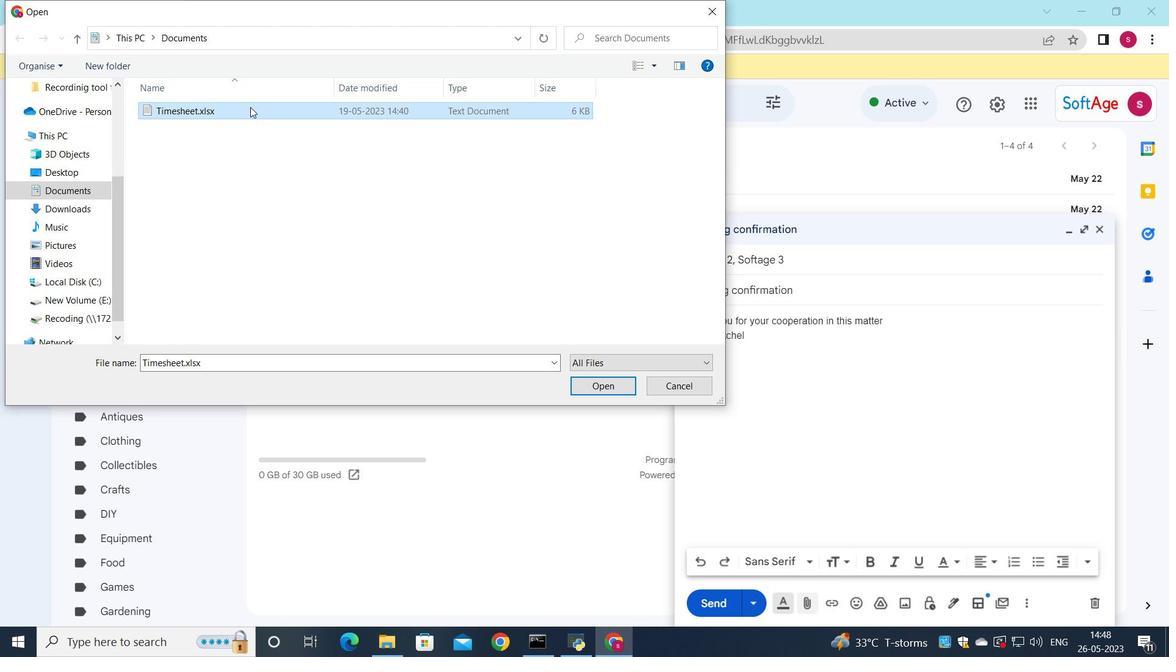 
Action: Mouse moved to (738, 130)
Screenshot: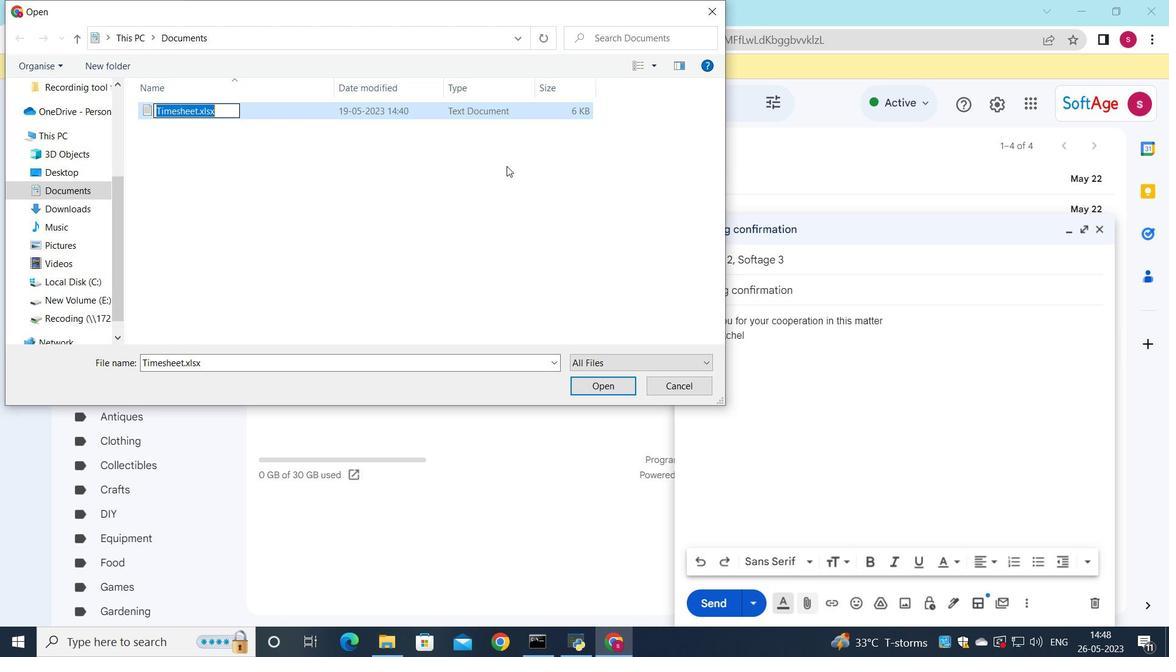 
Action: Key pressed <Key.shift><Key.shift><Key.shift><Key.shift><Key.shift>Proposal<Key.shift>_summary.docx
Screenshot: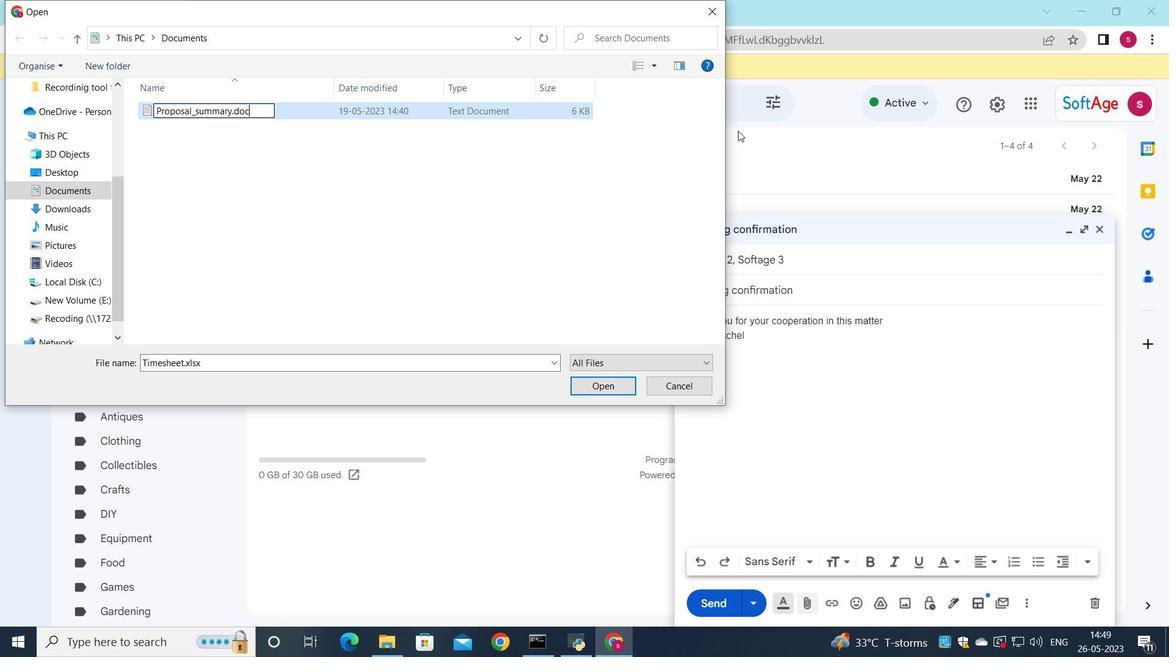 
Action: Mouse moved to (367, 112)
Screenshot: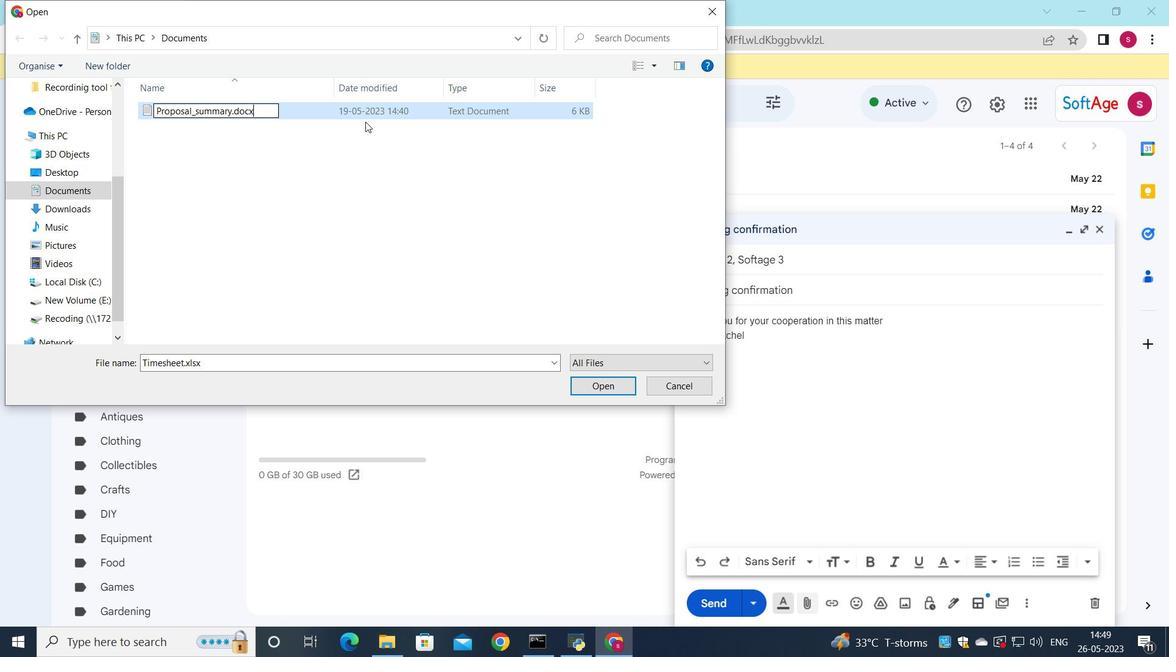 
Action: Mouse pressed left at (367, 112)
Screenshot: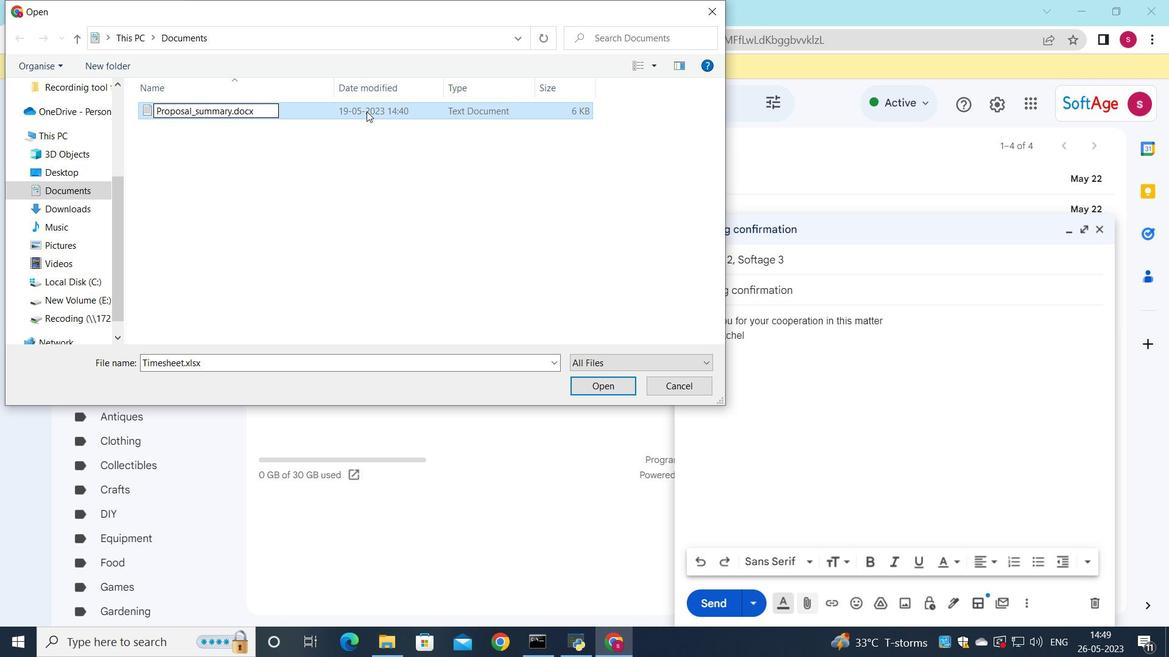 
Action: Mouse moved to (576, 380)
Screenshot: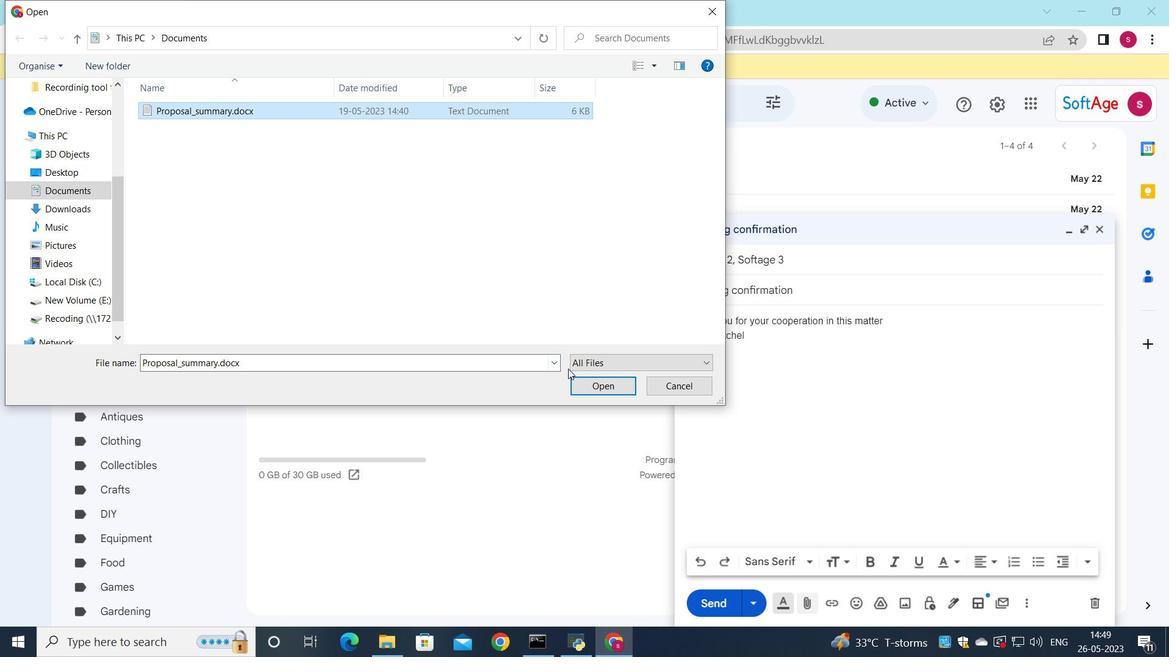 
Action: Mouse pressed left at (576, 380)
Screenshot: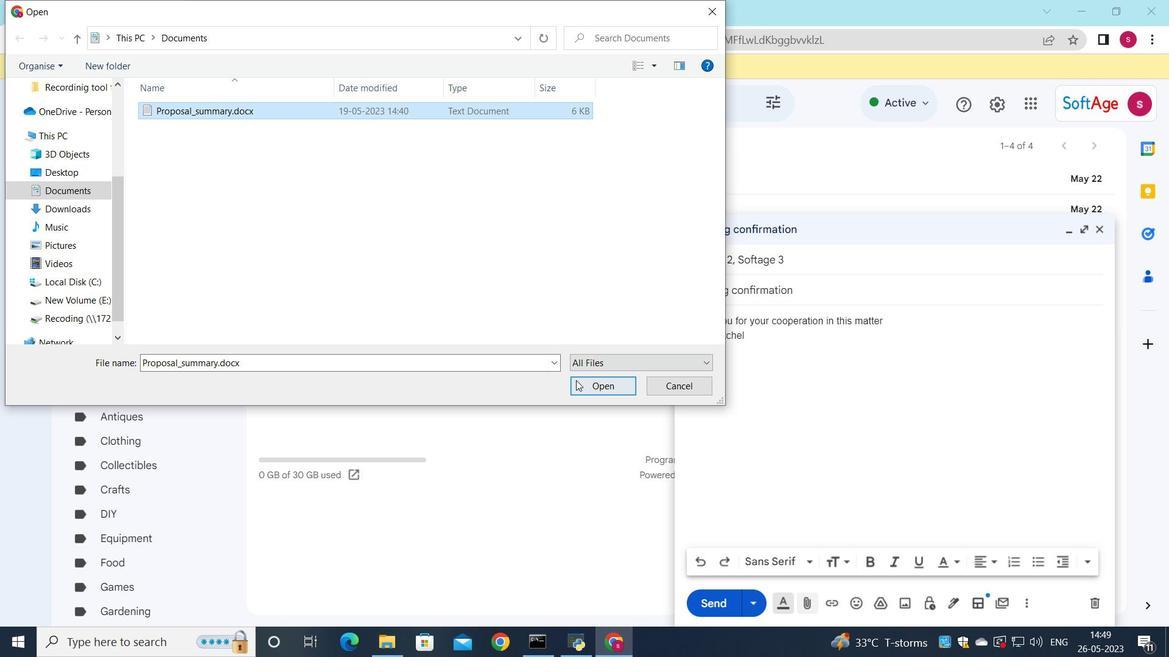 
Action: Mouse moved to (710, 606)
Screenshot: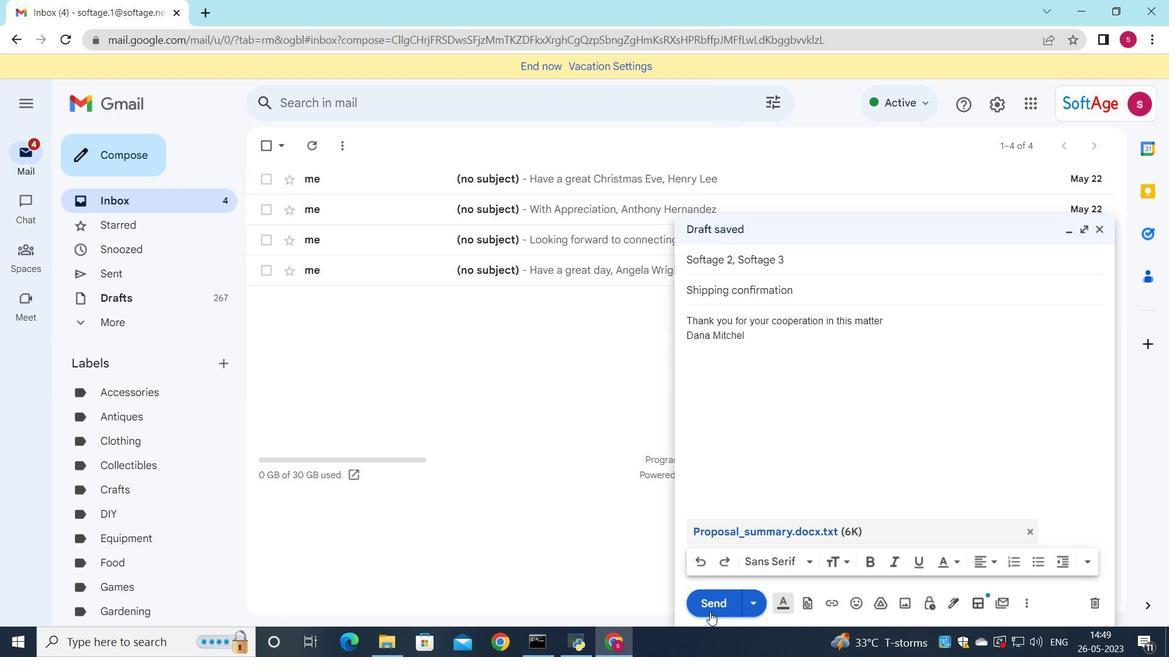 
Action: Mouse pressed left at (710, 606)
Screenshot: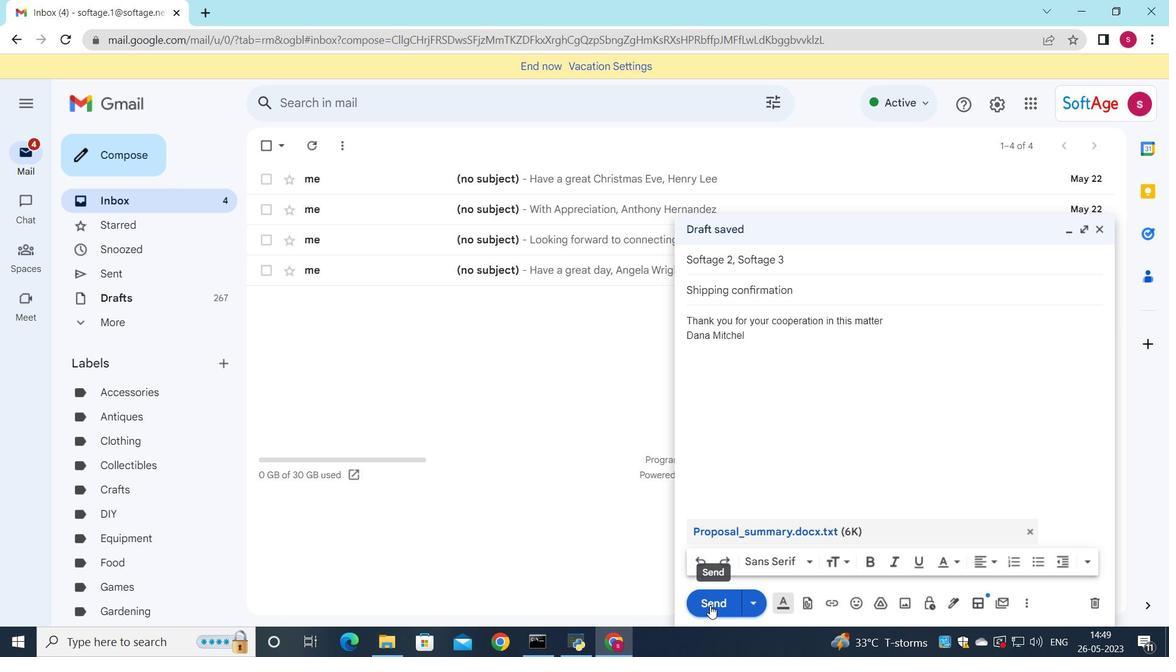 
Action: Mouse moved to (159, 277)
Screenshot: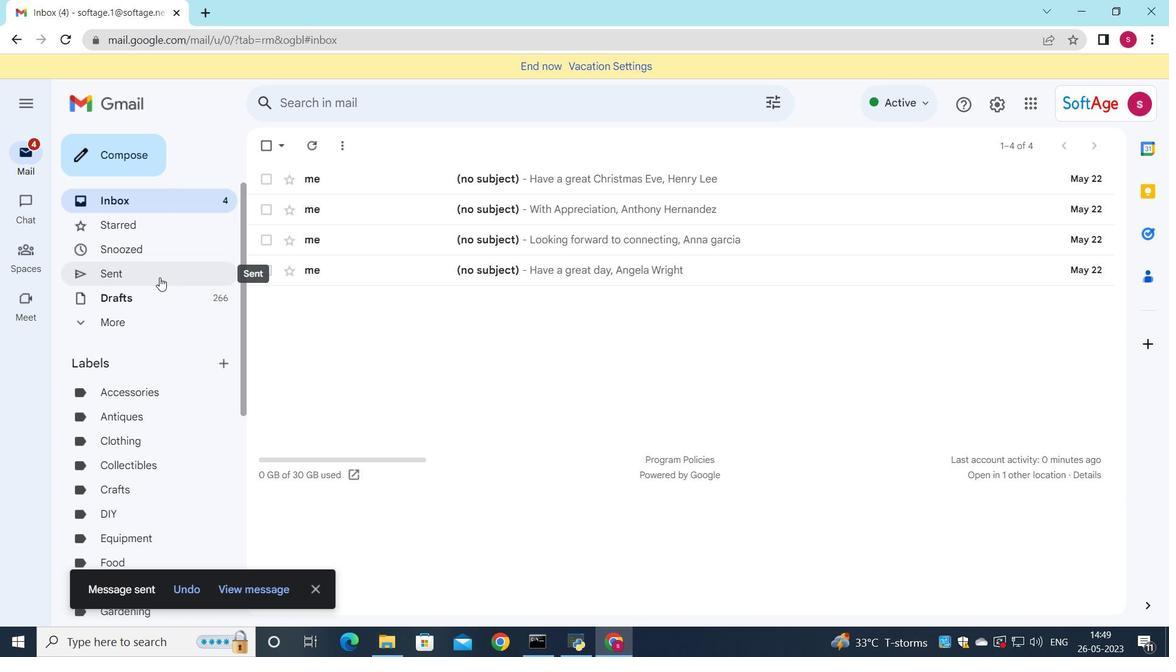 
Action: Mouse pressed left at (159, 277)
Screenshot: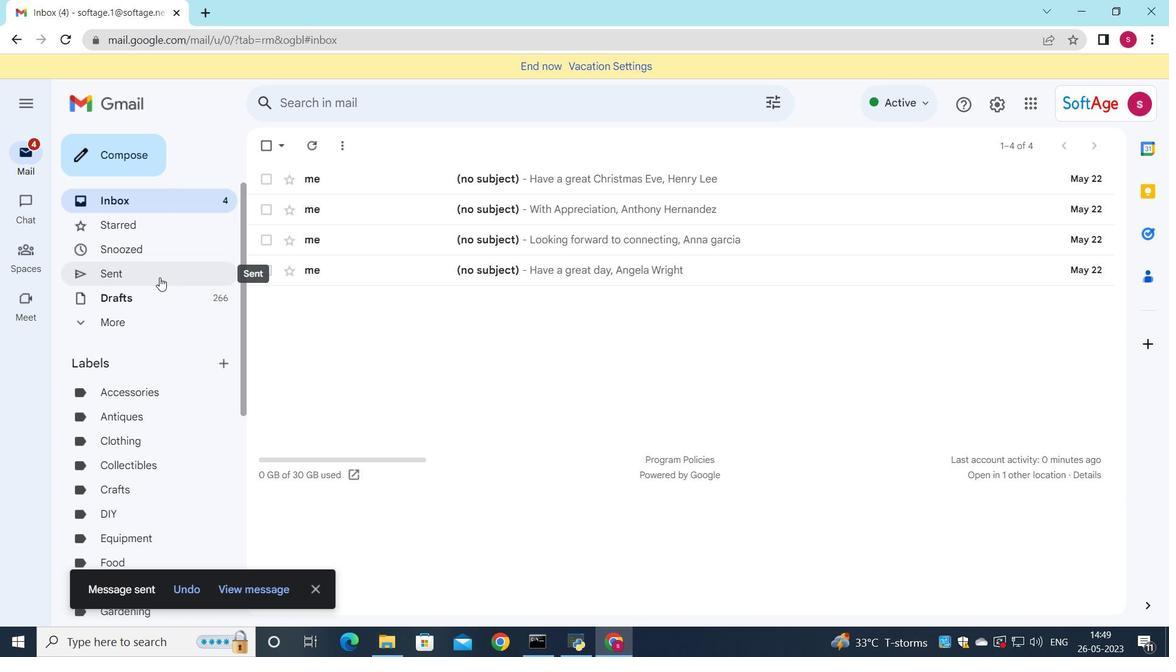 
Action: Mouse moved to (335, 250)
Screenshot: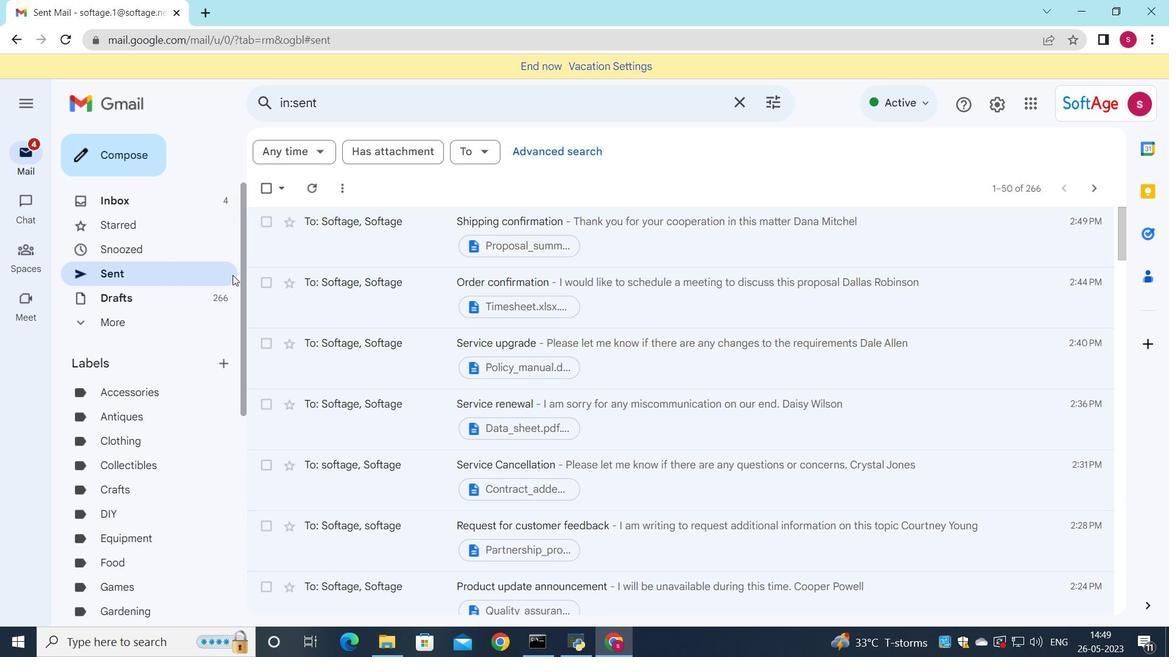 
Action: Mouse pressed left at (335, 250)
Screenshot: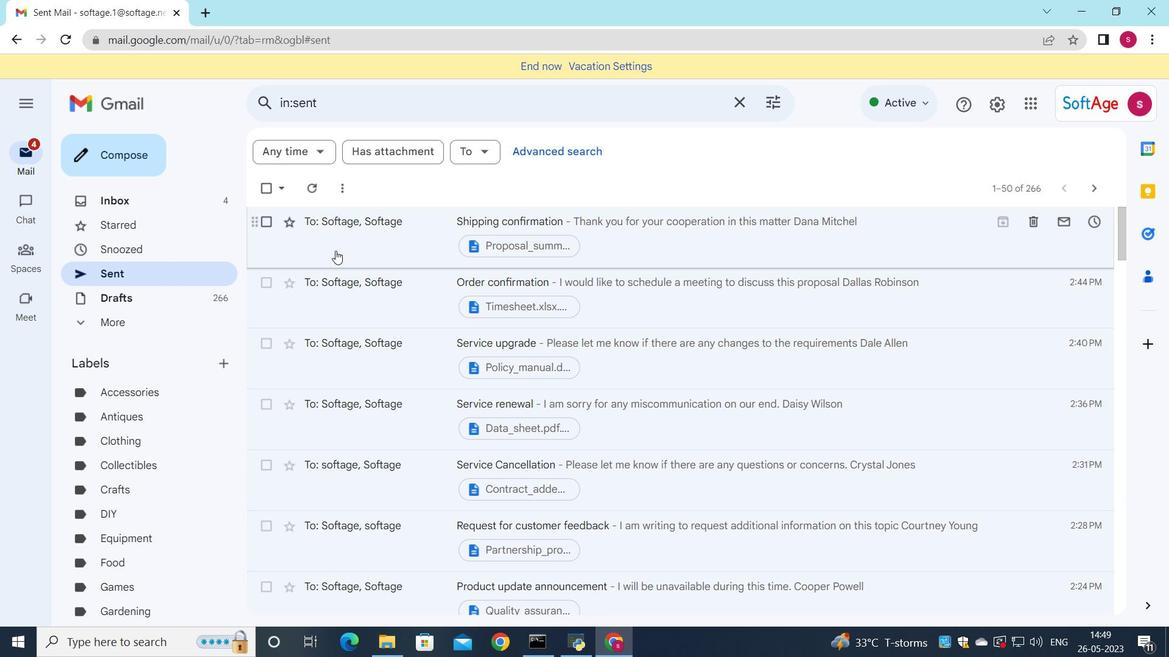 
